 Task: Look for space in Gumaca, Philippines from 10th July, 2023 to 15th July, 2023 for 7 adults in price range Rs.10000 to Rs.15000. Place can be entire place or shared room with 4 bedrooms having 7 beds and 4 bathrooms. Property type can be house, flat, guest house. Amenities needed are: wifi, TV, free parkinig on premises, gym, breakfast. Booking option can be shelf check-in. Required host language is English.
Action: Mouse moved to (554, 155)
Screenshot: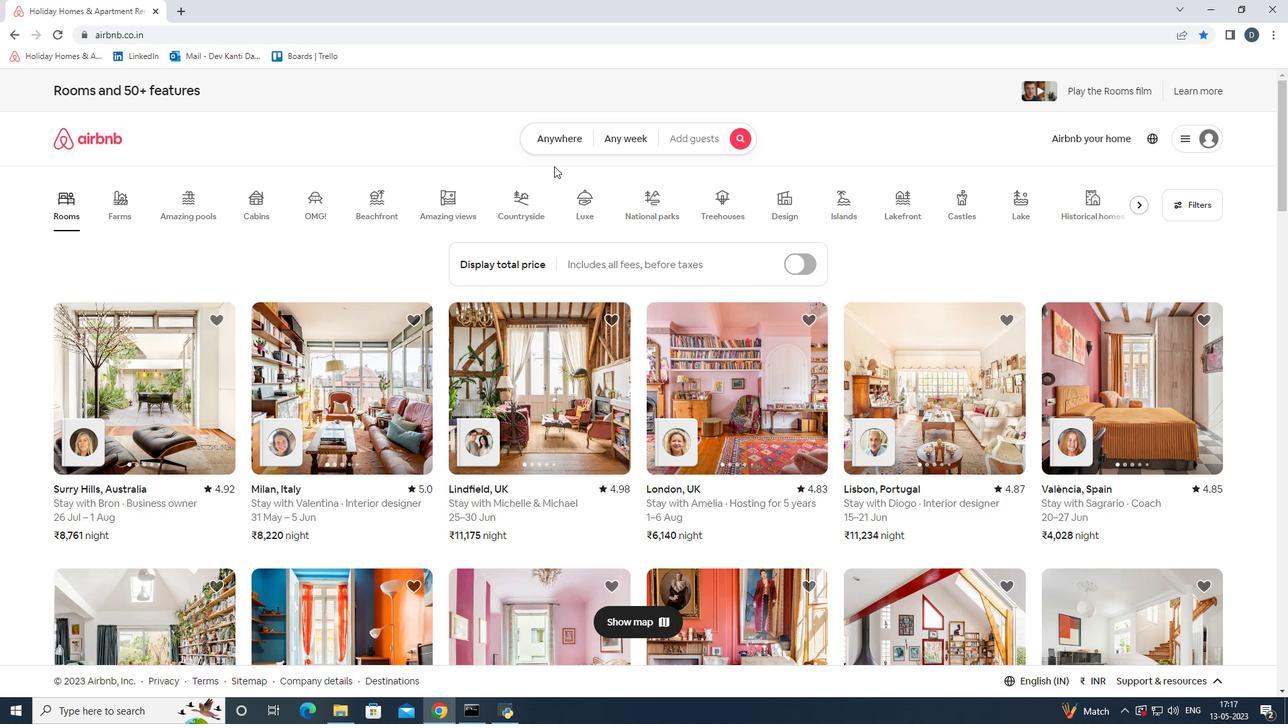 
Action: Mouse pressed left at (554, 155)
Screenshot: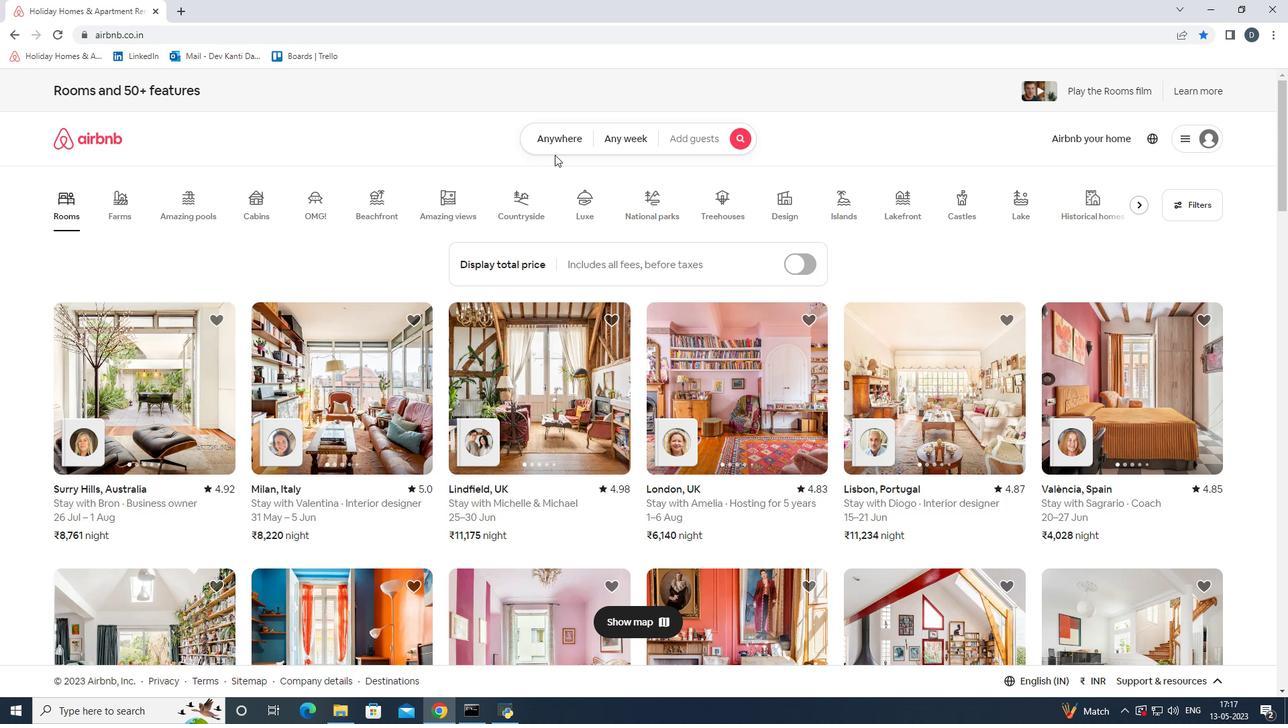 
Action: Mouse moved to (558, 142)
Screenshot: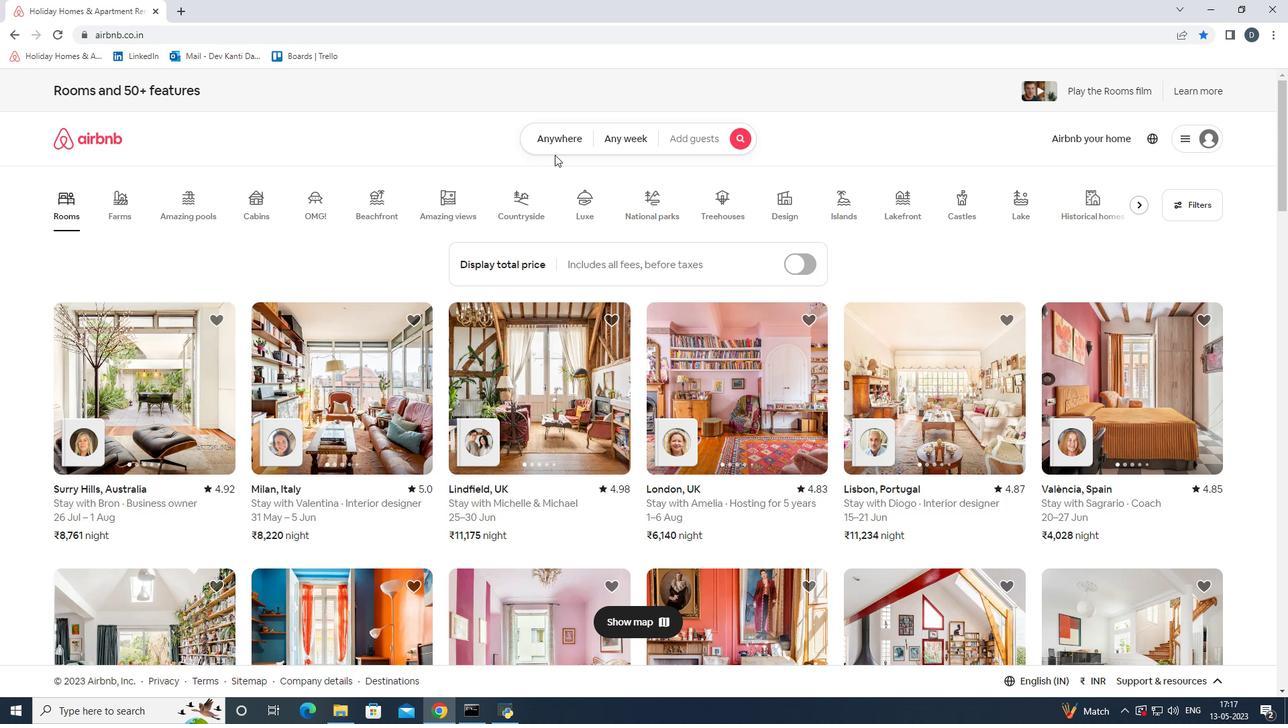 
Action: Mouse pressed left at (558, 142)
Screenshot: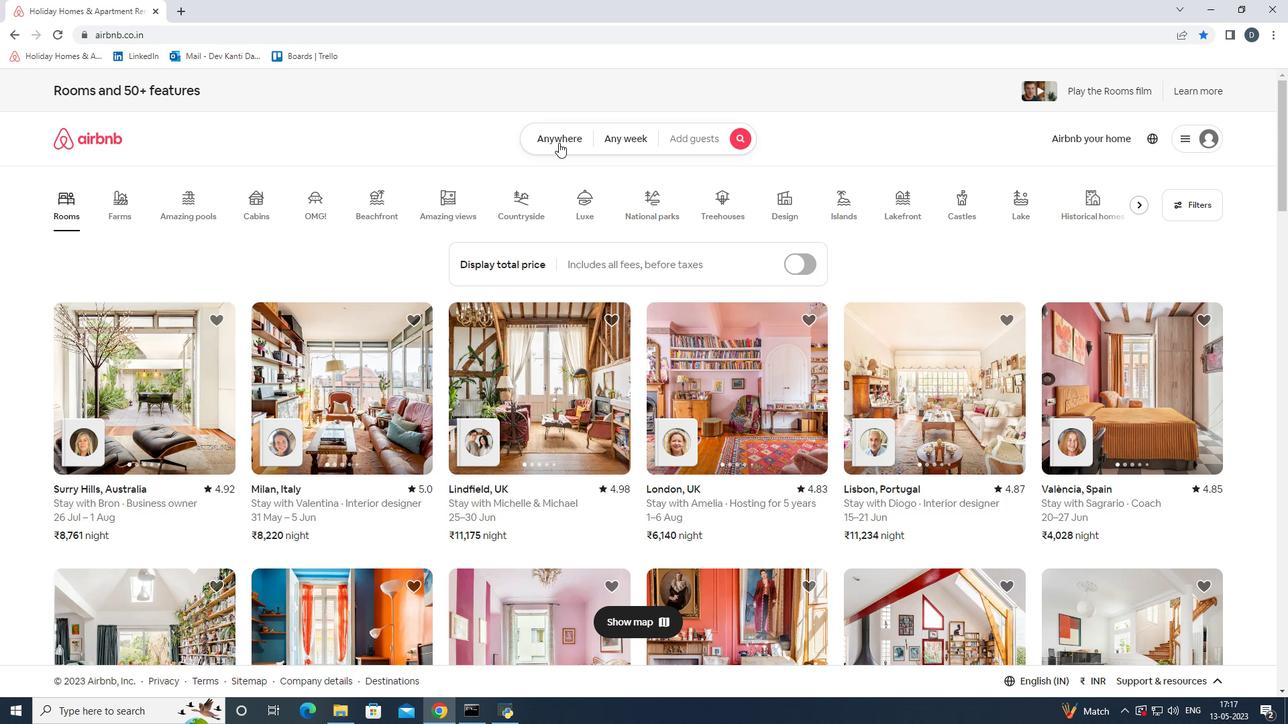 
Action: Mouse moved to (454, 197)
Screenshot: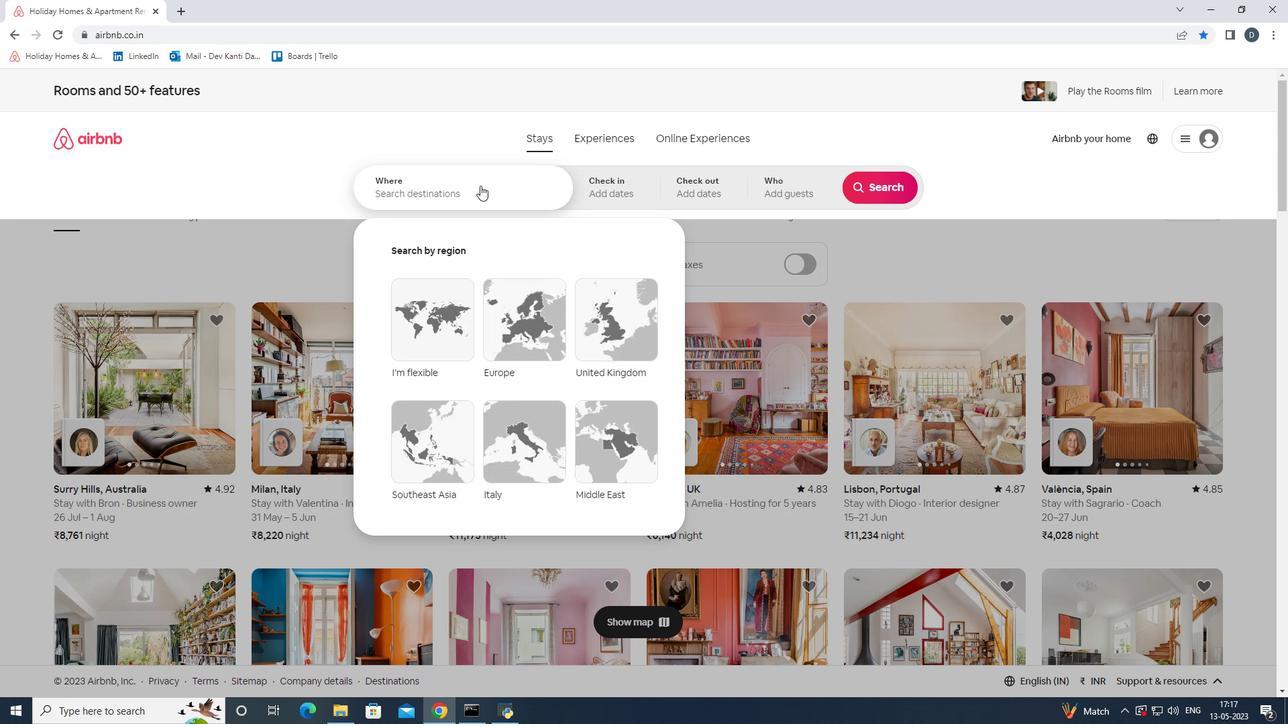 
Action: Mouse pressed left at (454, 197)
Screenshot: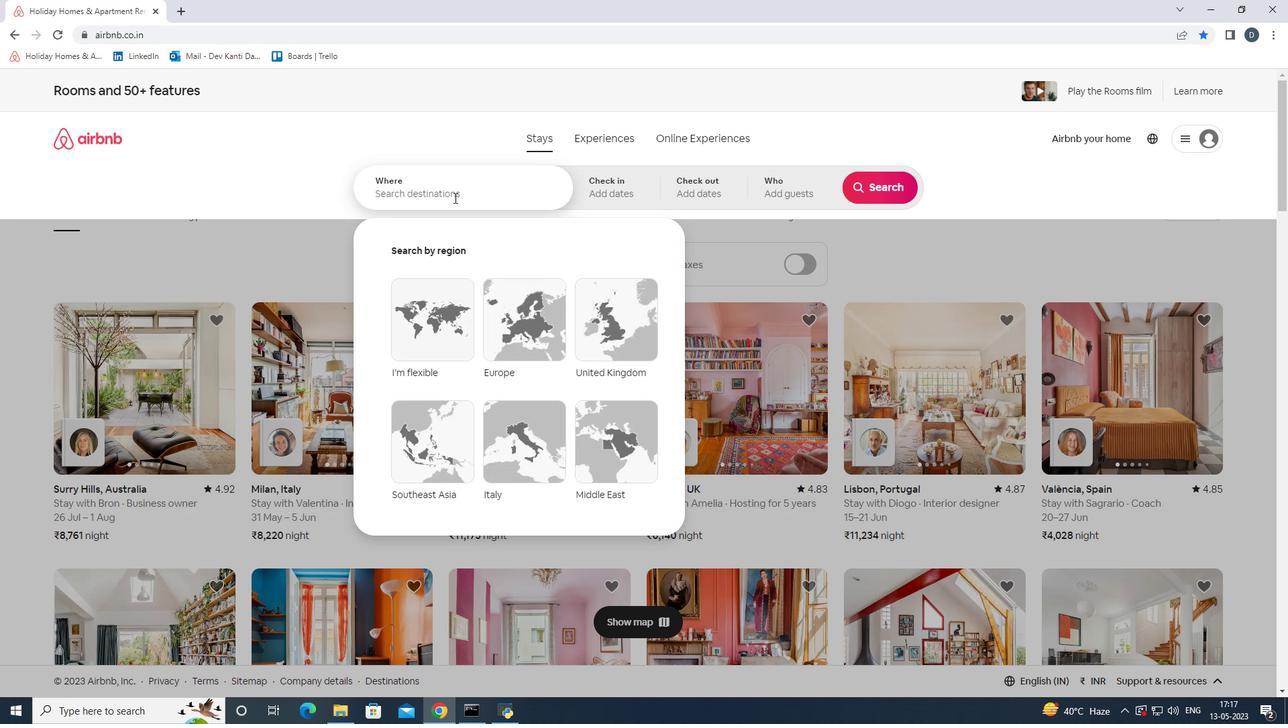 
Action: Key pressed <Key.shift>Gumaca,<Key.shift>Philippines
Screenshot: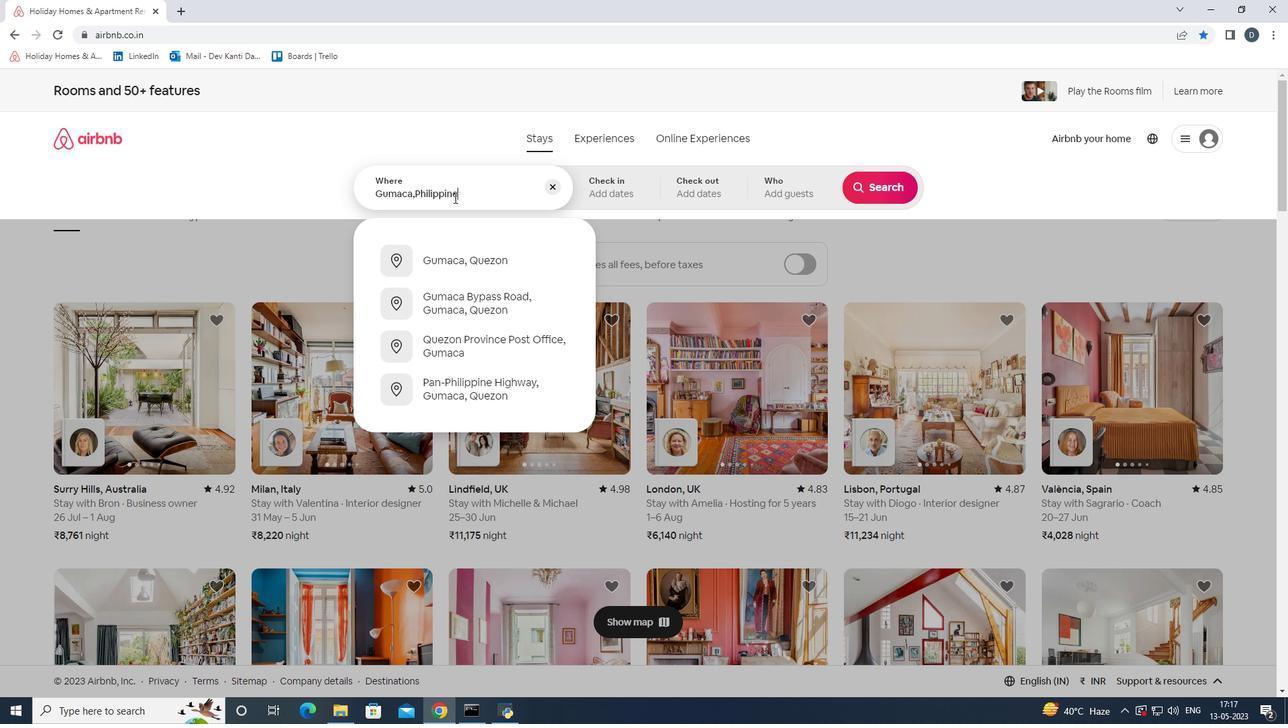 
Action: Mouse moved to (640, 197)
Screenshot: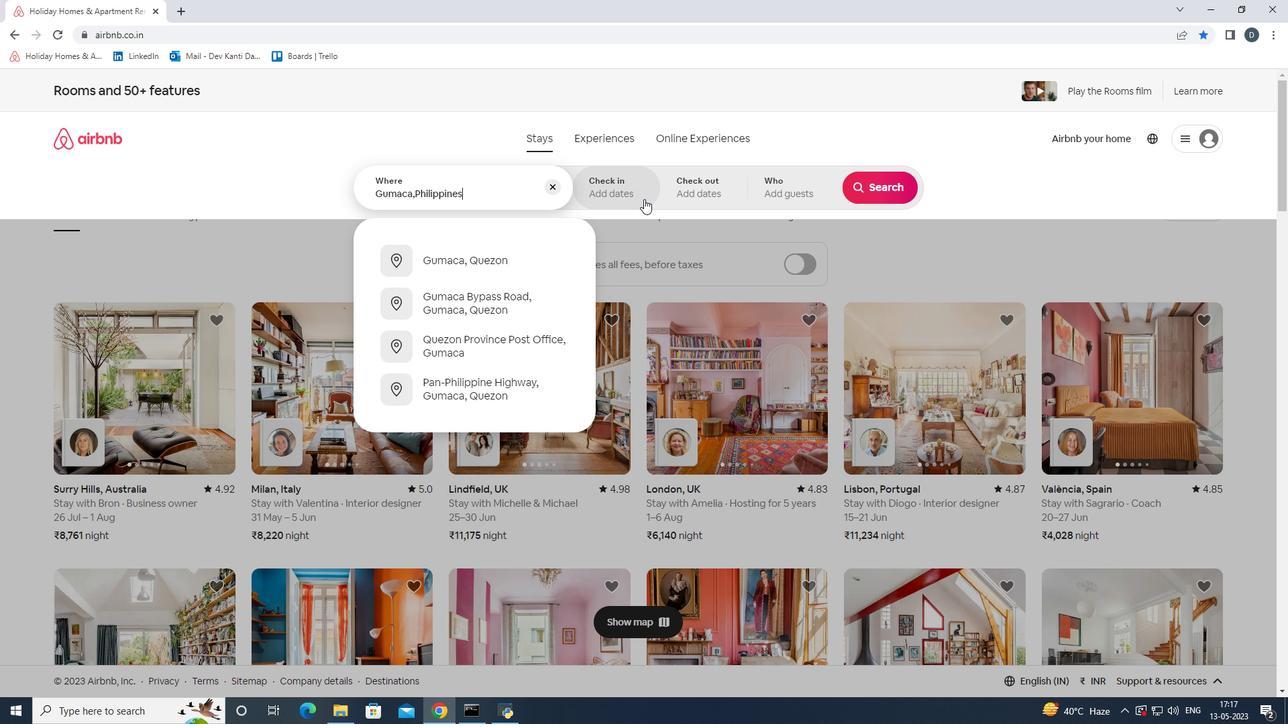 
Action: Mouse pressed left at (640, 197)
Screenshot: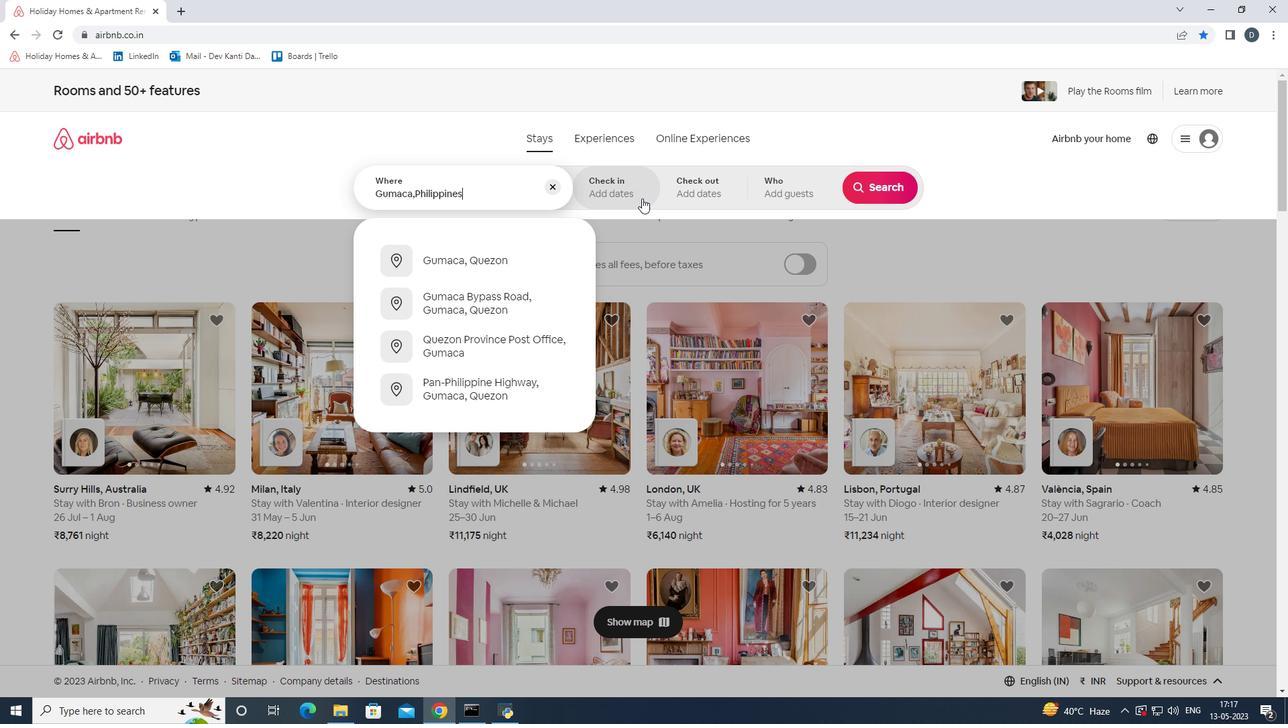 
Action: Mouse moved to (883, 301)
Screenshot: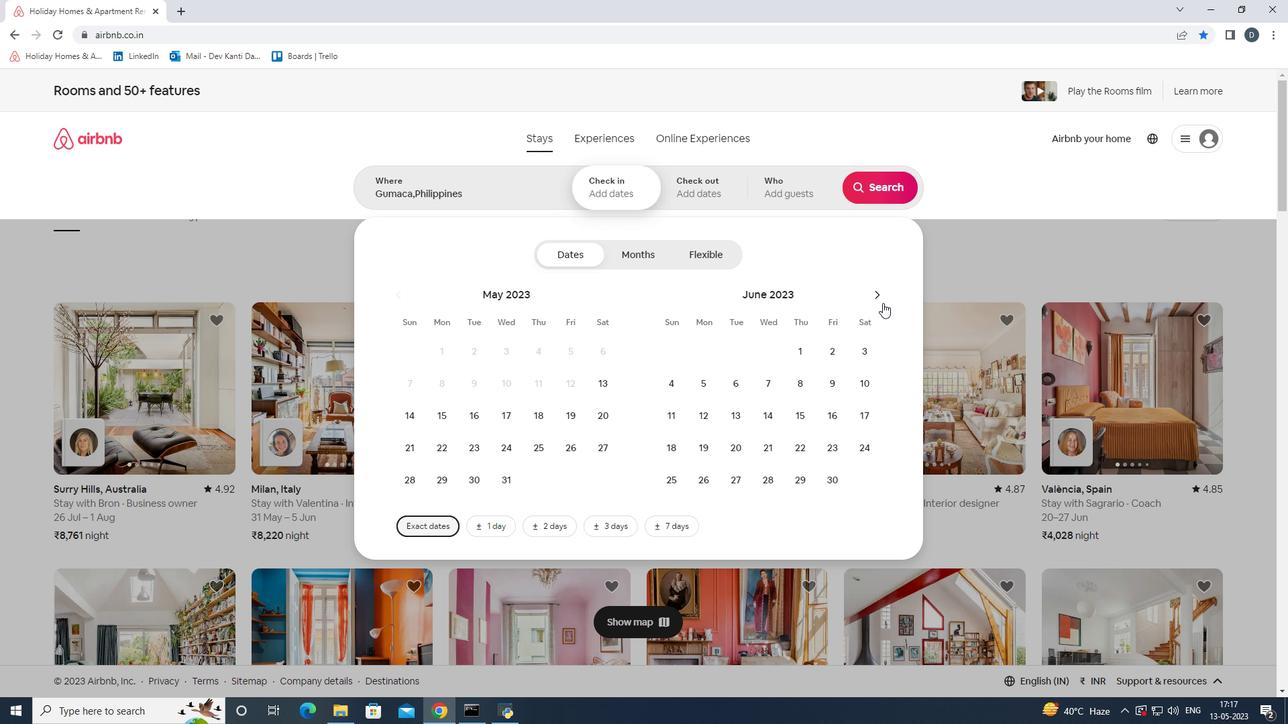 
Action: Mouse pressed left at (883, 301)
Screenshot: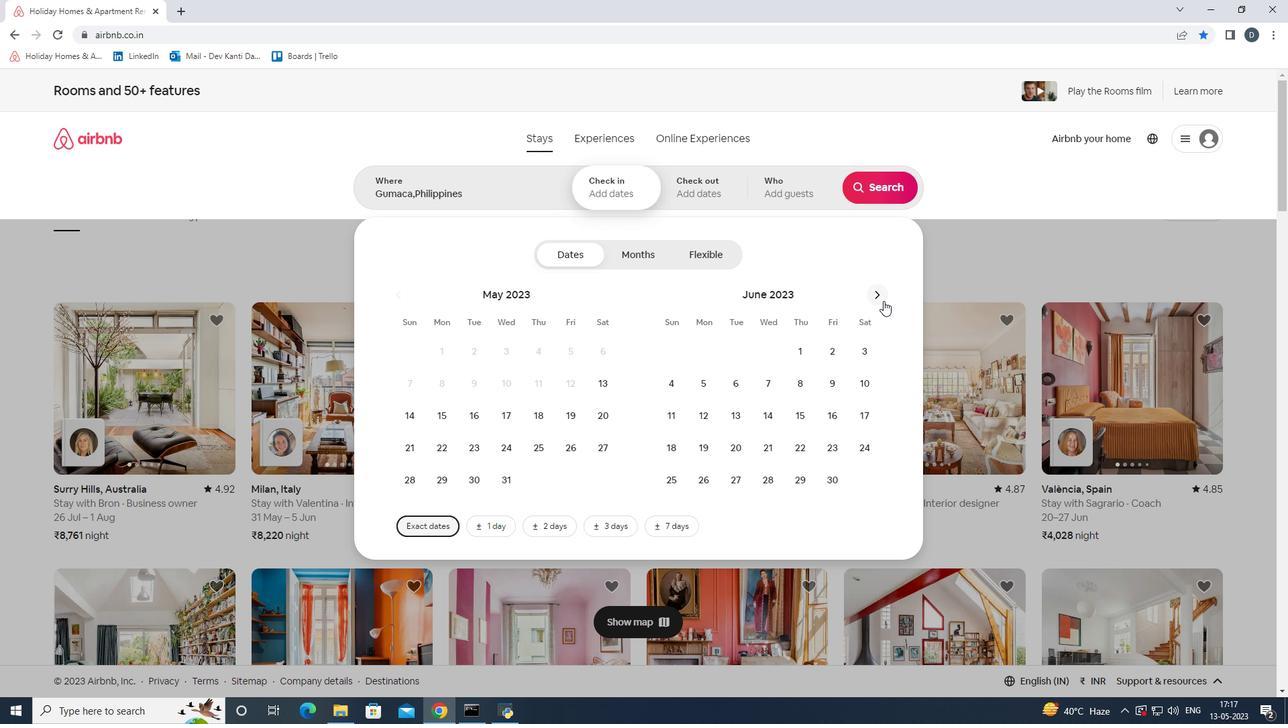 
Action: Mouse moved to (695, 421)
Screenshot: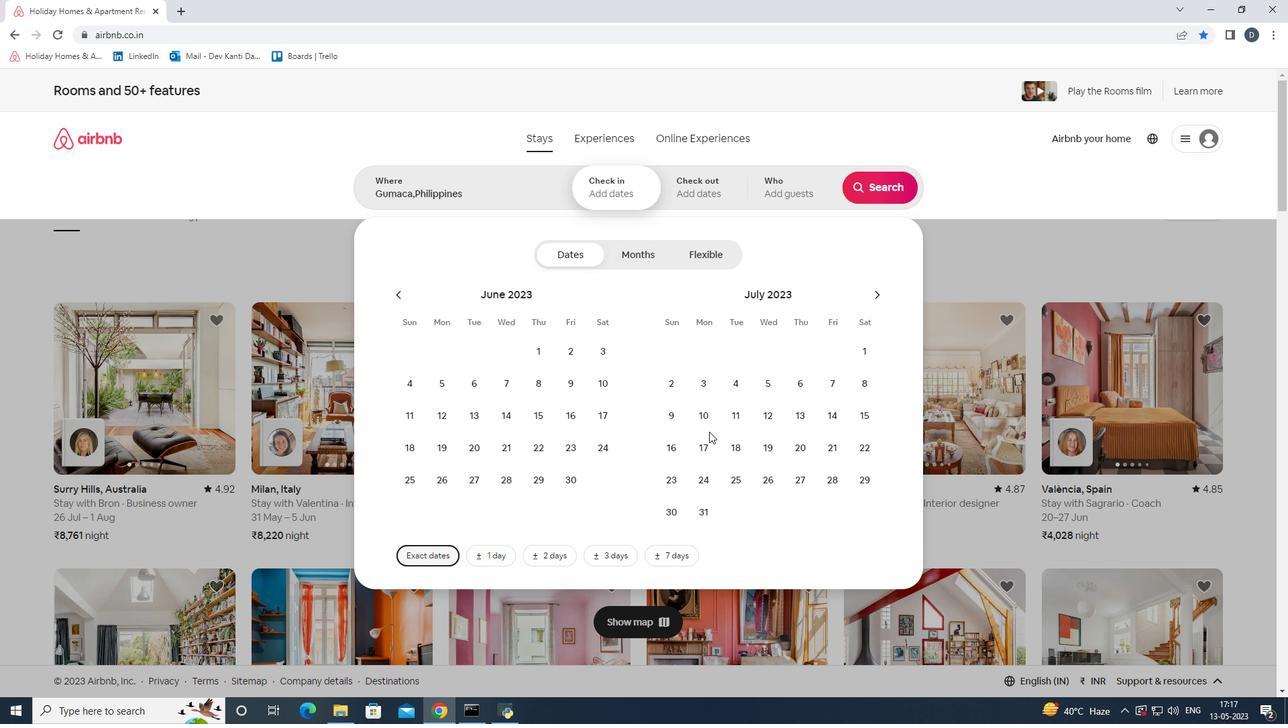 
Action: Mouse pressed left at (695, 421)
Screenshot: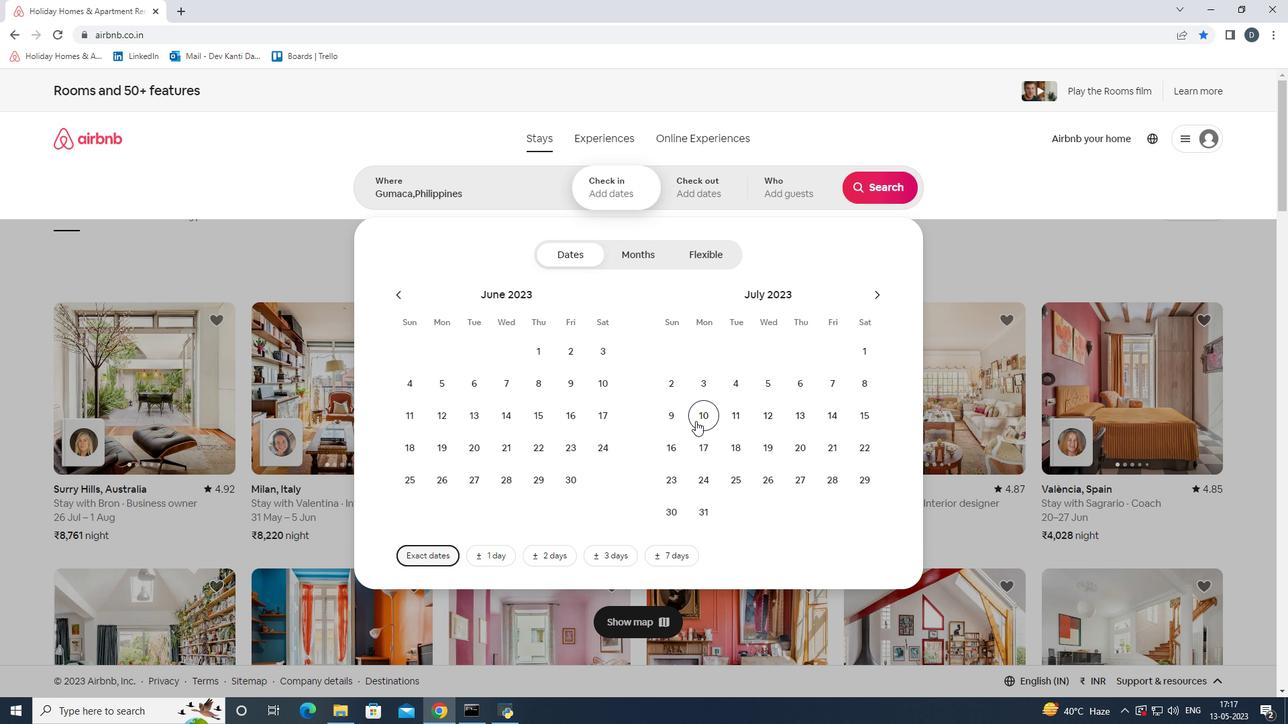 
Action: Mouse moved to (863, 419)
Screenshot: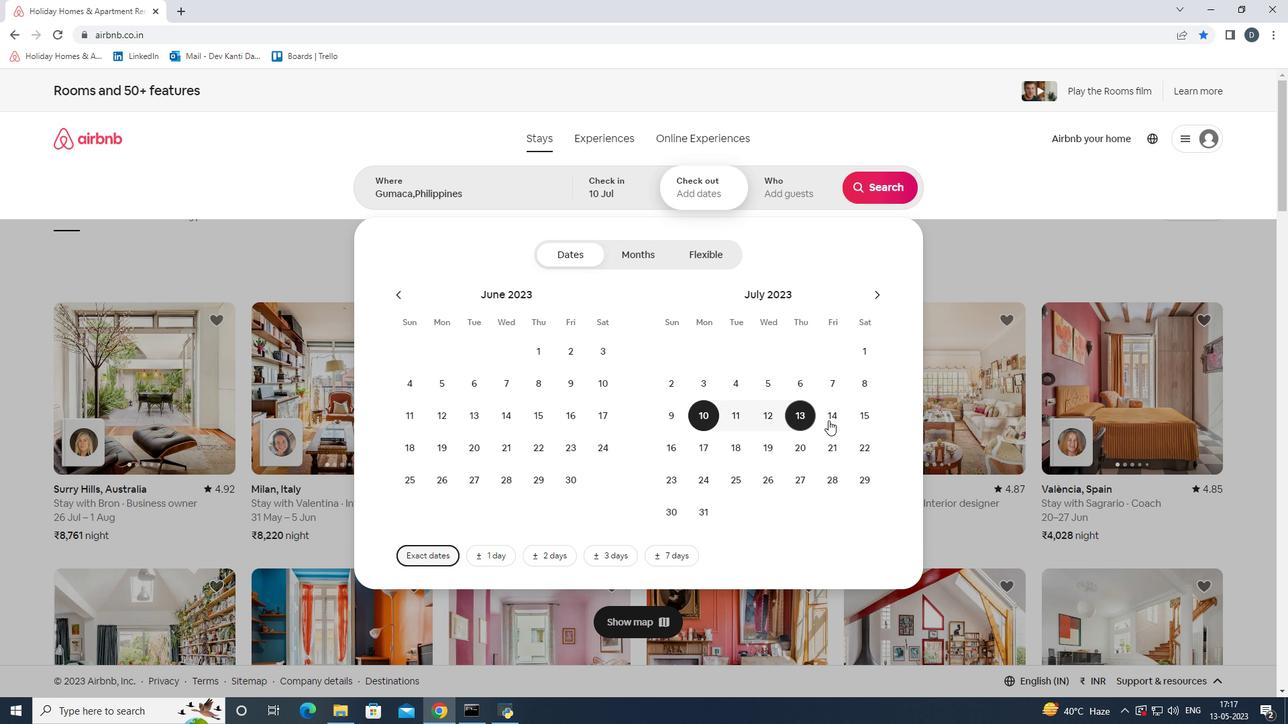 
Action: Mouse pressed left at (863, 419)
Screenshot: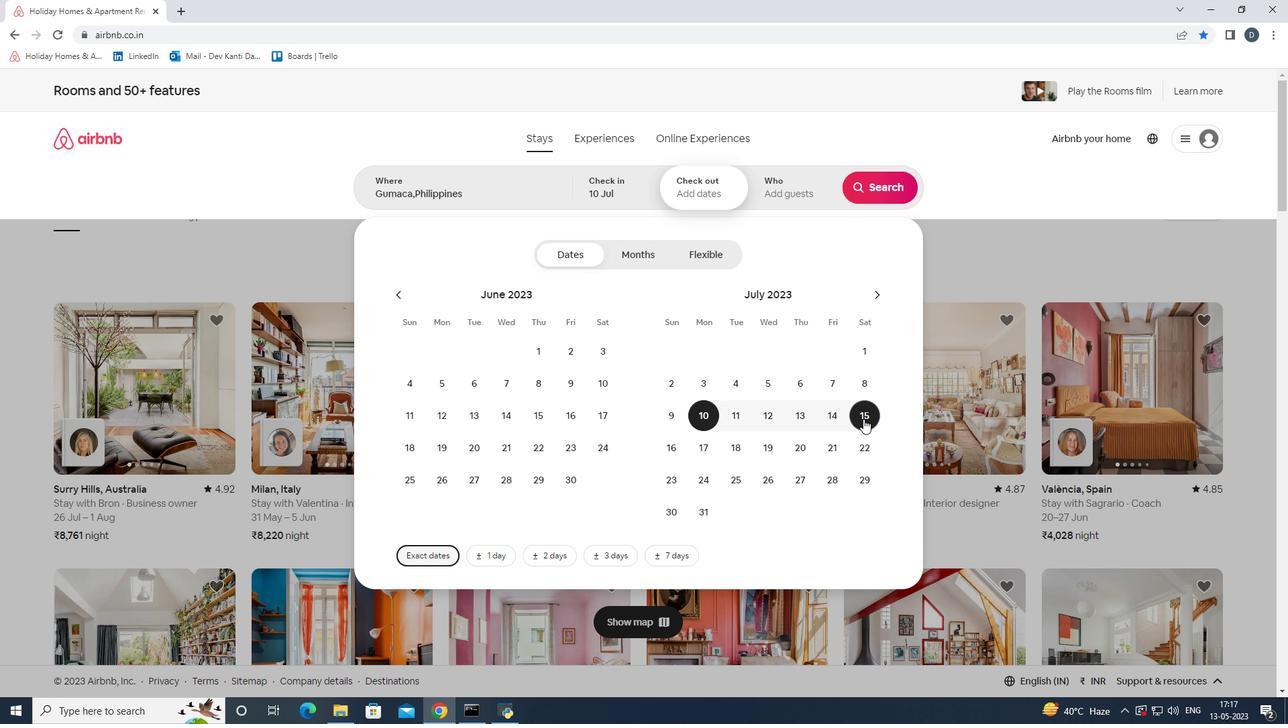 
Action: Mouse moved to (772, 187)
Screenshot: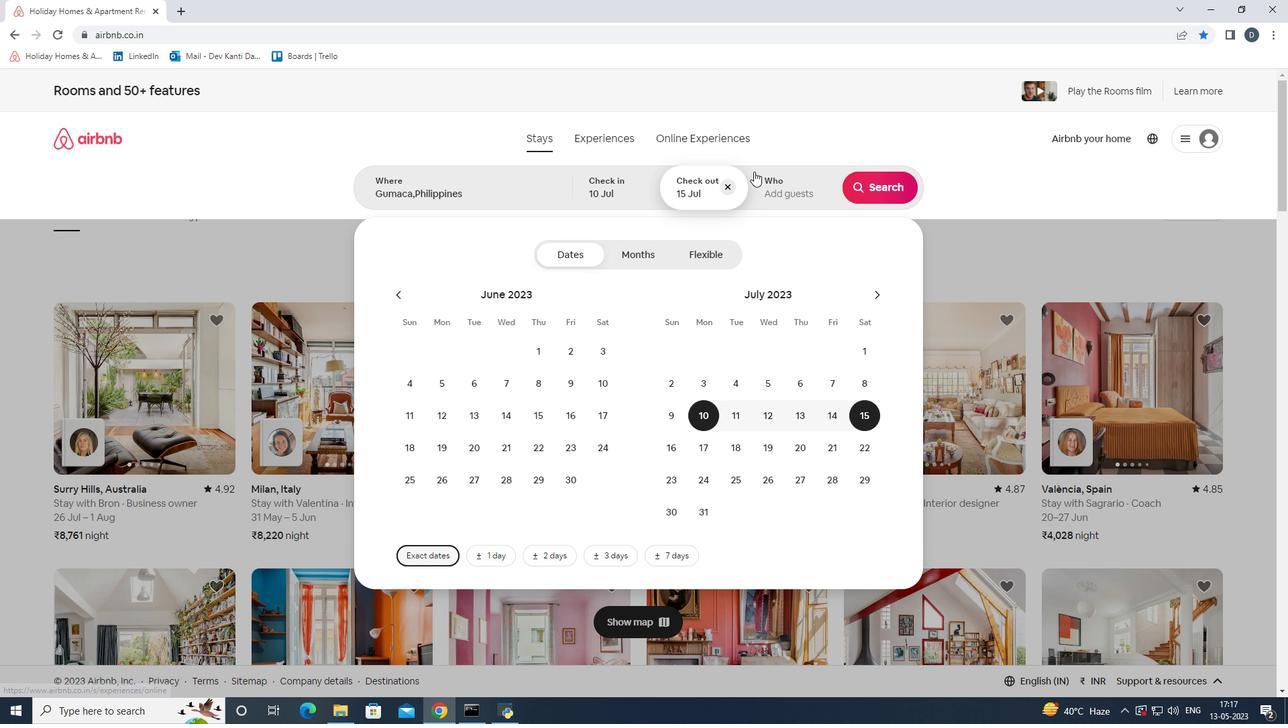 
Action: Mouse pressed left at (772, 187)
Screenshot: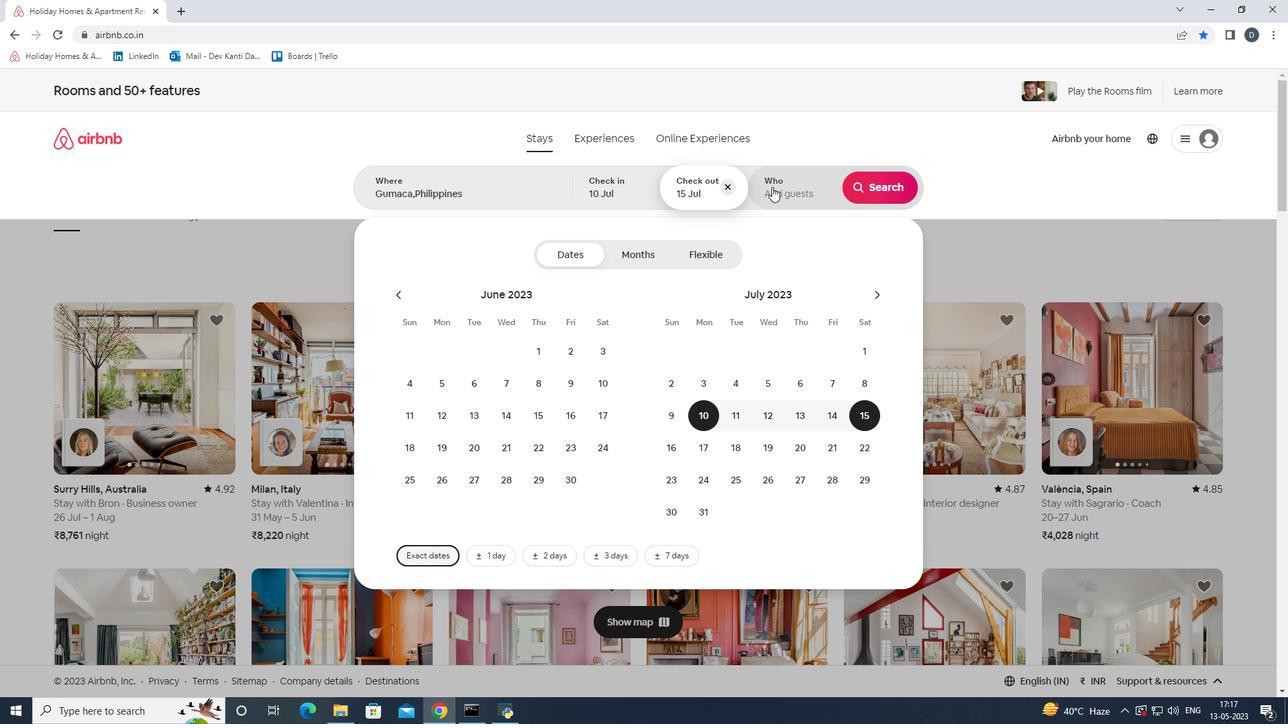 
Action: Mouse moved to (888, 256)
Screenshot: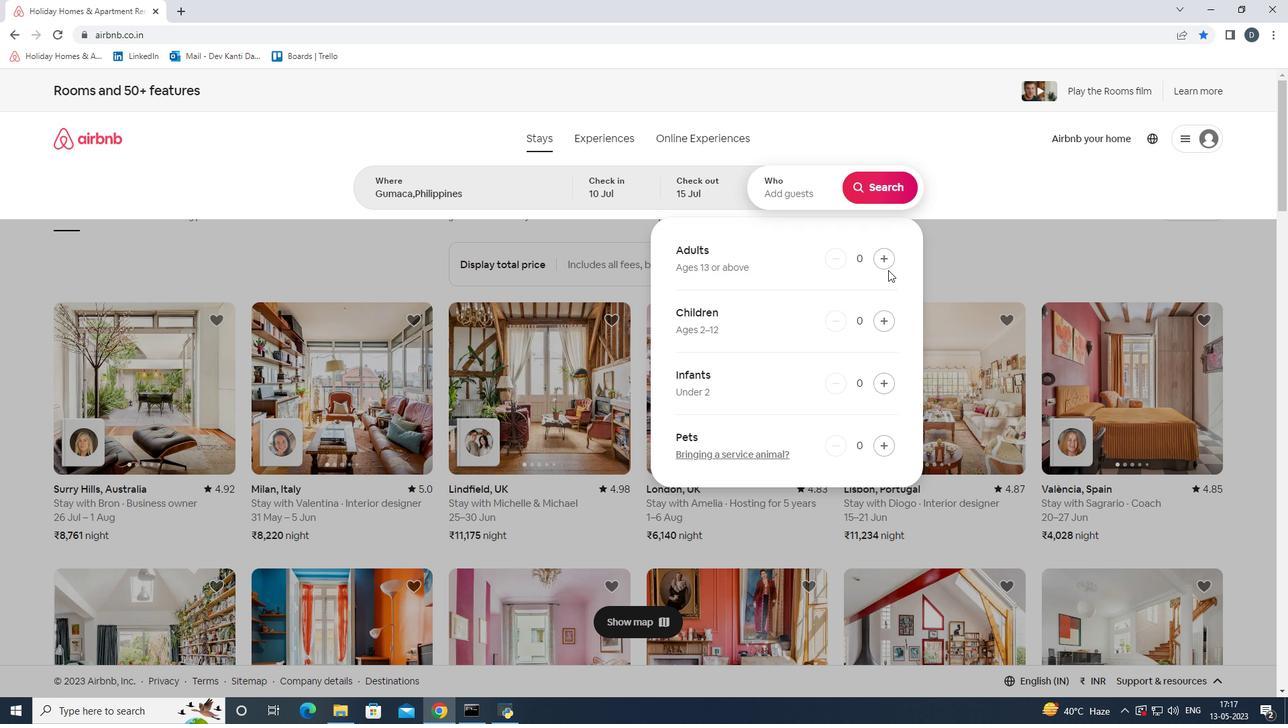
Action: Mouse pressed left at (888, 256)
Screenshot: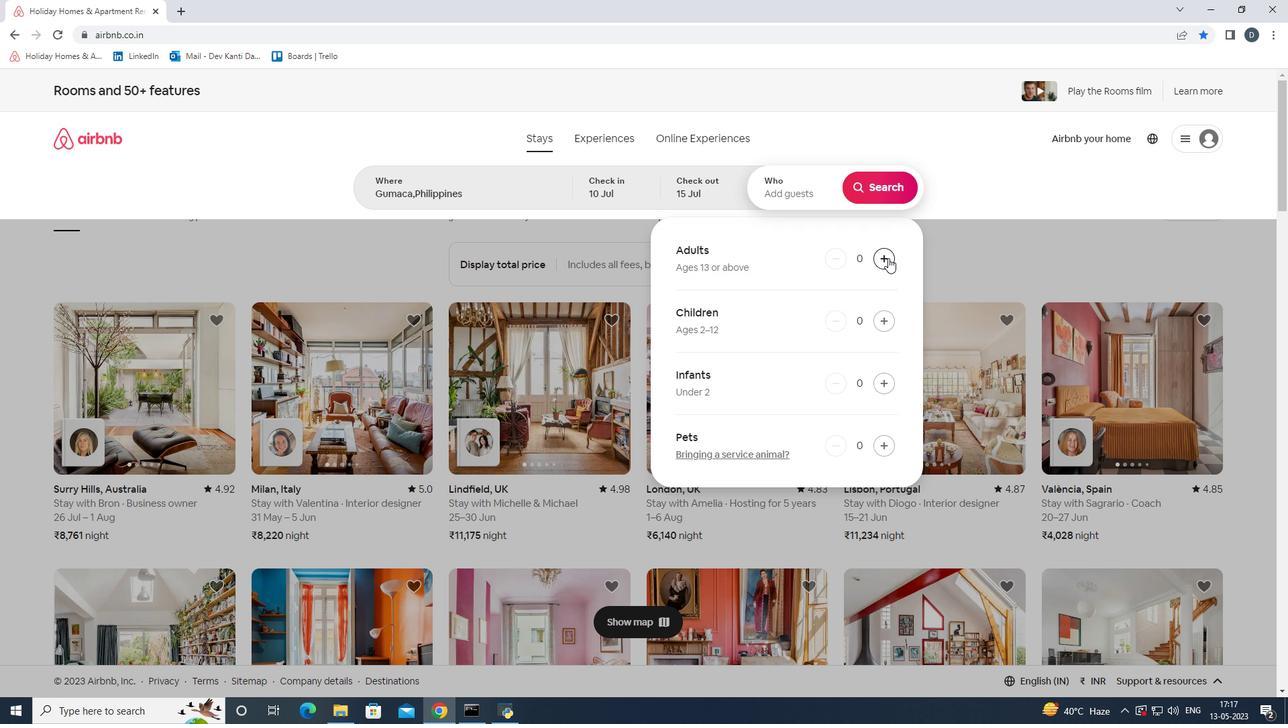 
Action: Mouse pressed left at (888, 256)
Screenshot: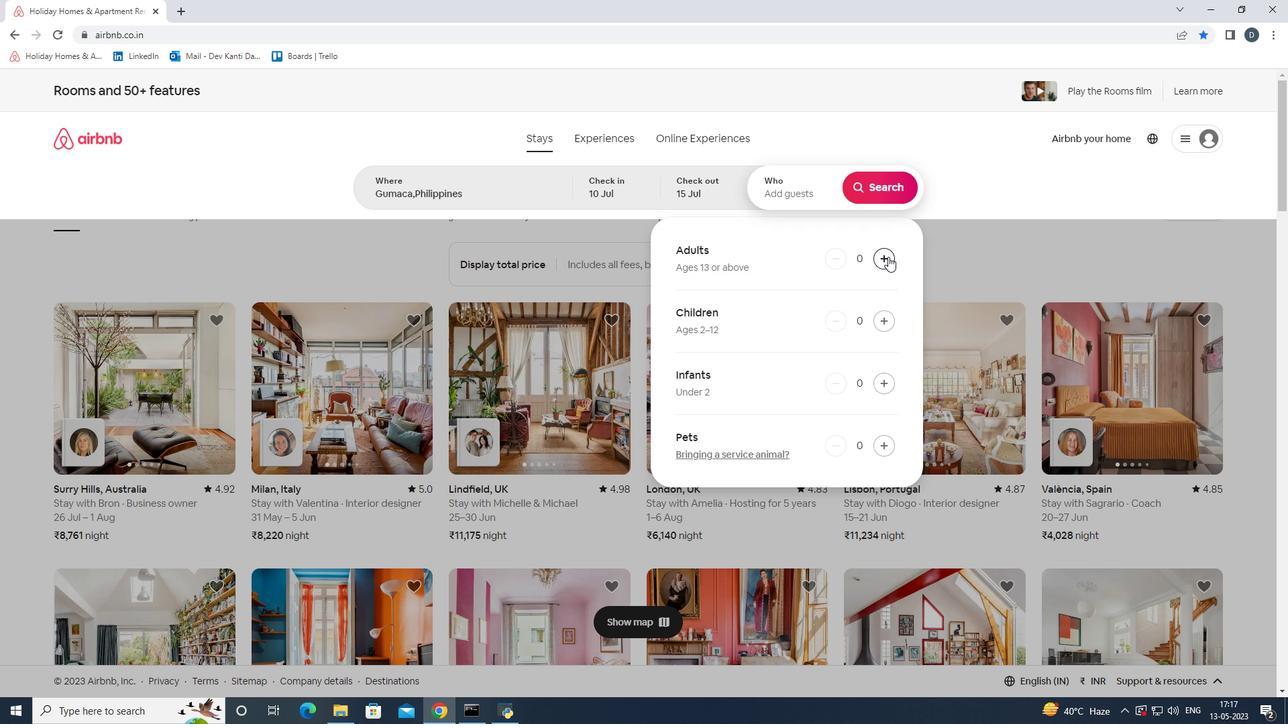 
Action: Mouse pressed left at (888, 256)
Screenshot: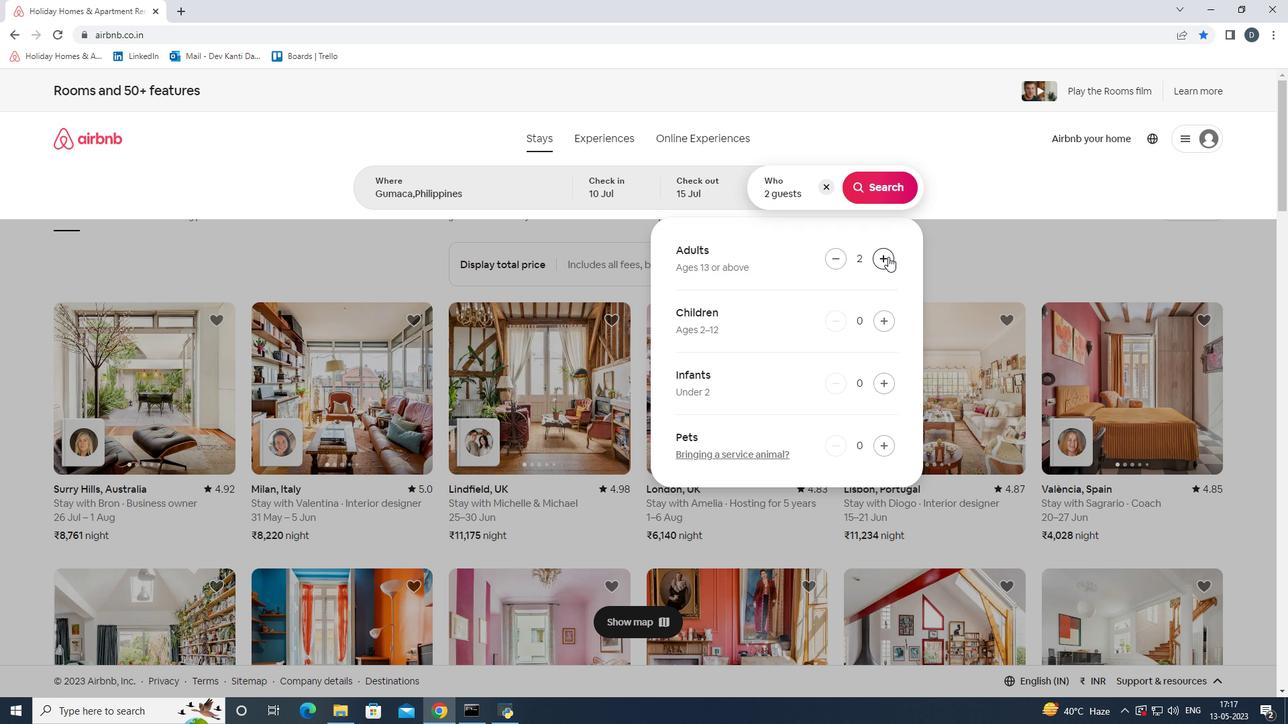
Action: Mouse pressed left at (888, 256)
Screenshot: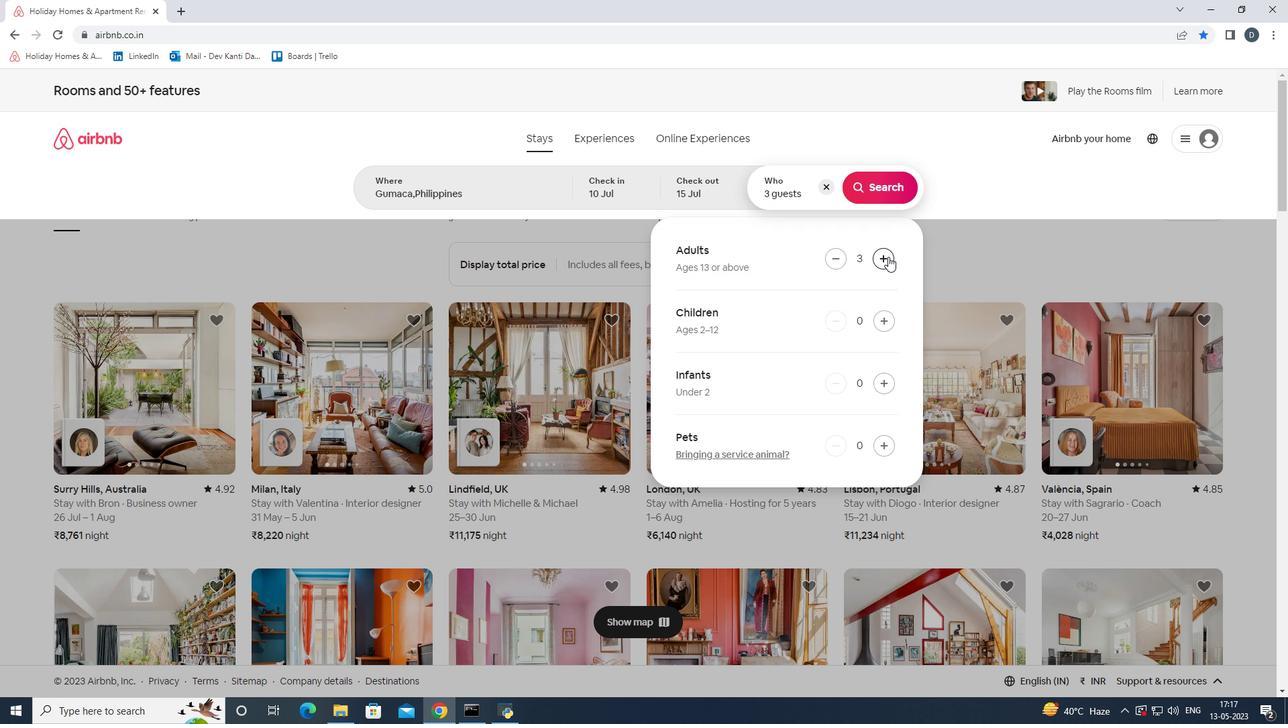 
Action: Mouse pressed left at (888, 256)
Screenshot: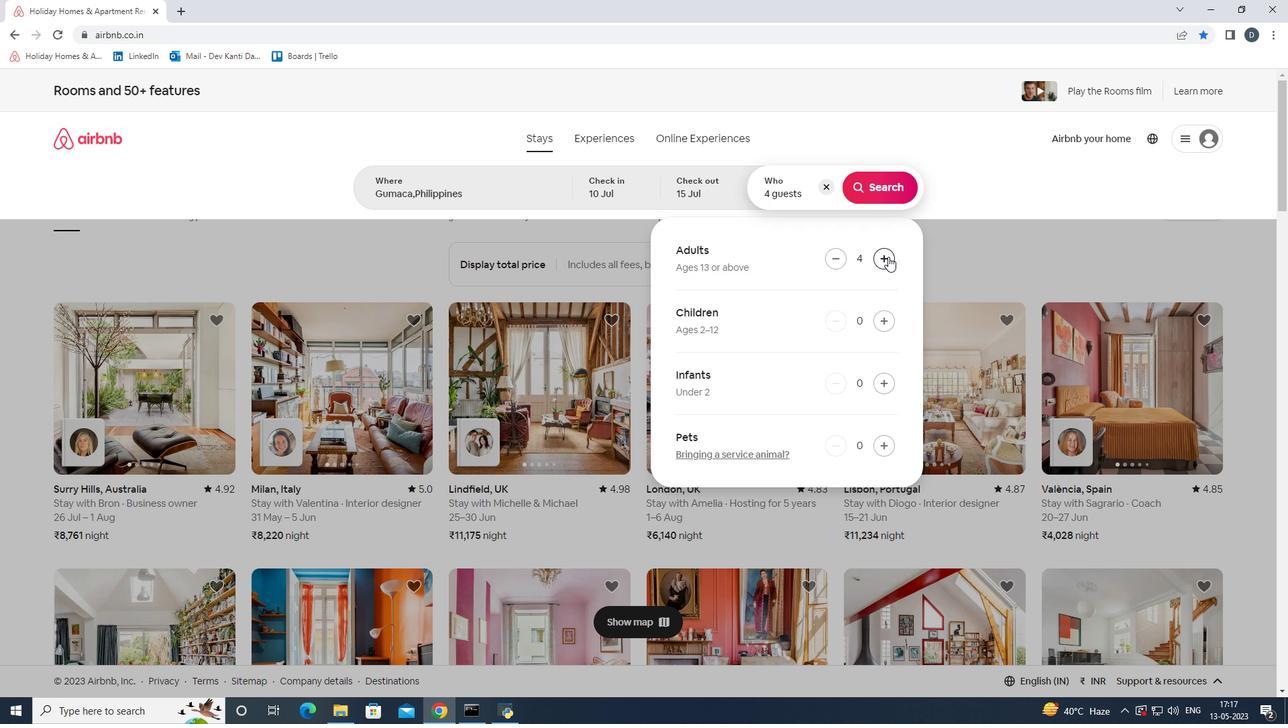 
Action: Mouse pressed left at (888, 256)
Screenshot: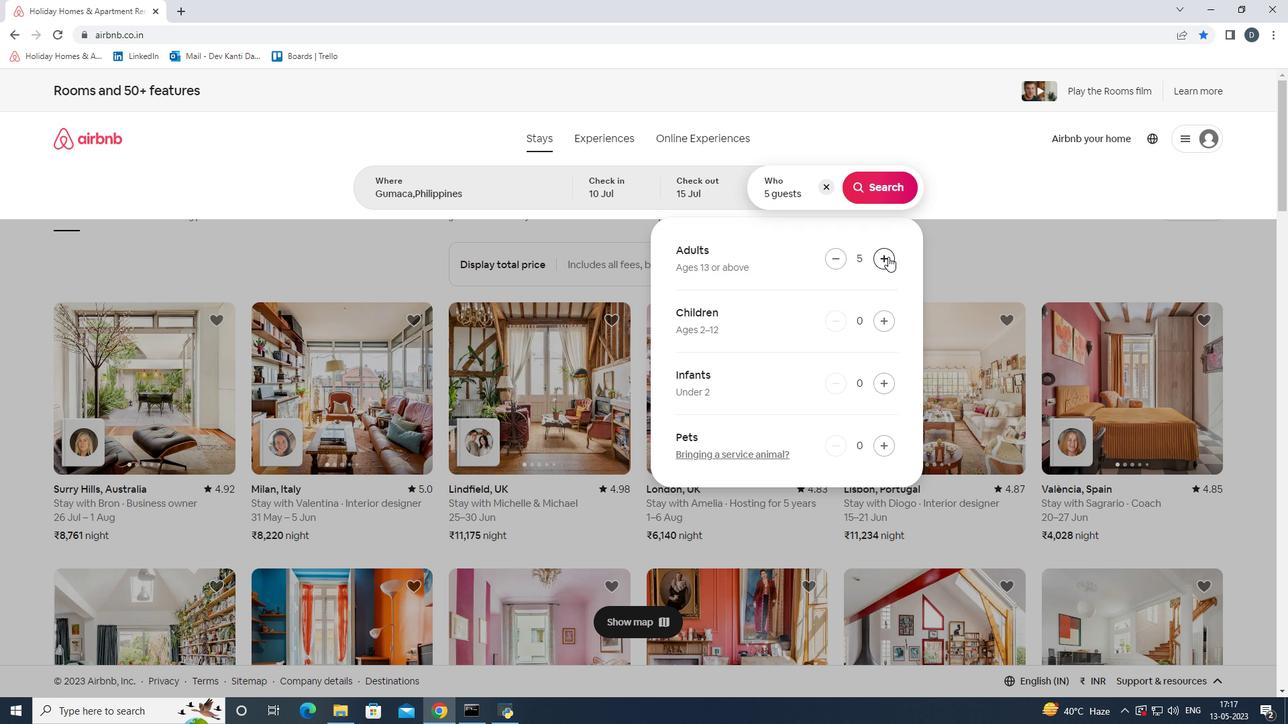 
Action: Mouse pressed left at (888, 256)
Screenshot: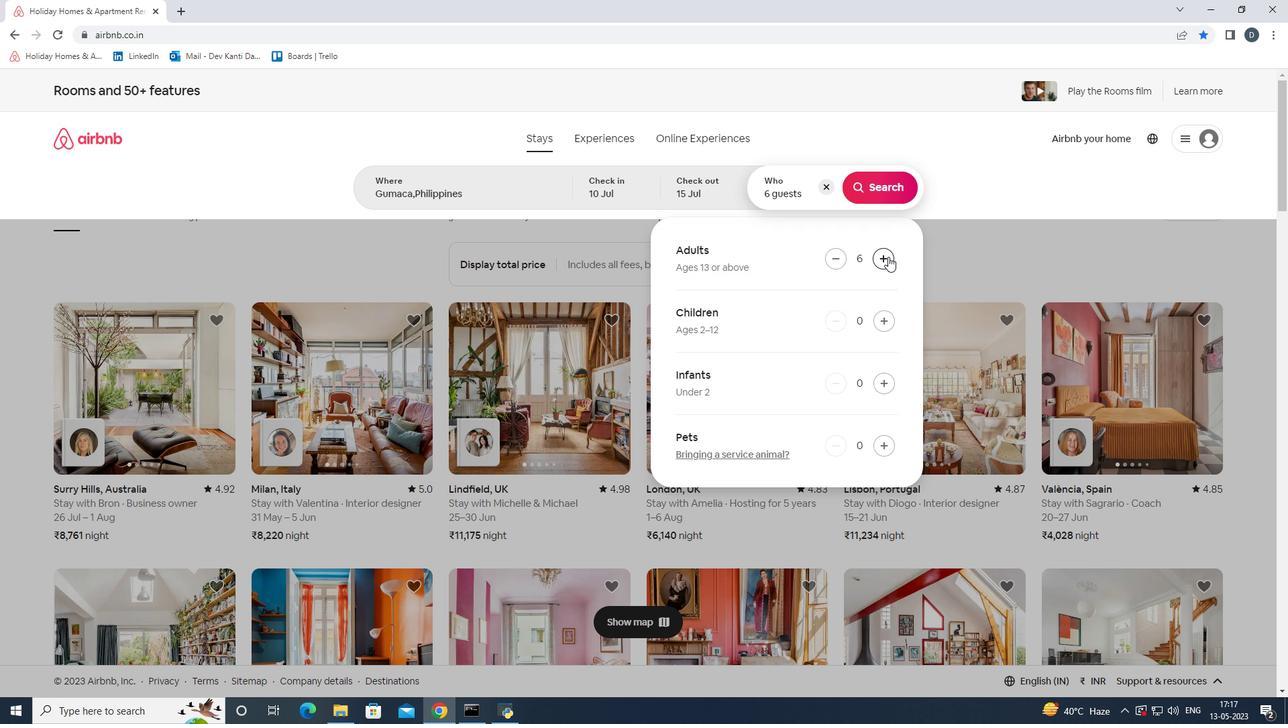 
Action: Mouse moved to (877, 186)
Screenshot: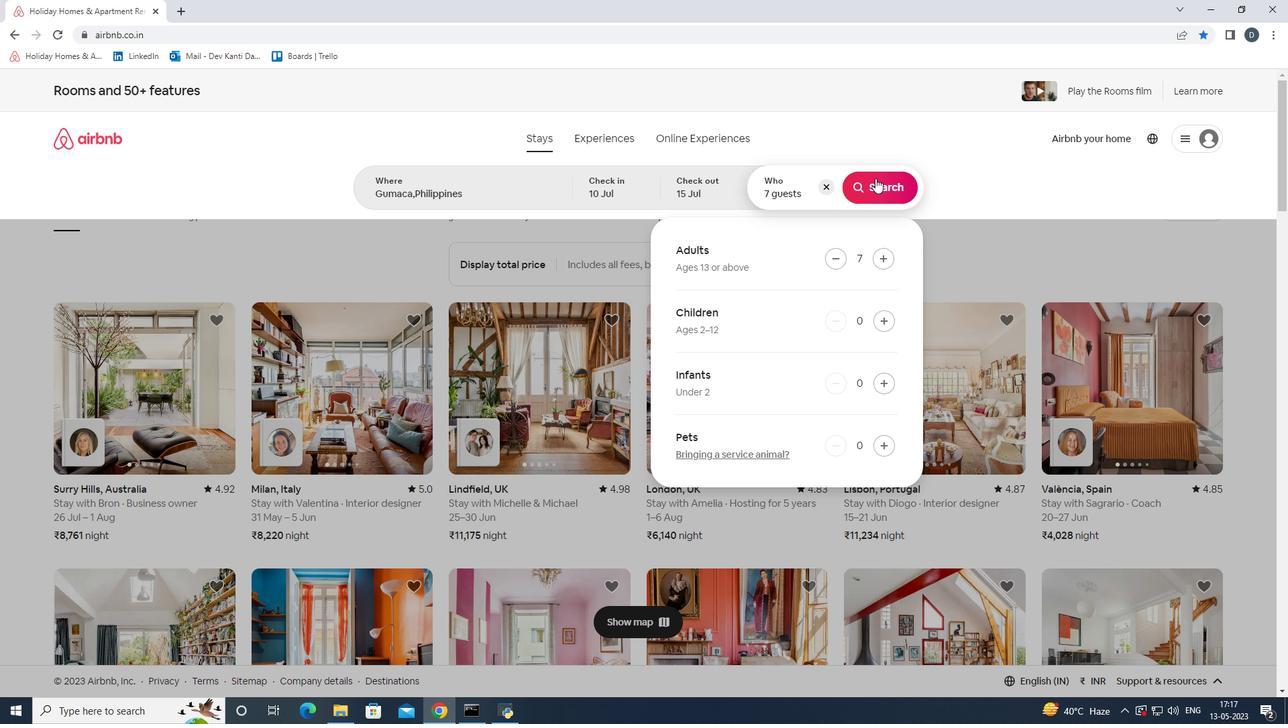 
Action: Mouse pressed left at (877, 186)
Screenshot: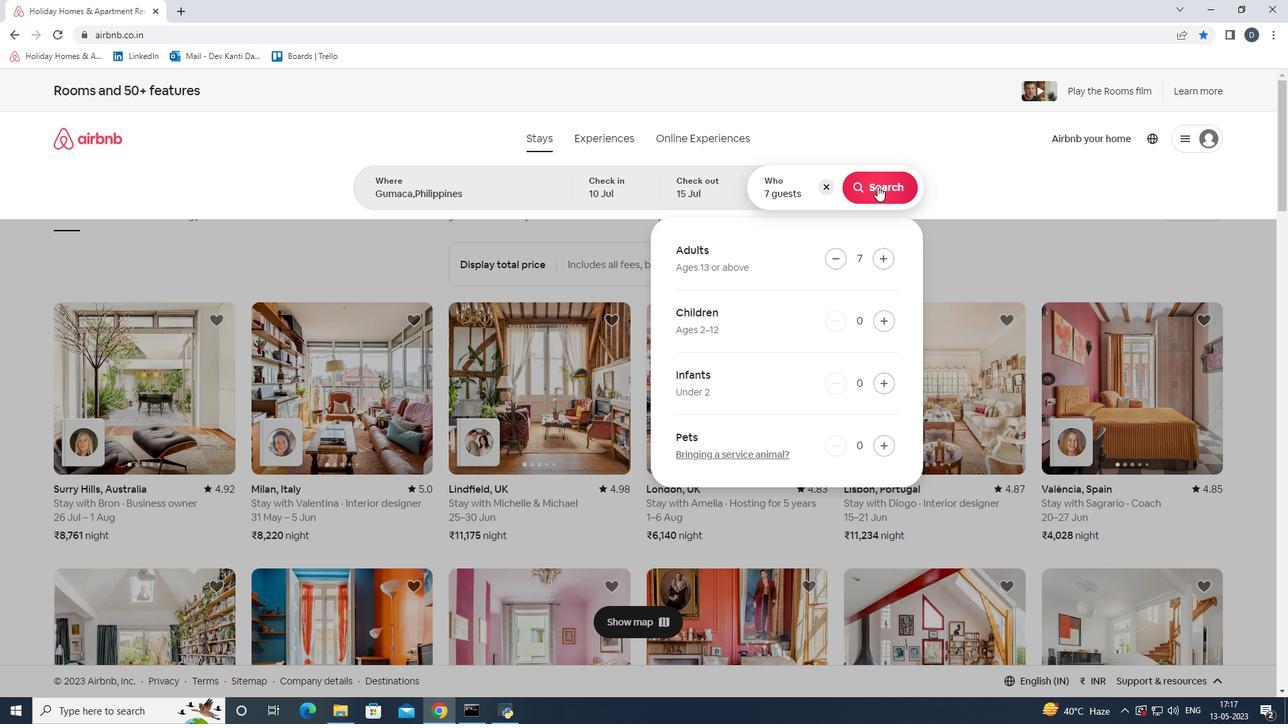 
Action: Mouse moved to (1235, 142)
Screenshot: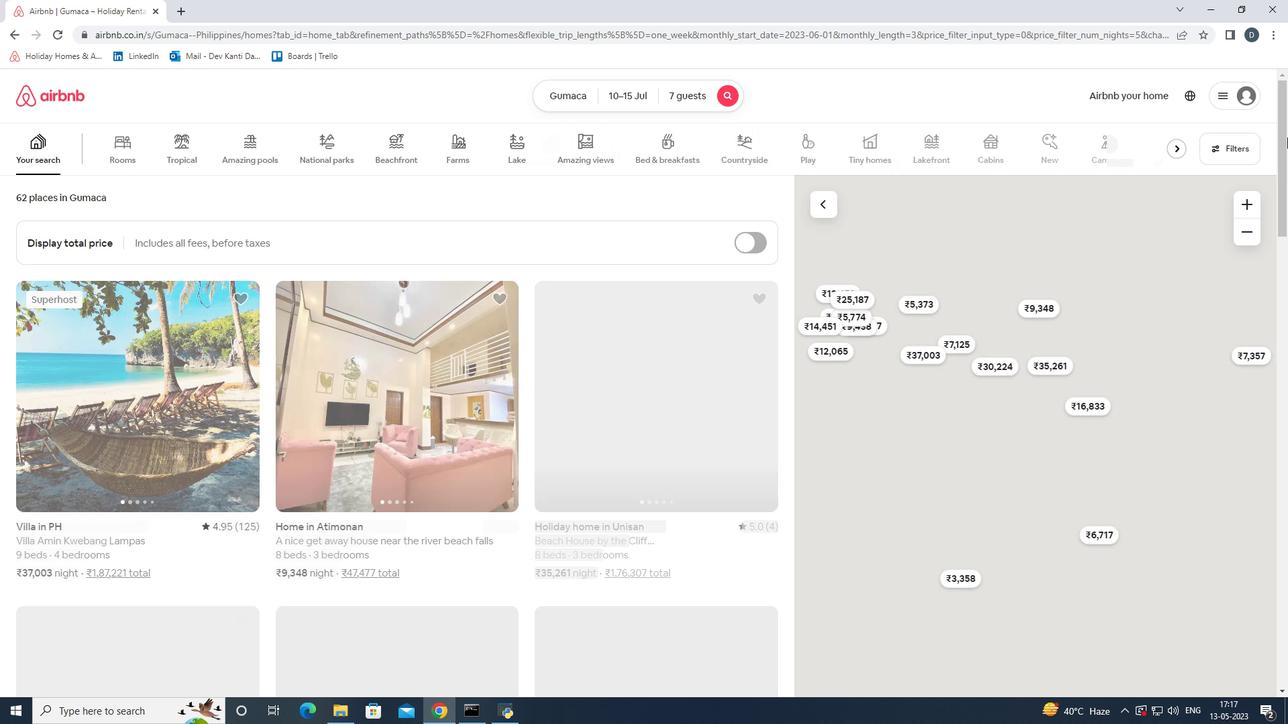 
Action: Mouse pressed left at (1235, 142)
Screenshot: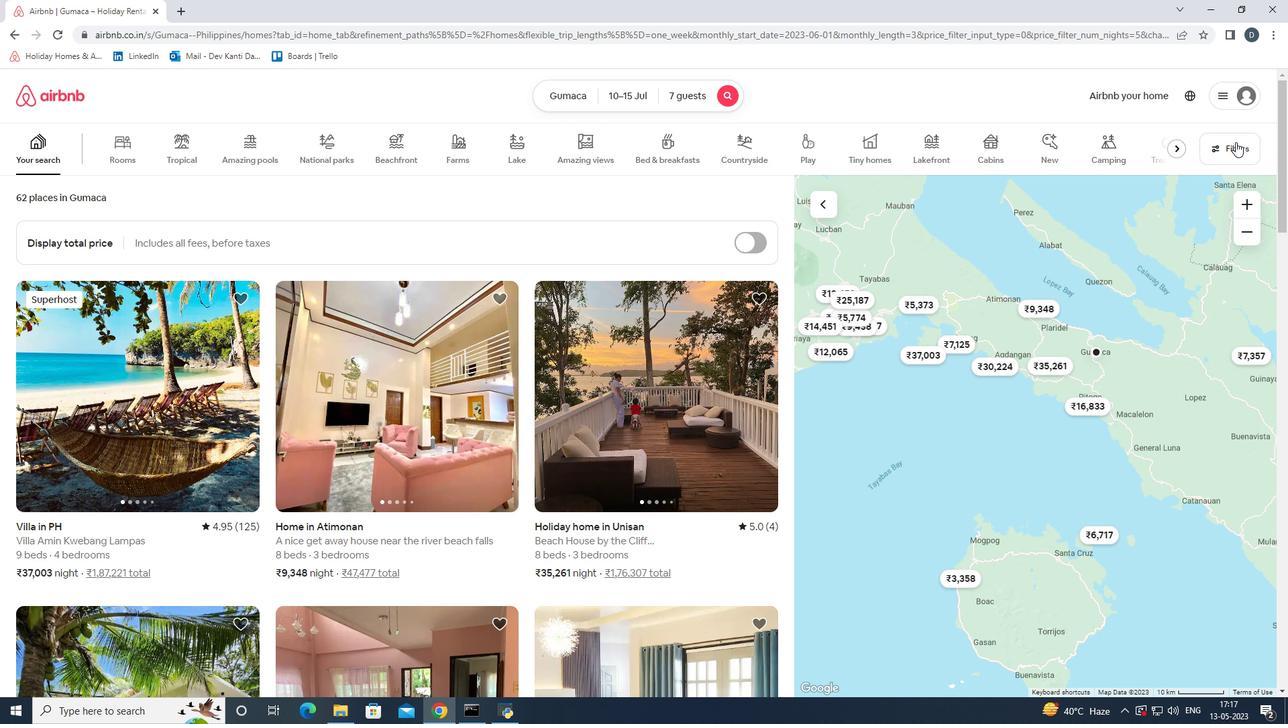 
Action: Mouse moved to (482, 316)
Screenshot: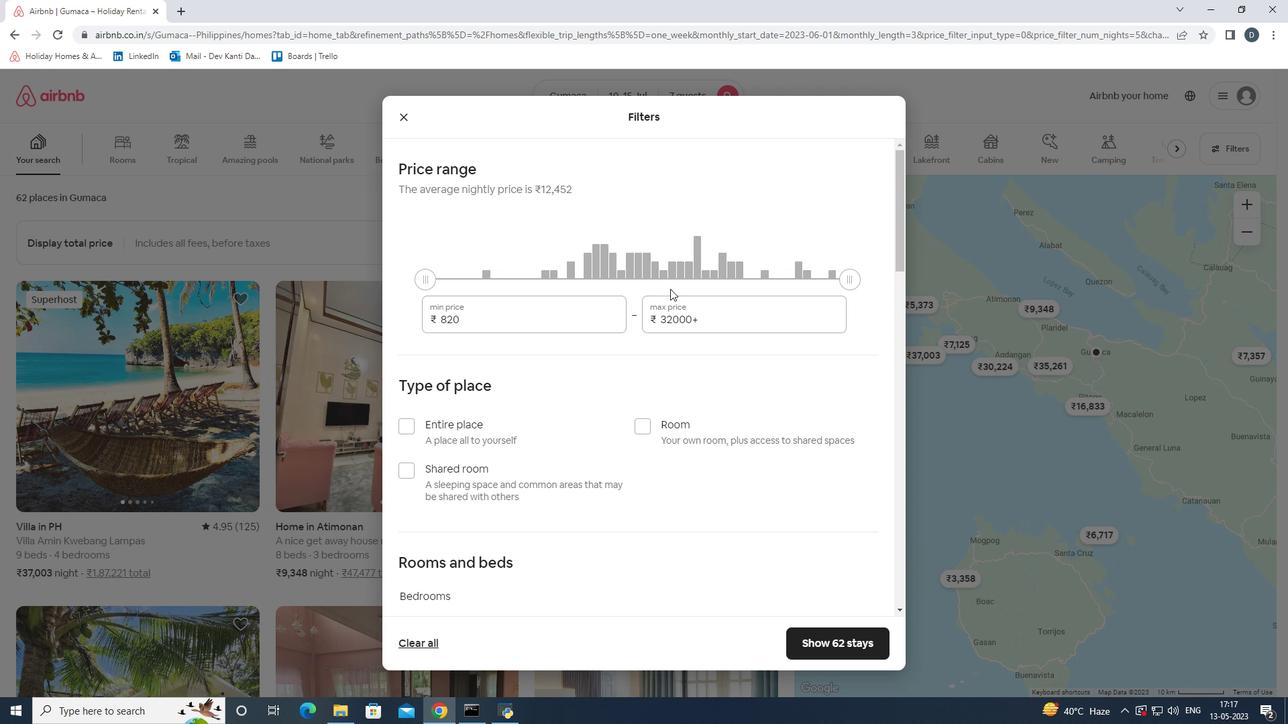 
Action: Mouse pressed left at (482, 316)
Screenshot: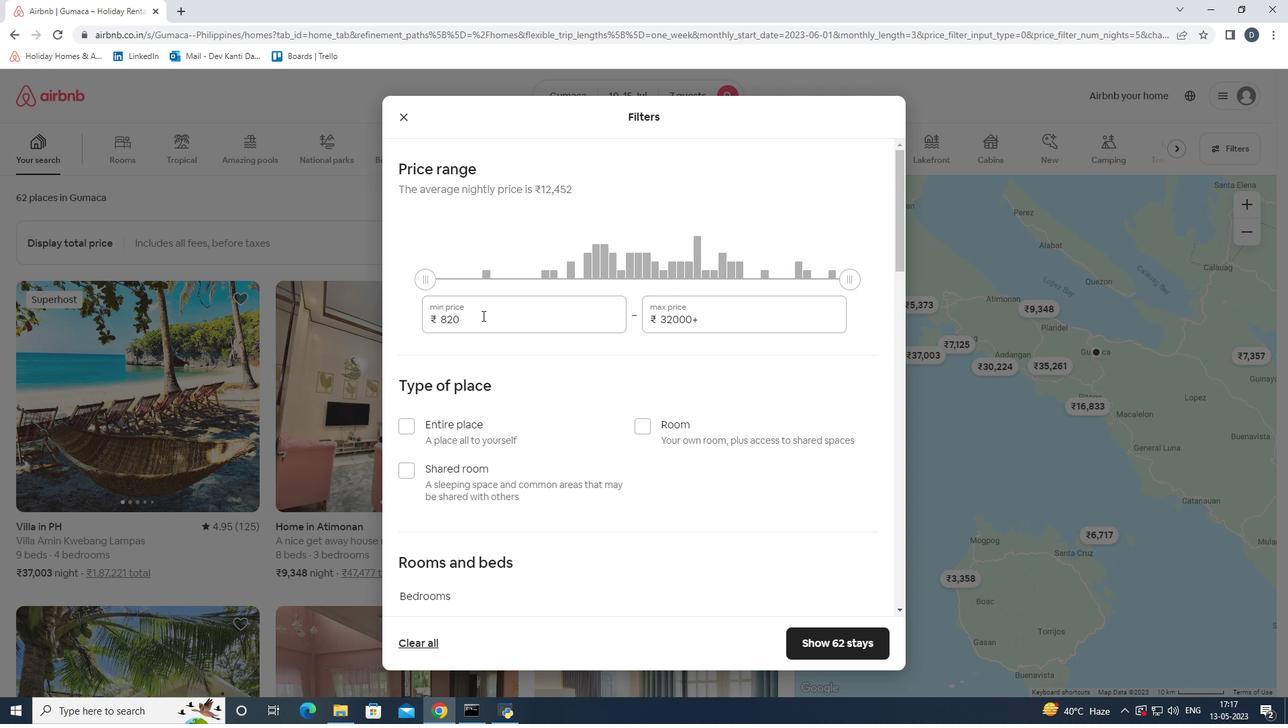 
Action: Mouse moved to (462, 322)
Screenshot: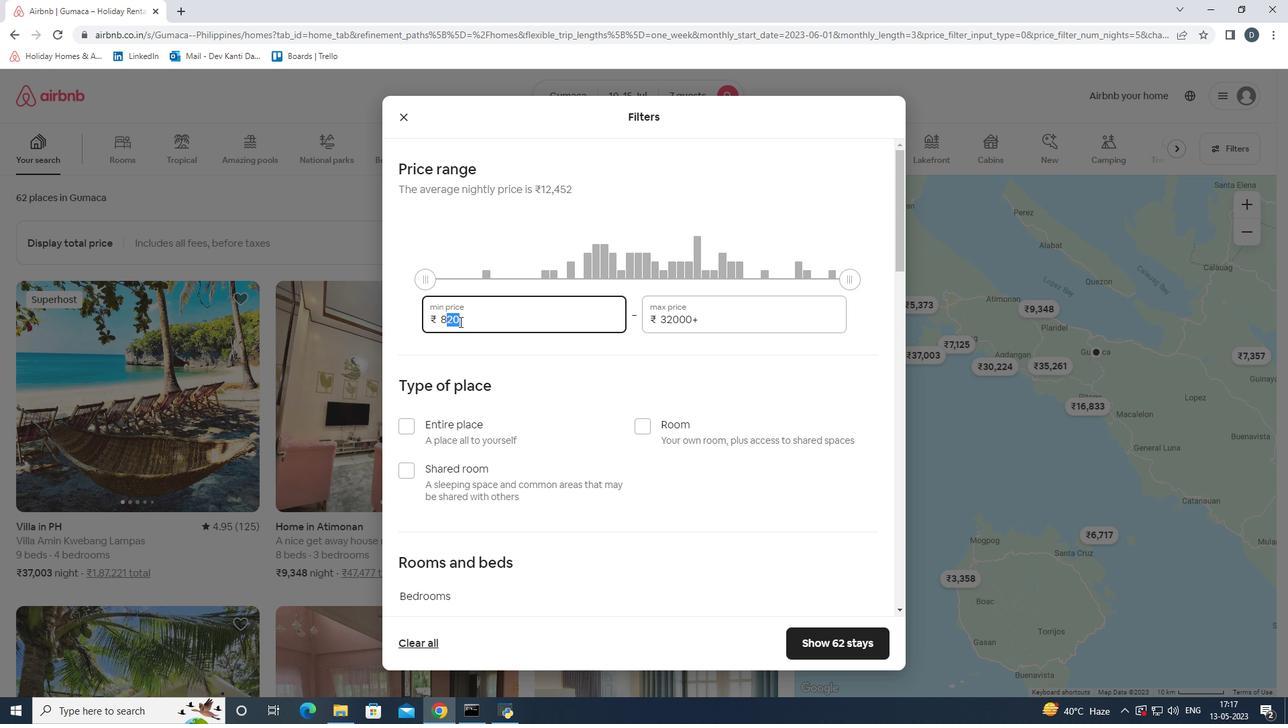 
Action: Mouse pressed left at (462, 322)
Screenshot: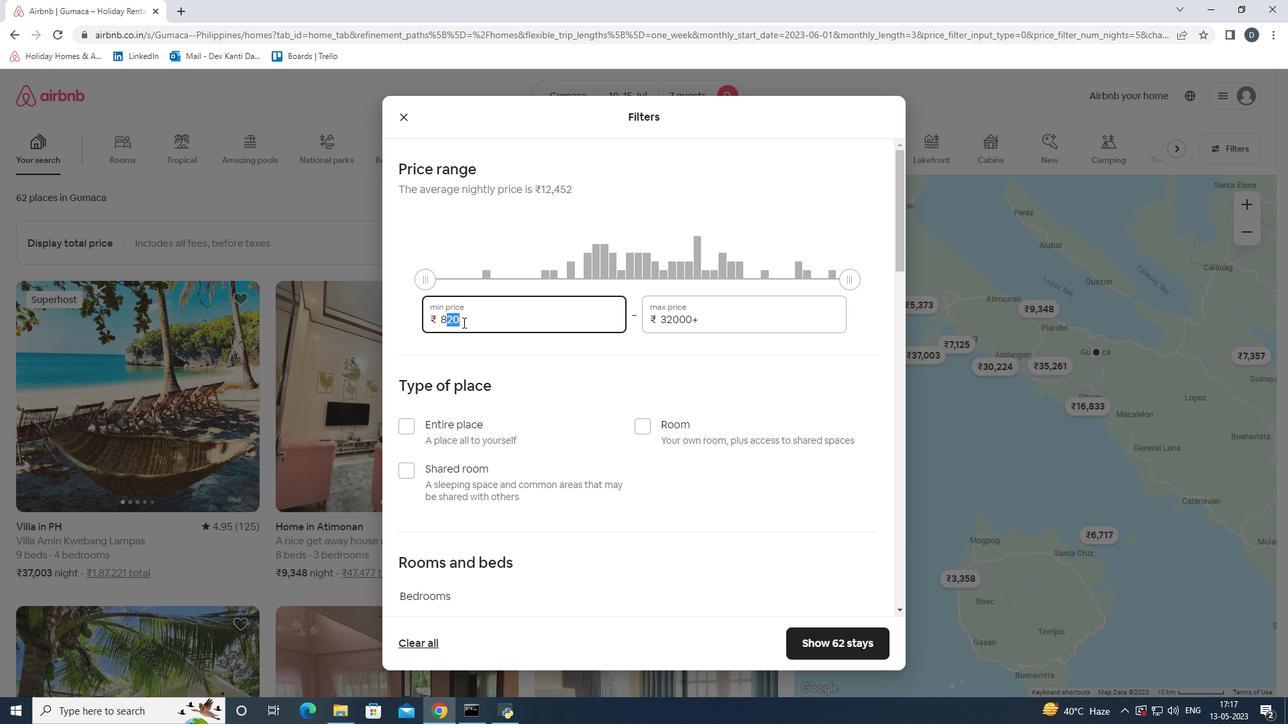 
Action: Mouse pressed left at (462, 322)
Screenshot: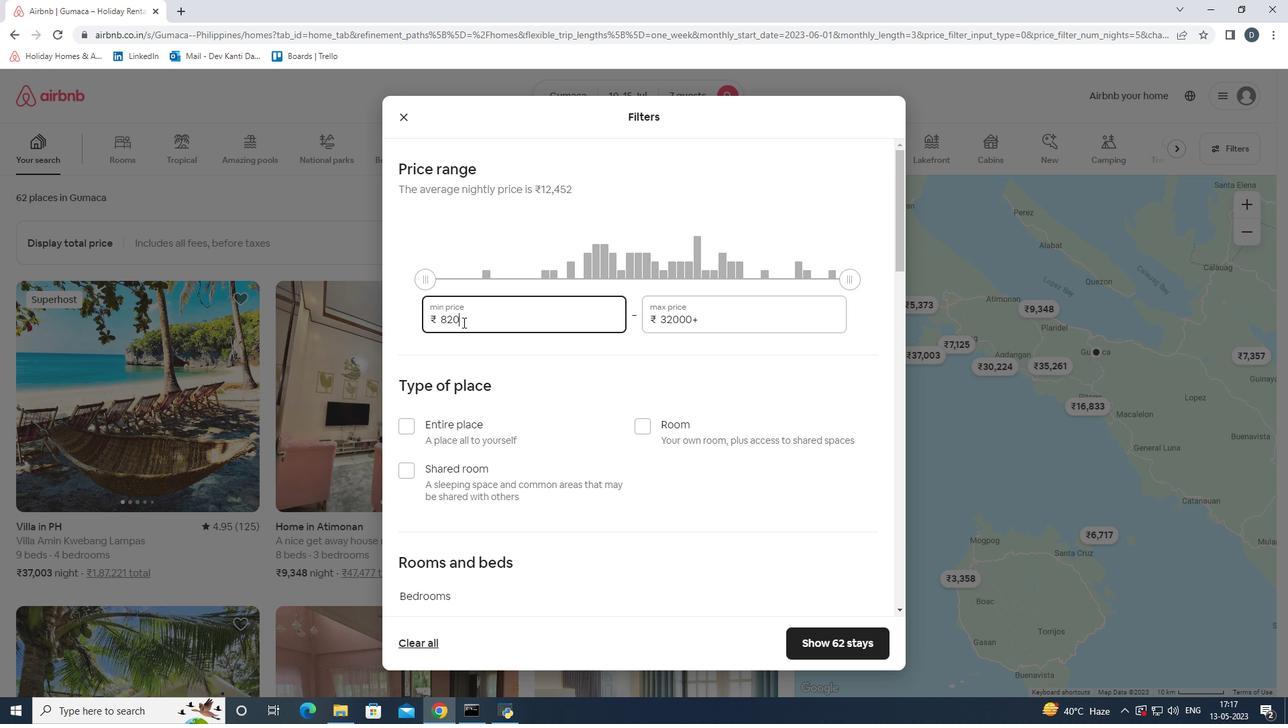
Action: Mouse moved to (428, 322)
Screenshot: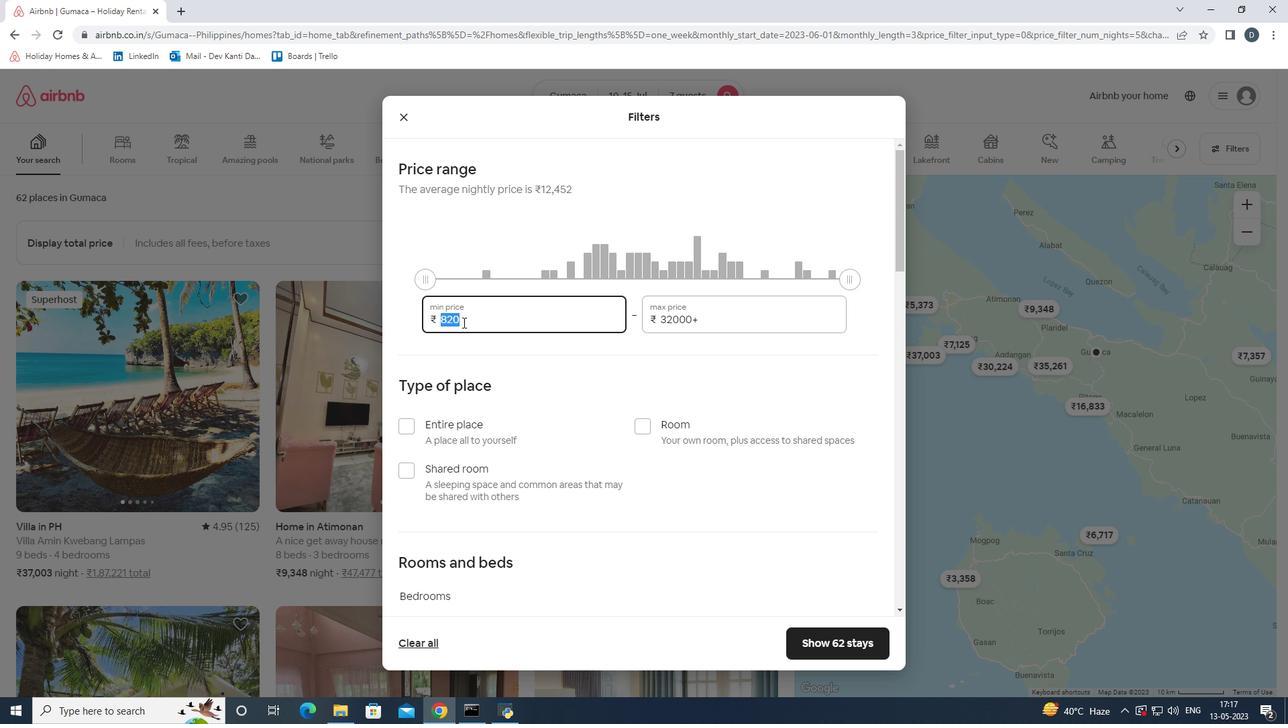 
Action: Key pressed 10000
Screenshot: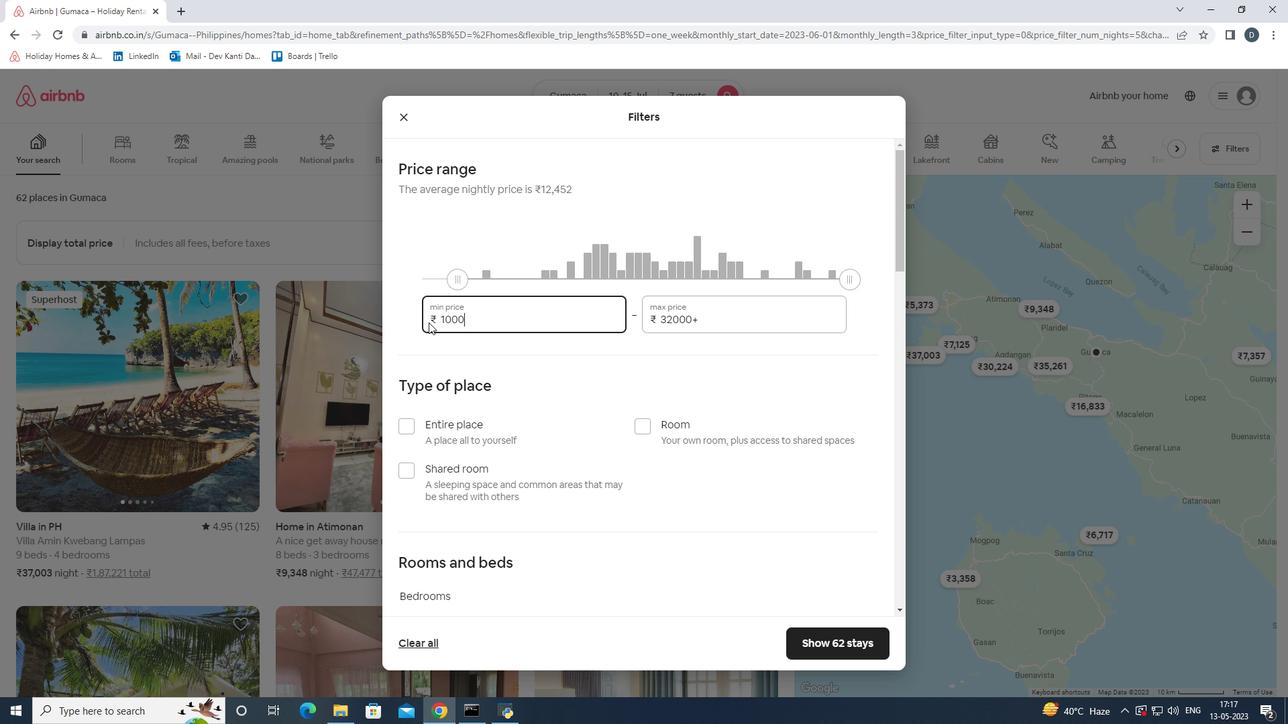 
Action: Mouse moved to (707, 312)
Screenshot: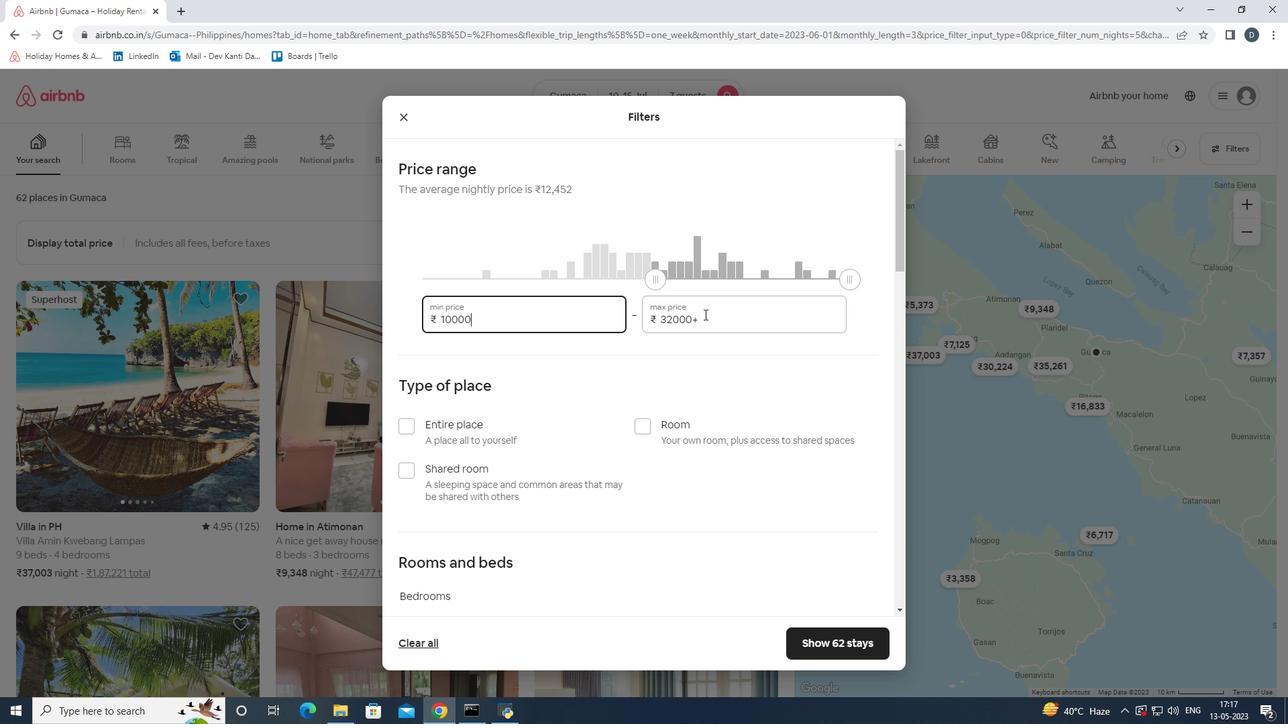 
Action: Mouse pressed left at (707, 312)
Screenshot: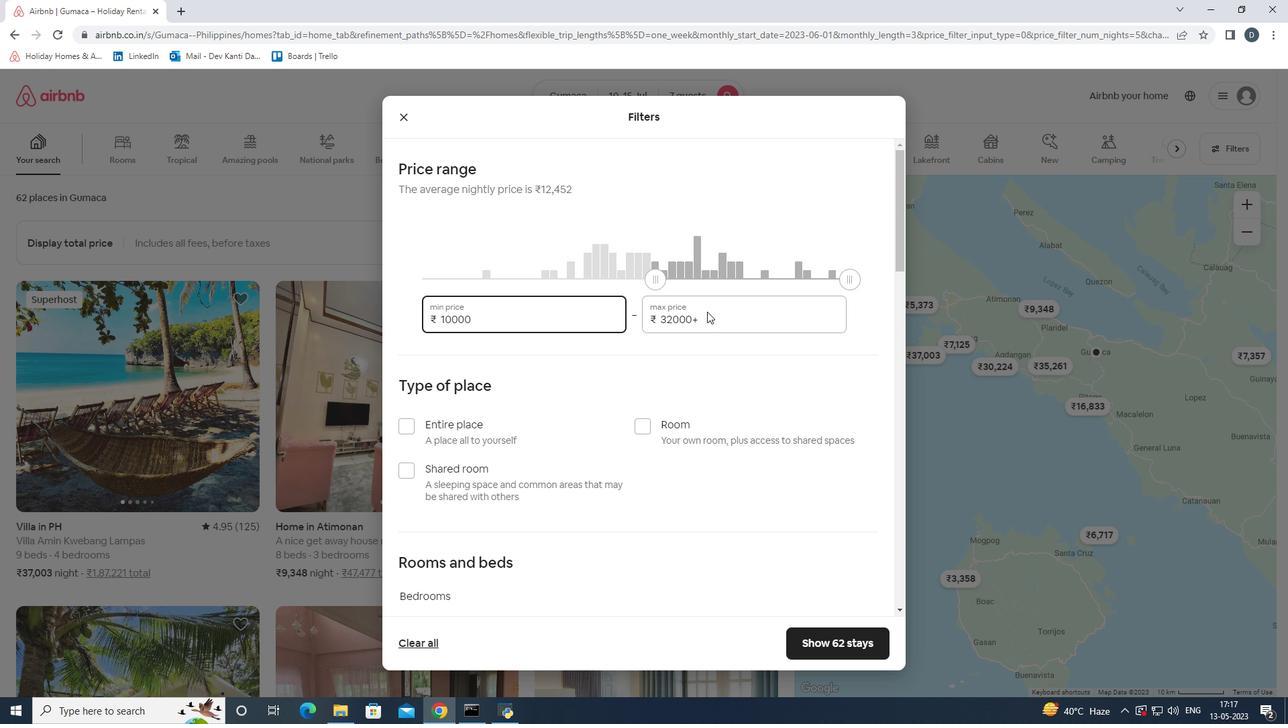 
Action: Mouse moved to (702, 316)
Screenshot: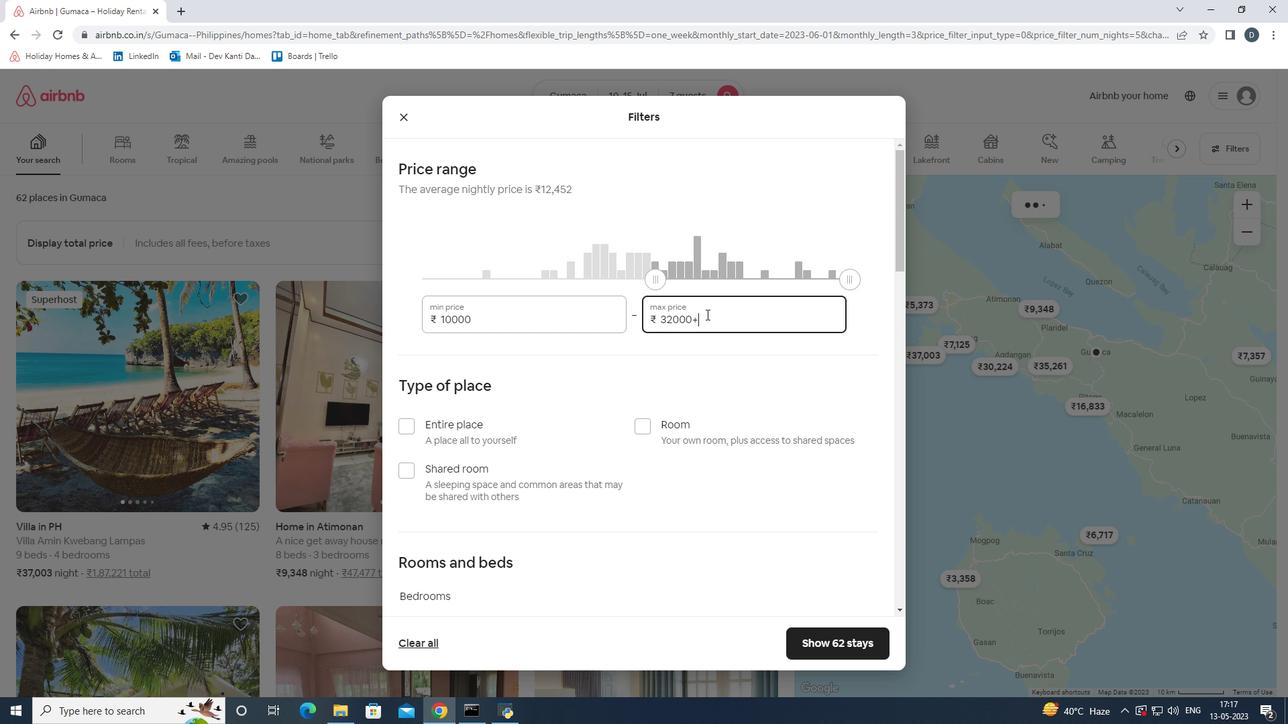 
Action: Mouse pressed left at (702, 316)
Screenshot: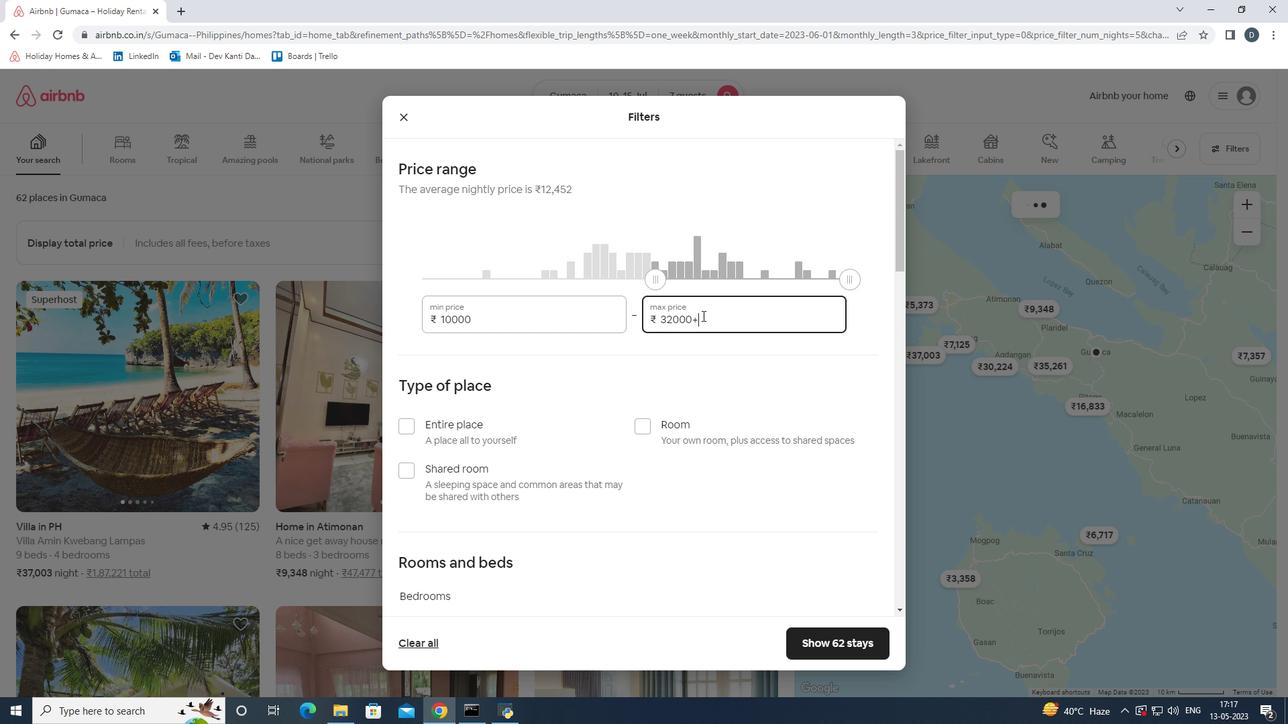 
Action: Mouse moved to (658, 320)
Screenshot: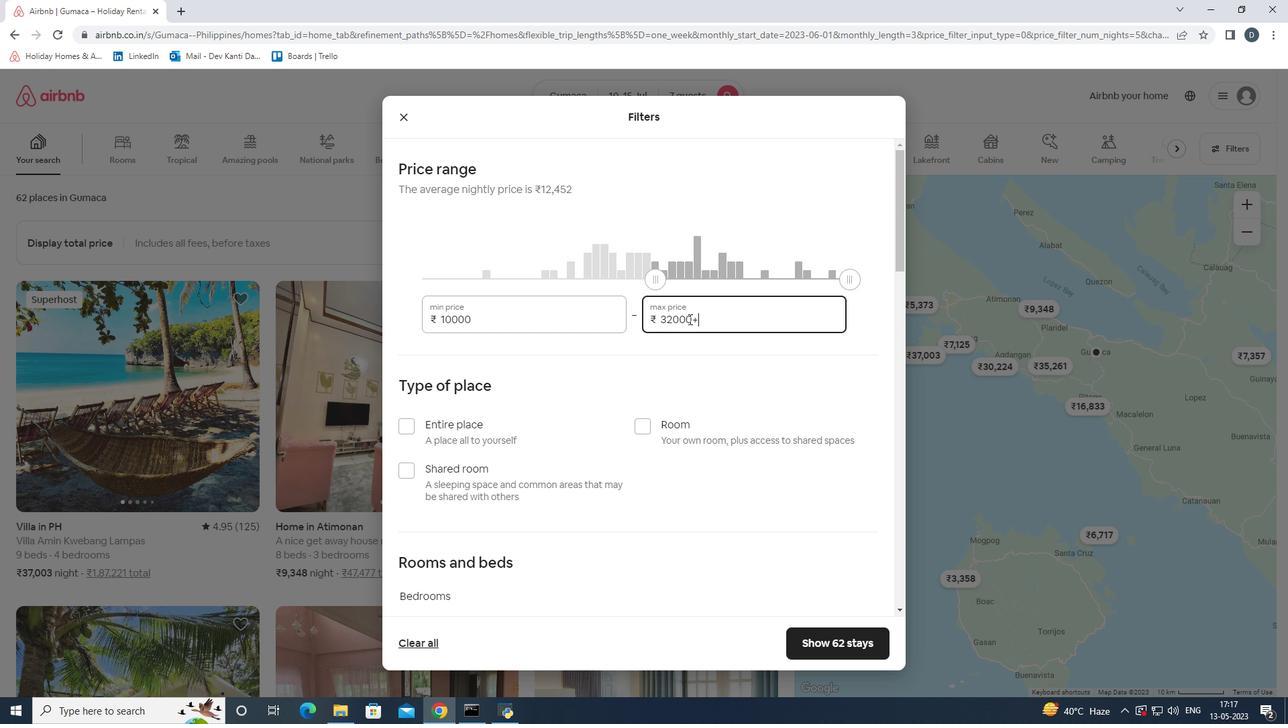 
Action: Key pressed 15000
Screenshot: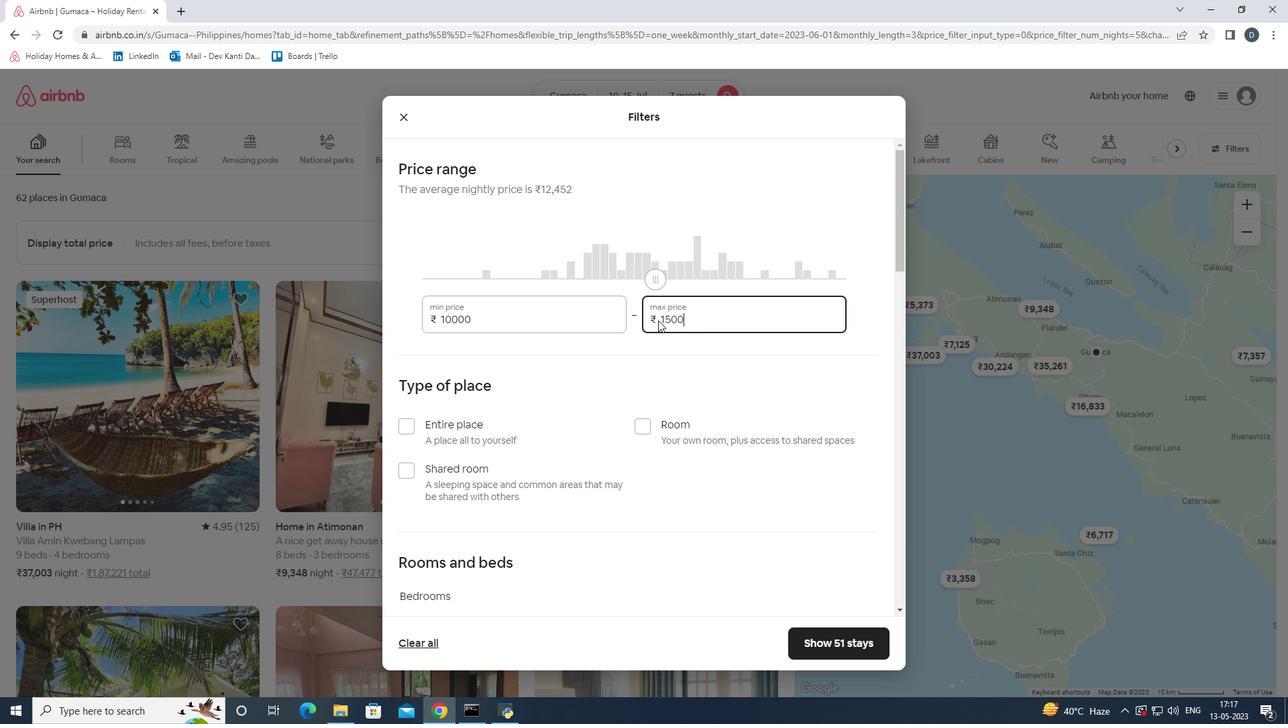 
Action: Mouse moved to (687, 366)
Screenshot: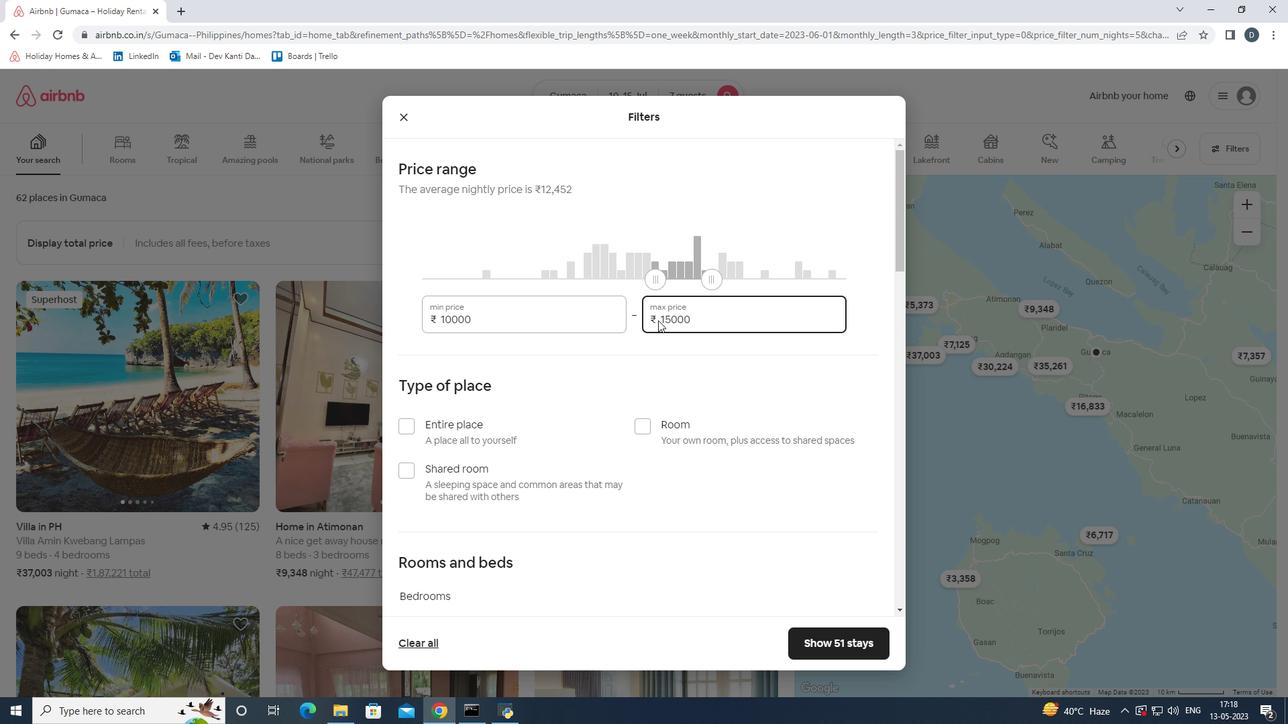 
Action: Mouse scrolled (687, 365) with delta (0, 0)
Screenshot: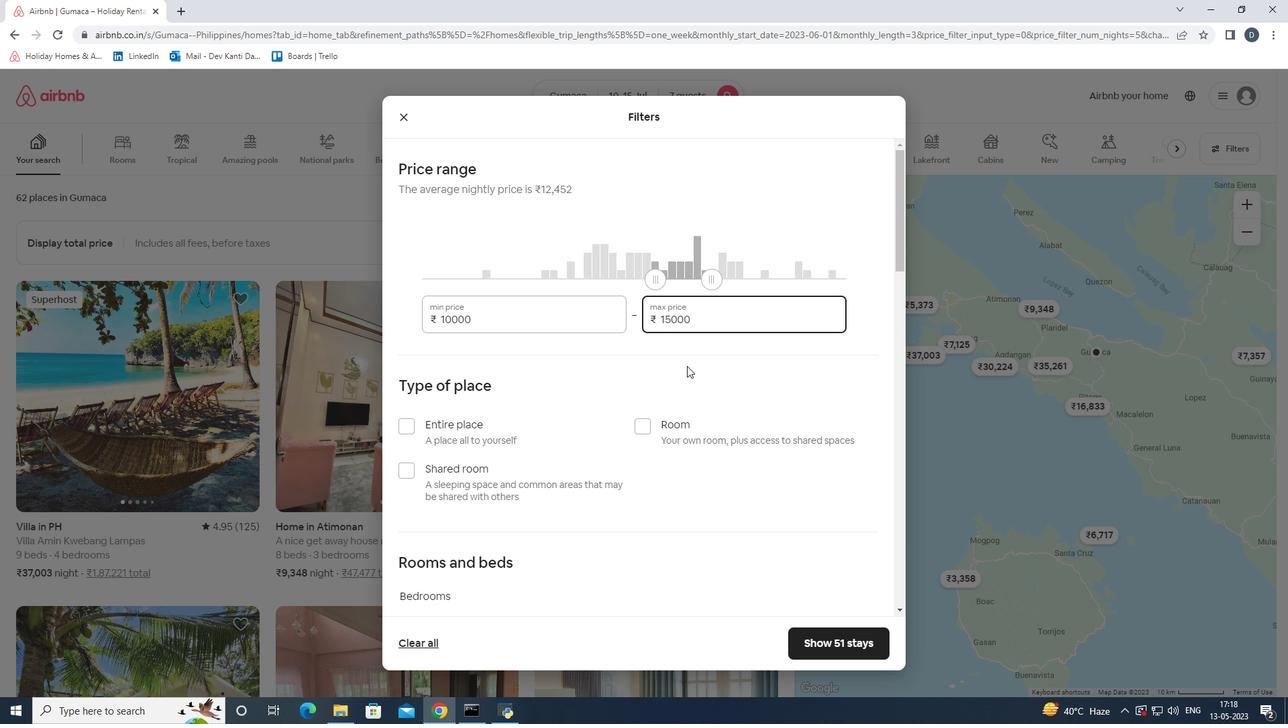 
Action: Mouse moved to (399, 358)
Screenshot: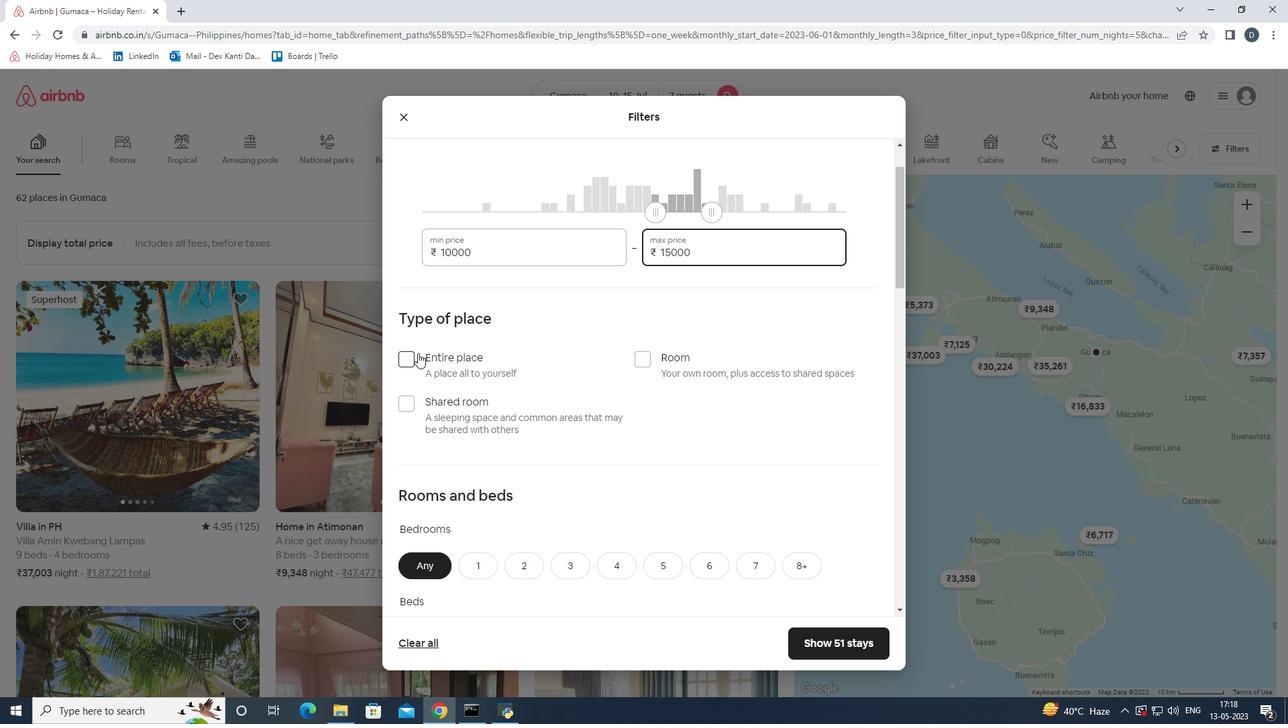 
Action: Mouse pressed left at (399, 358)
Screenshot: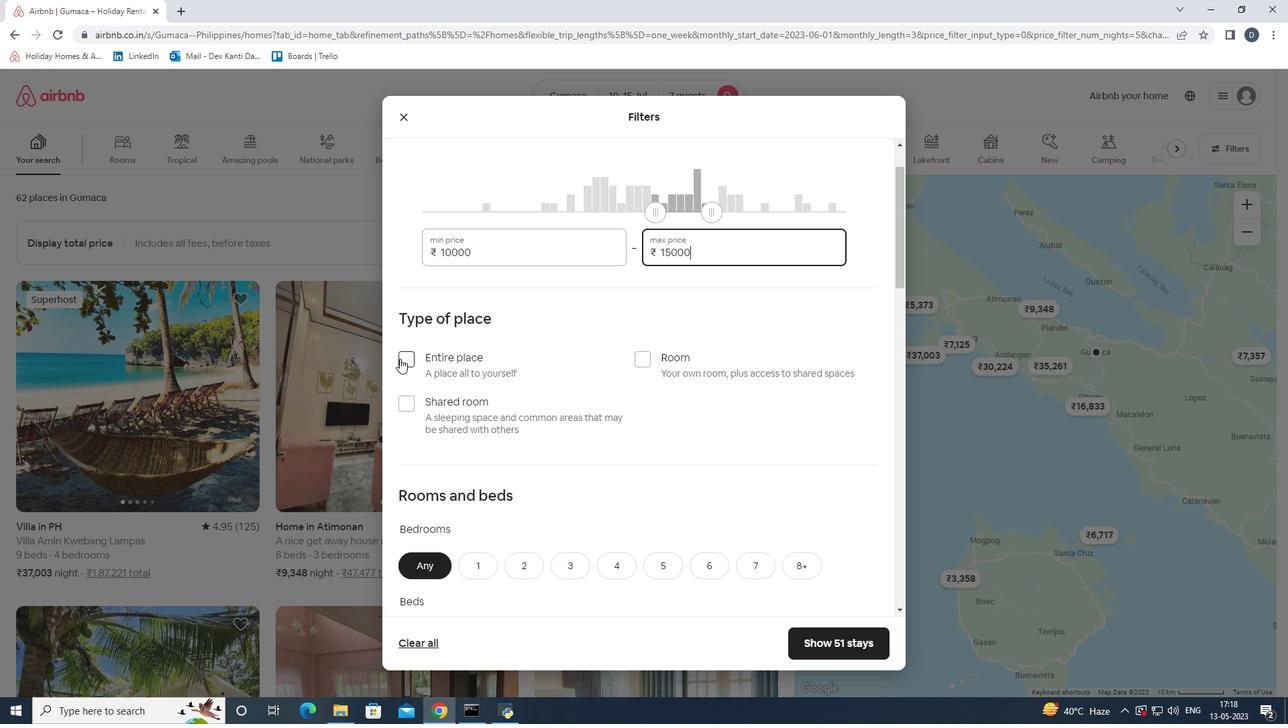 
Action: Mouse moved to (534, 344)
Screenshot: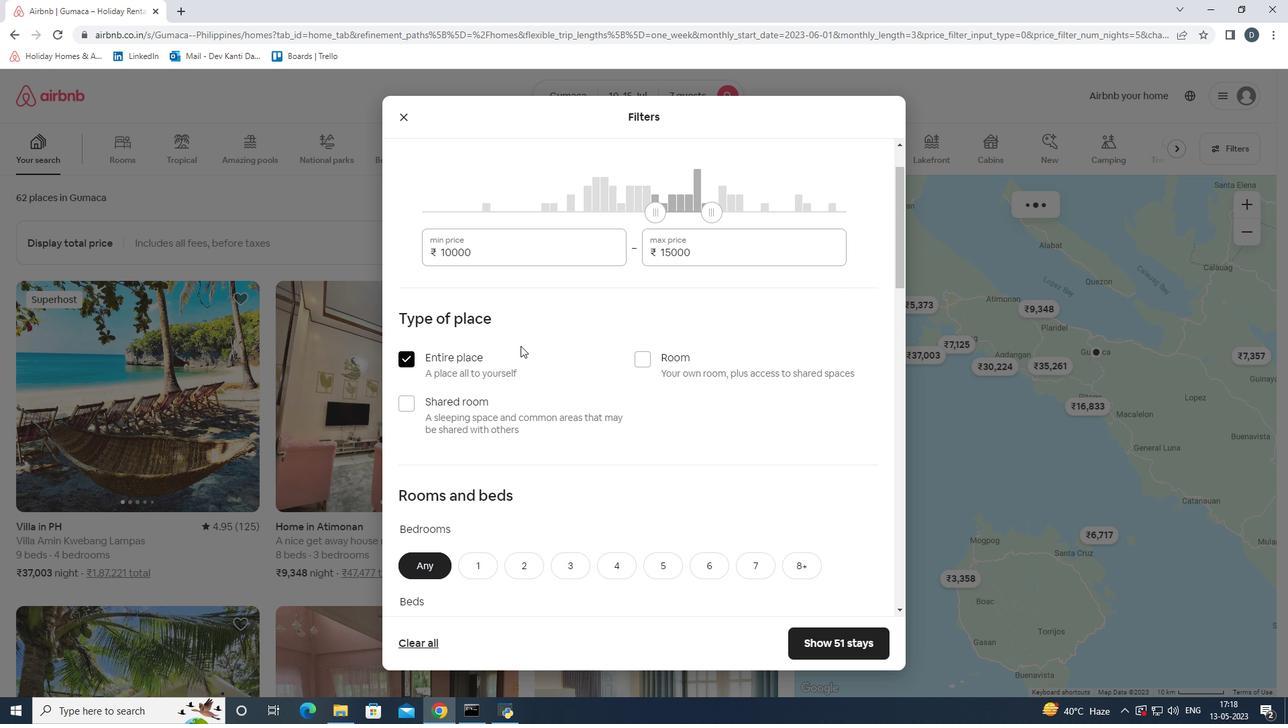 
Action: Mouse scrolled (534, 344) with delta (0, 0)
Screenshot: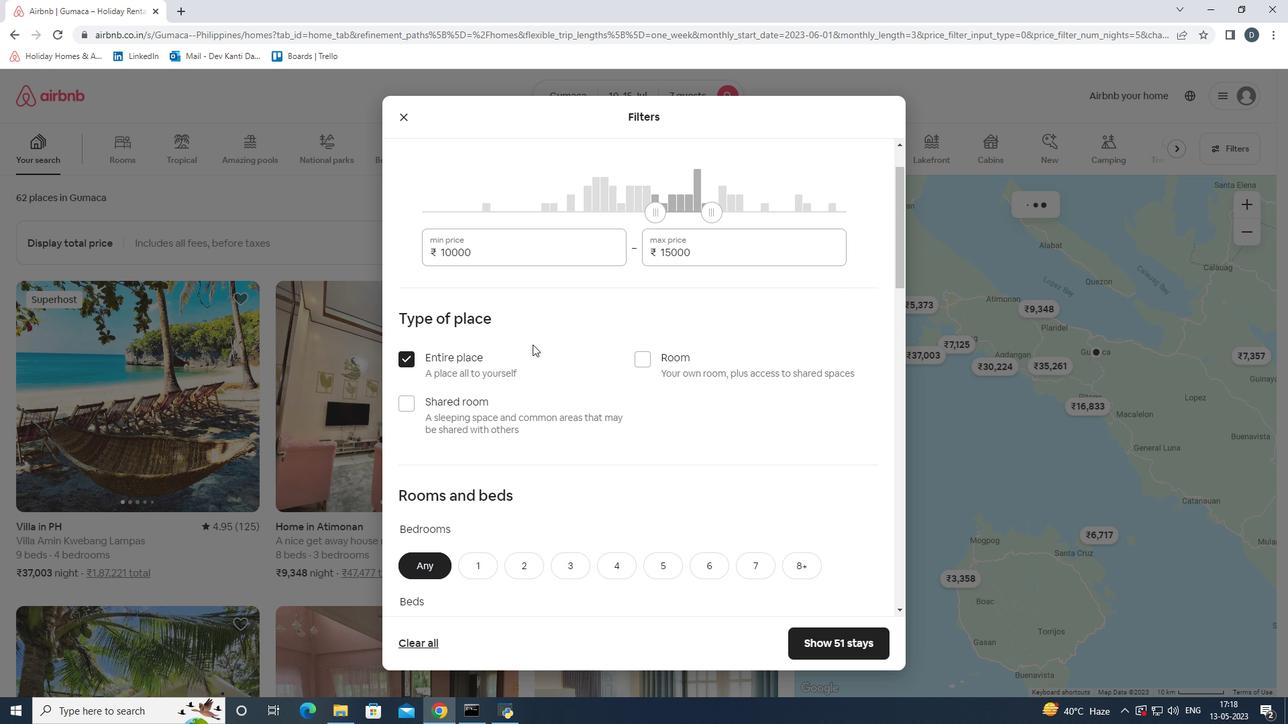 
Action: Mouse scrolled (534, 344) with delta (0, 0)
Screenshot: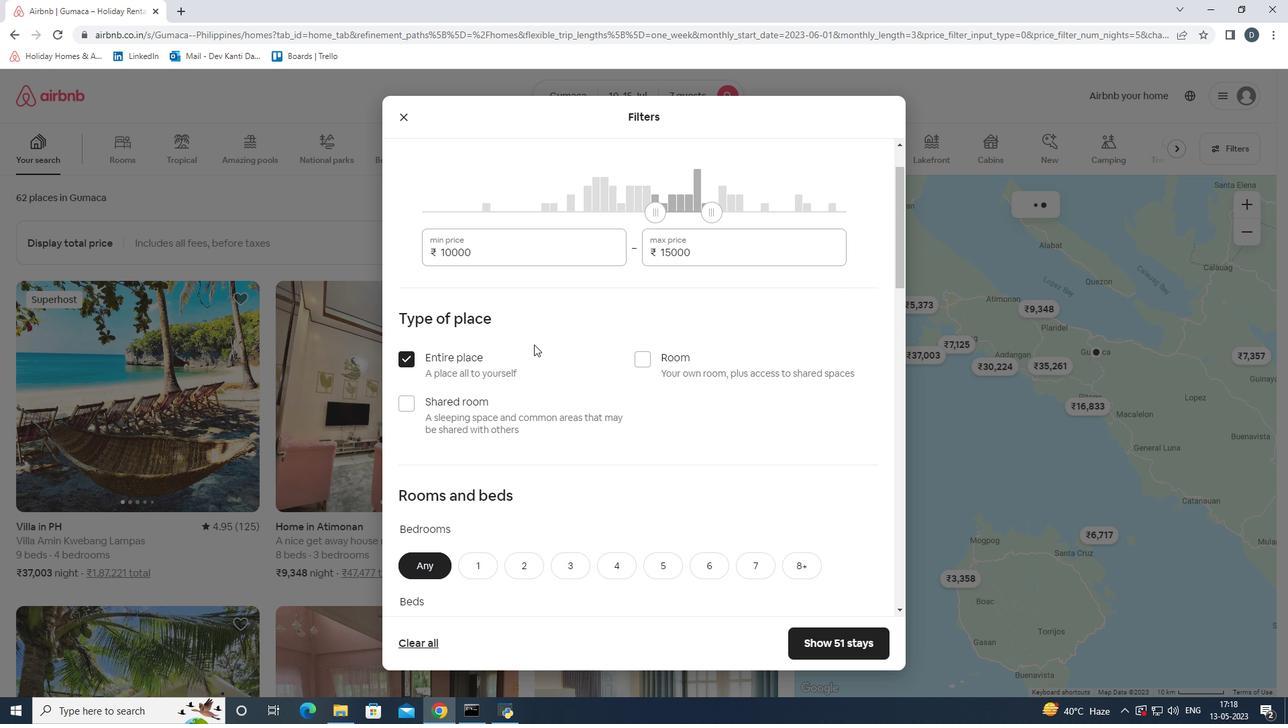 
Action: Mouse scrolled (534, 344) with delta (0, 0)
Screenshot: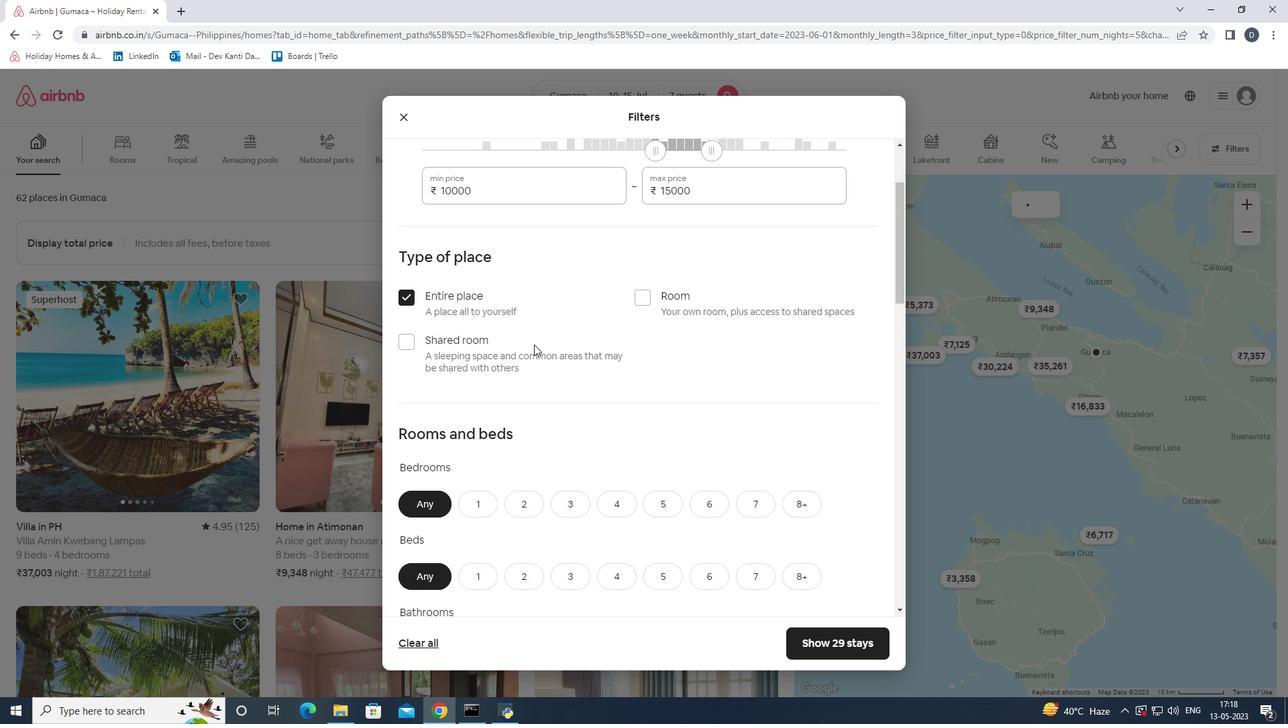 
Action: Mouse moved to (534, 344)
Screenshot: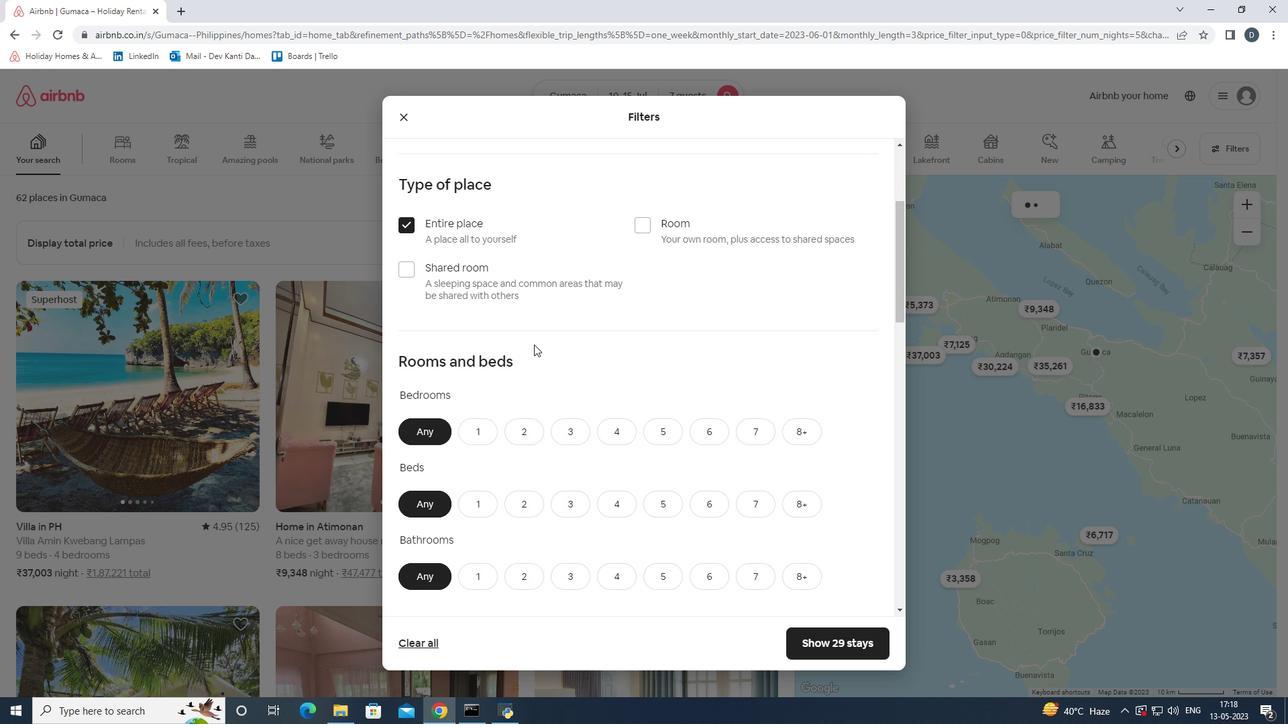 
Action: Mouse scrolled (534, 344) with delta (0, 0)
Screenshot: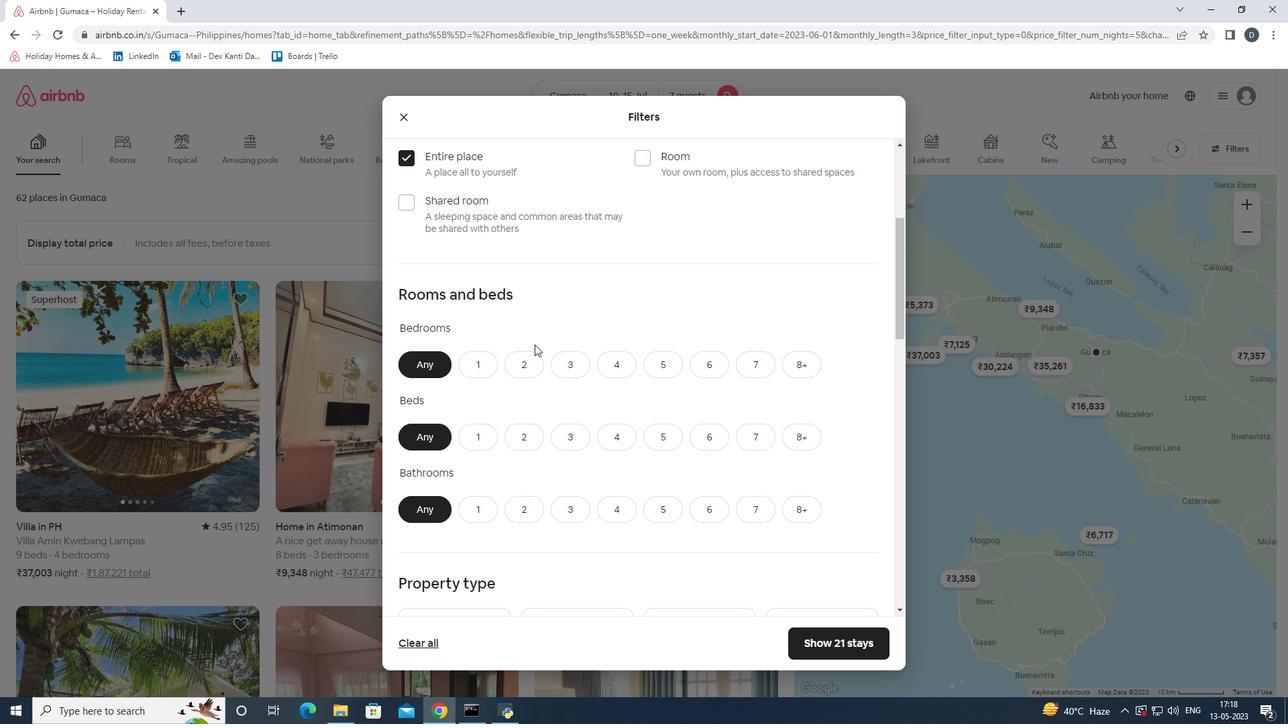 
Action: Mouse scrolled (534, 344) with delta (0, 0)
Screenshot: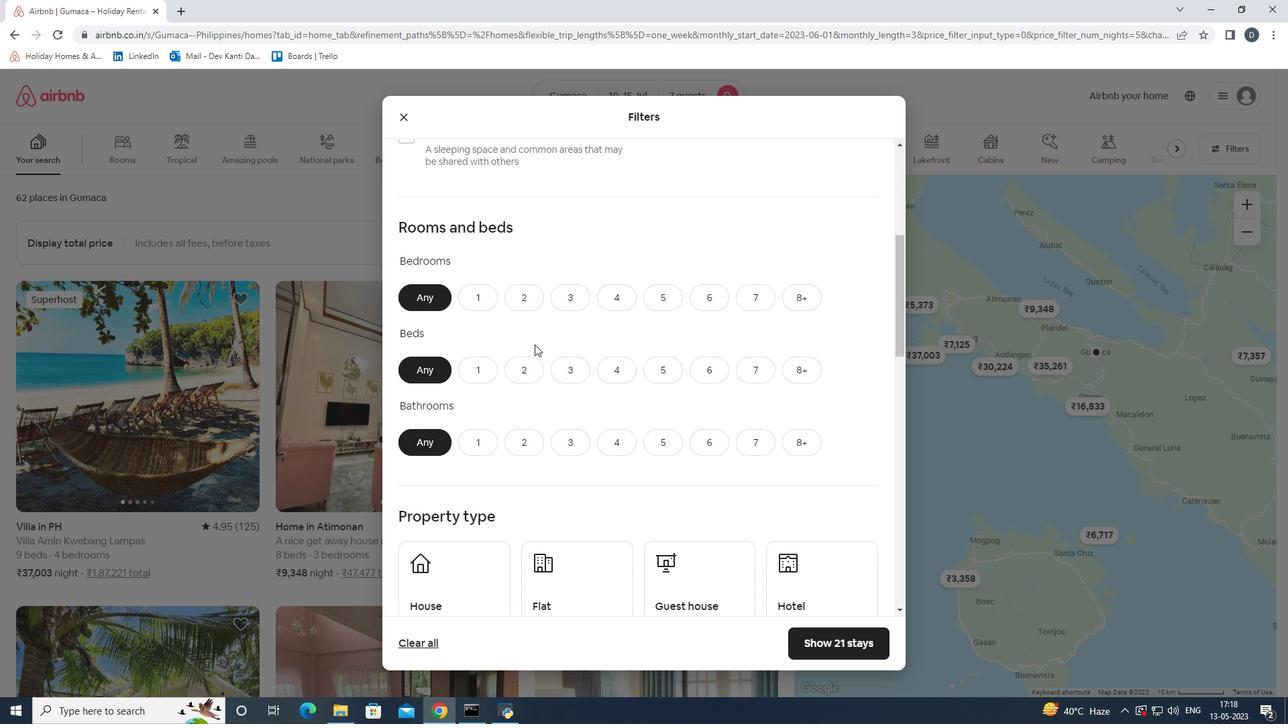 
Action: Mouse moved to (617, 233)
Screenshot: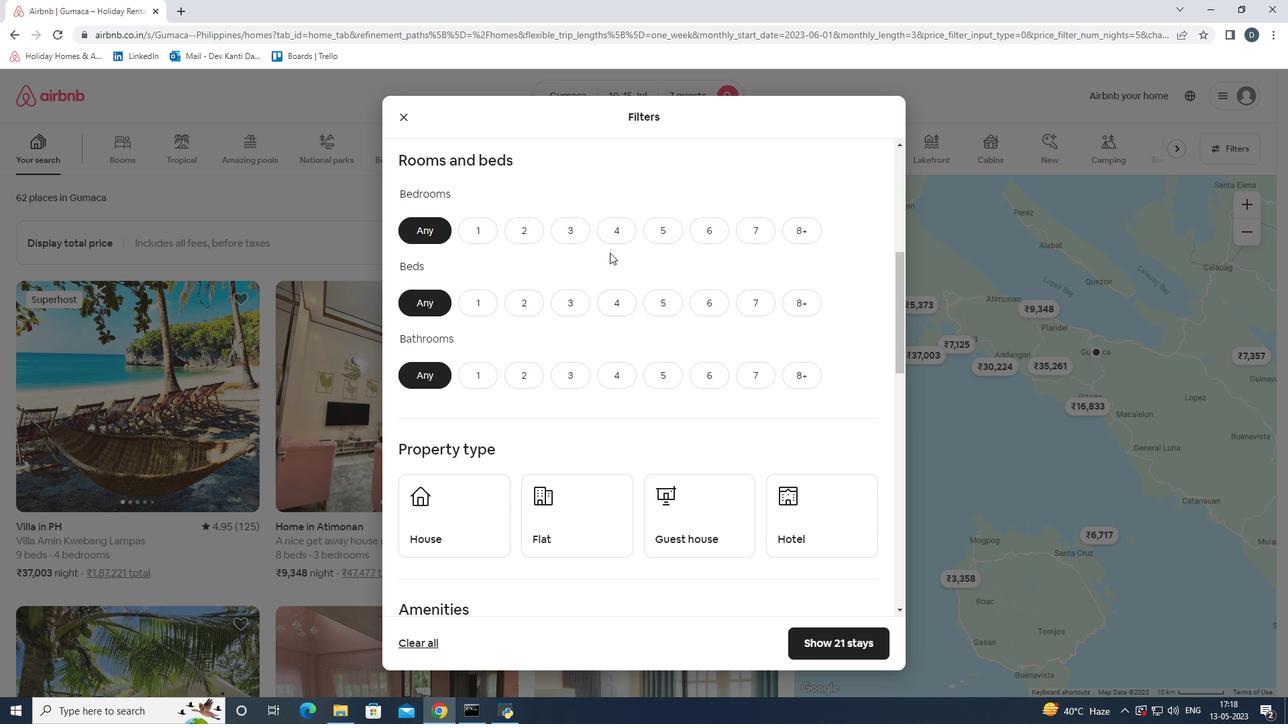 
Action: Mouse pressed left at (617, 233)
Screenshot: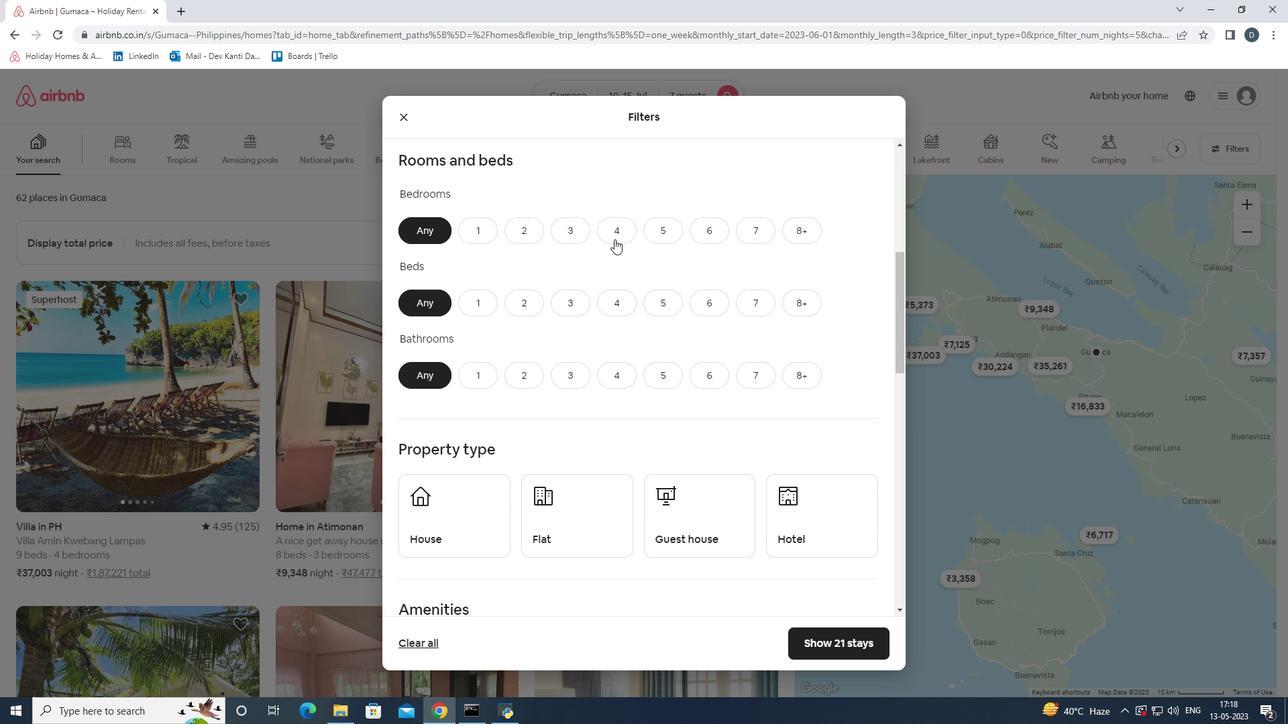 
Action: Mouse moved to (758, 296)
Screenshot: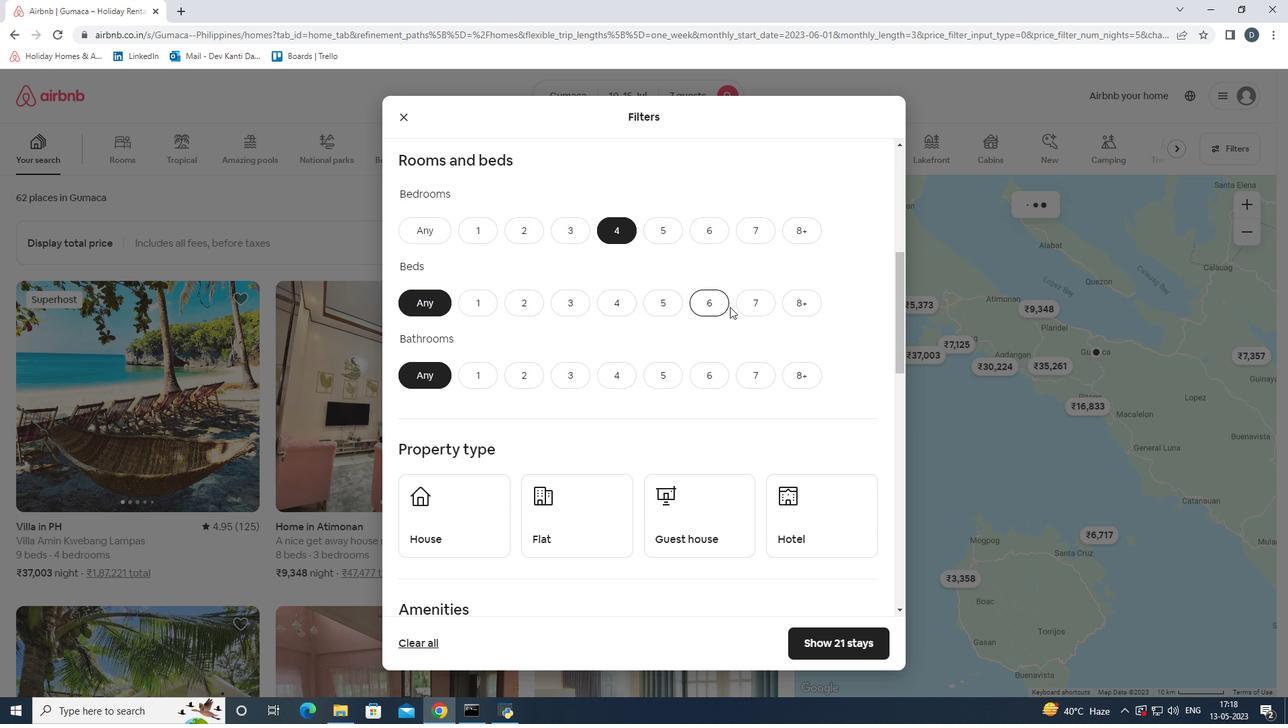 
Action: Mouse pressed left at (758, 296)
Screenshot: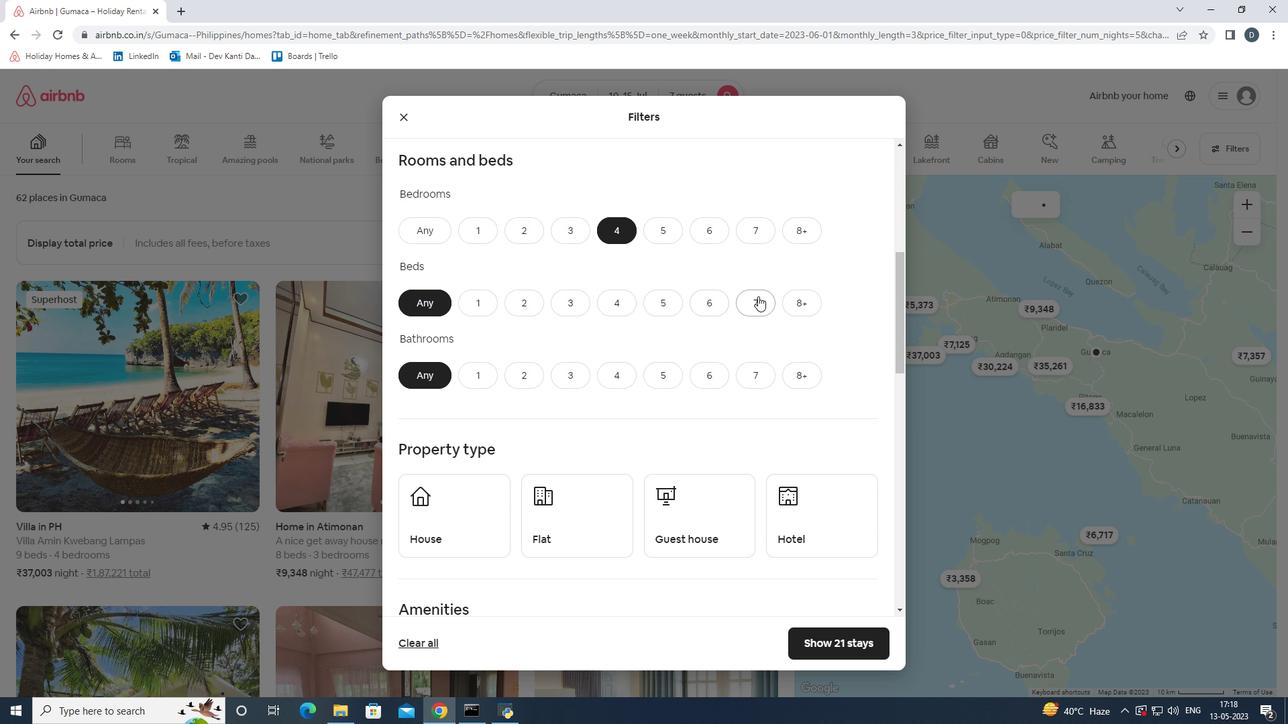 
Action: Mouse moved to (603, 373)
Screenshot: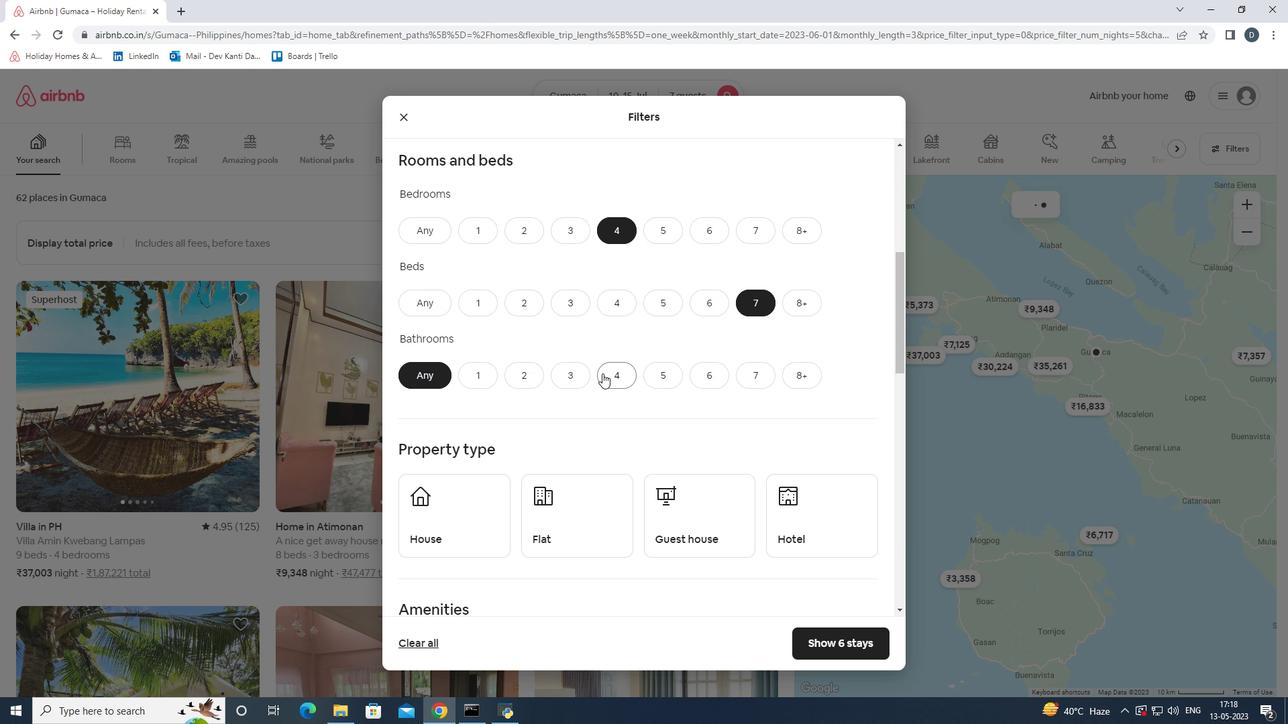 
Action: Mouse pressed left at (603, 373)
Screenshot: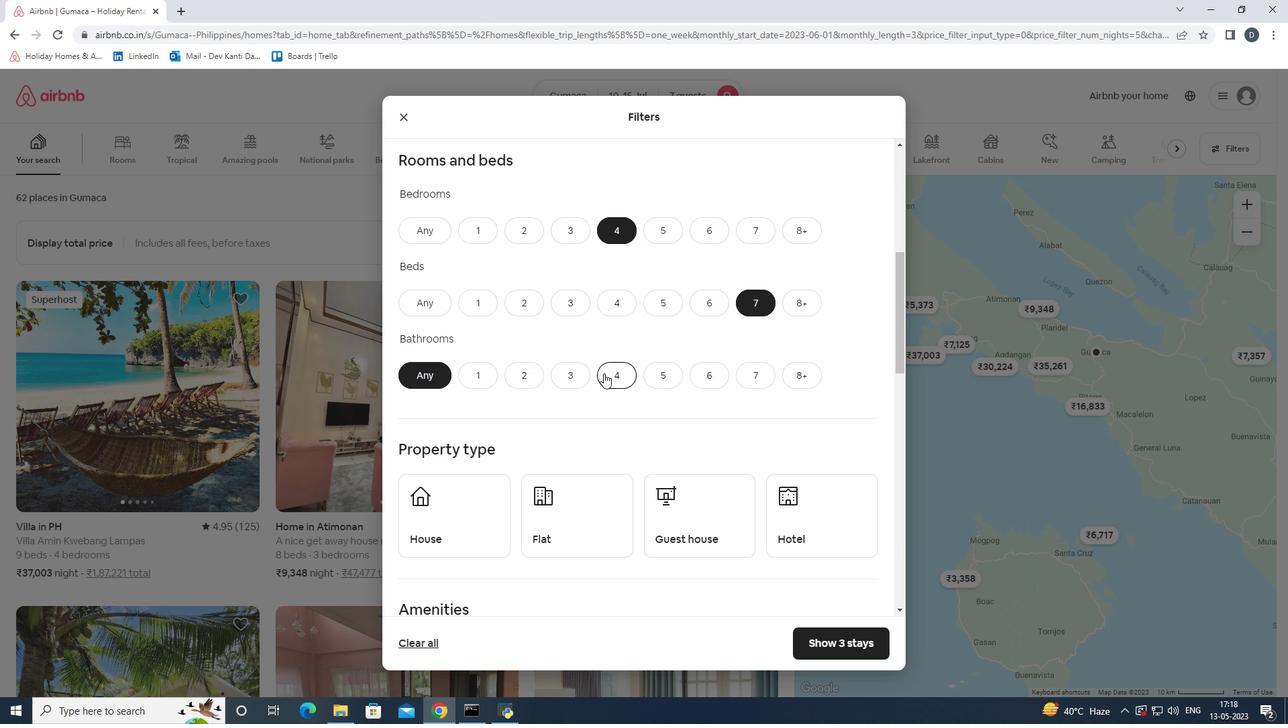 
Action: Mouse moved to (605, 370)
Screenshot: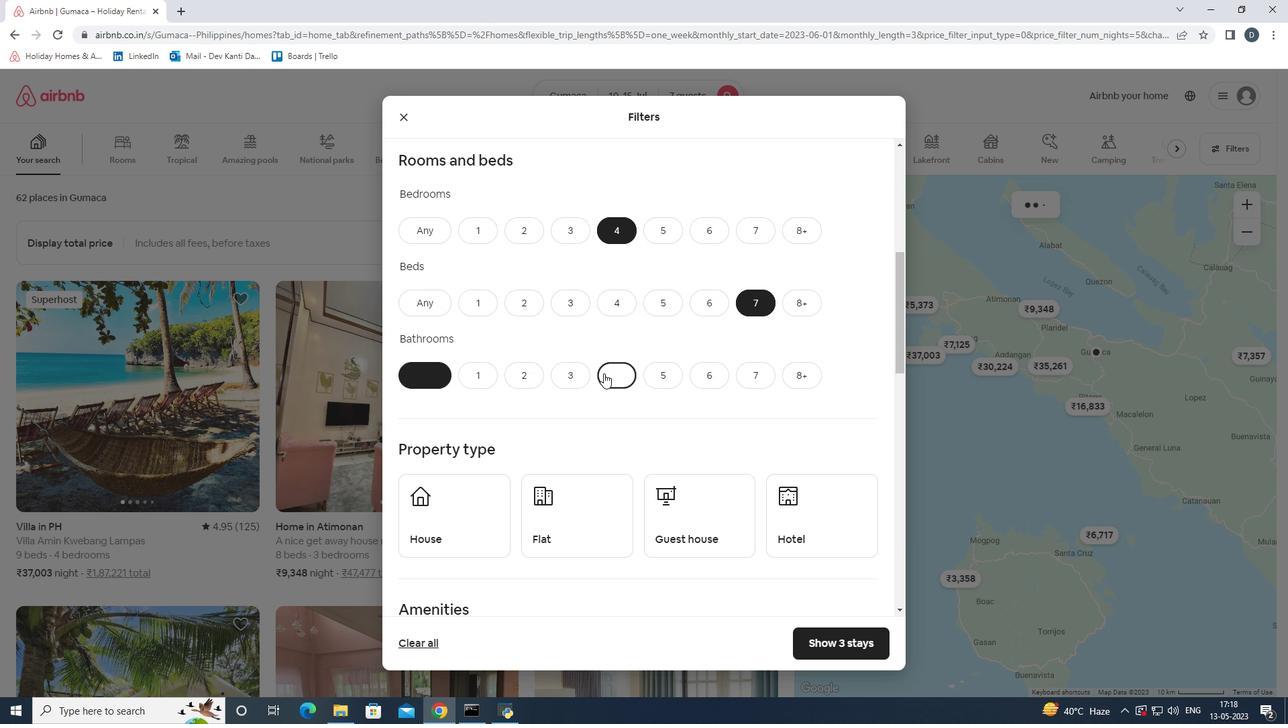 
Action: Mouse scrolled (605, 369) with delta (0, 0)
Screenshot: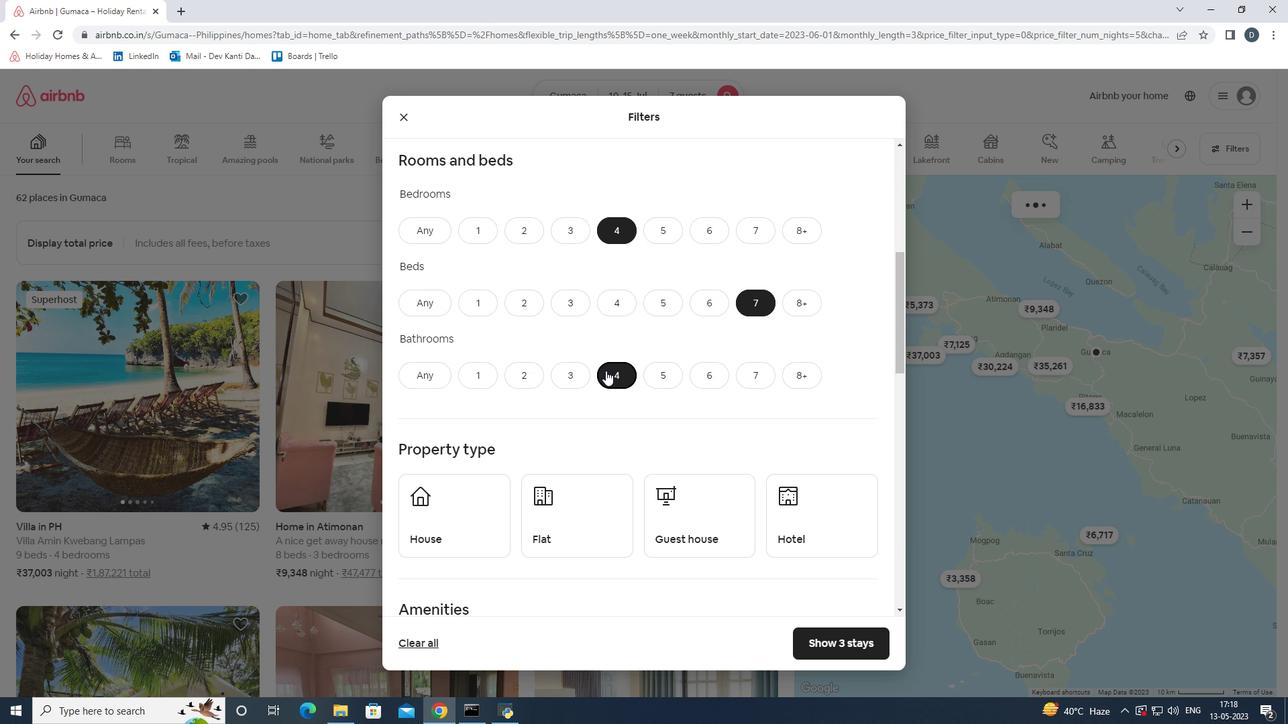 
Action: Mouse scrolled (605, 369) with delta (0, 0)
Screenshot: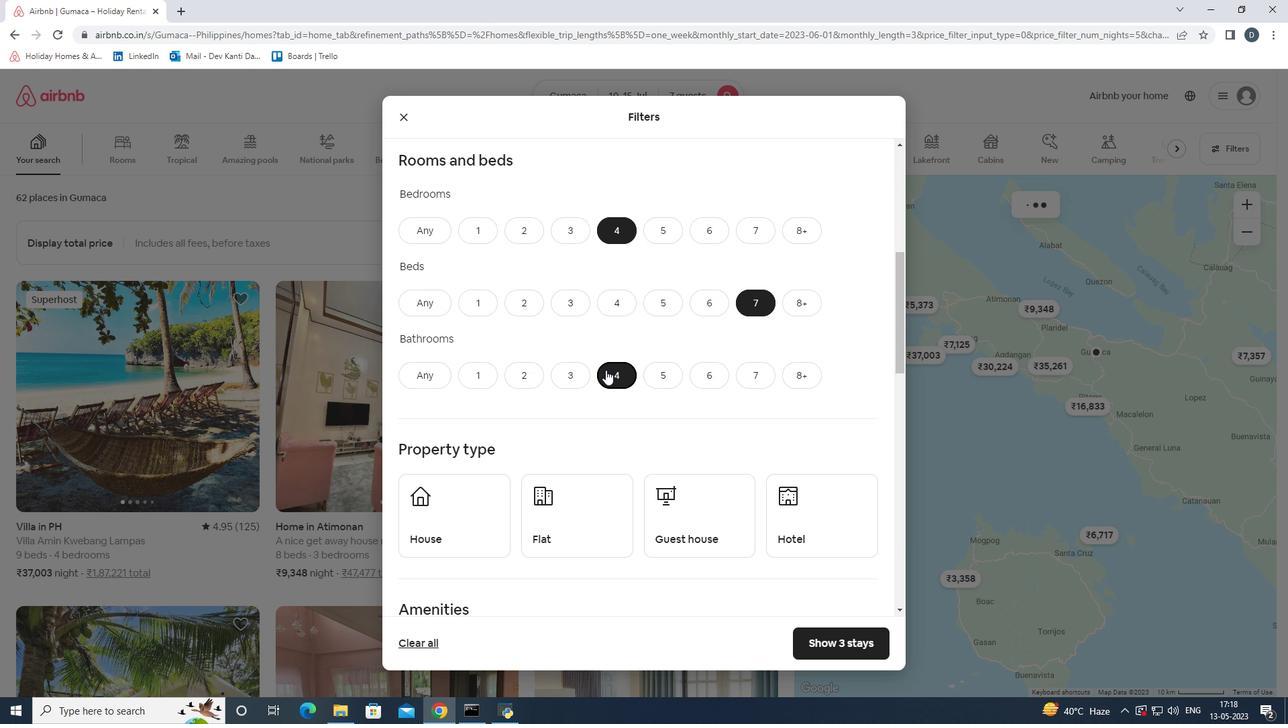 
Action: Mouse scrolled (605, 369) with delta (0, 0)
Screenshot: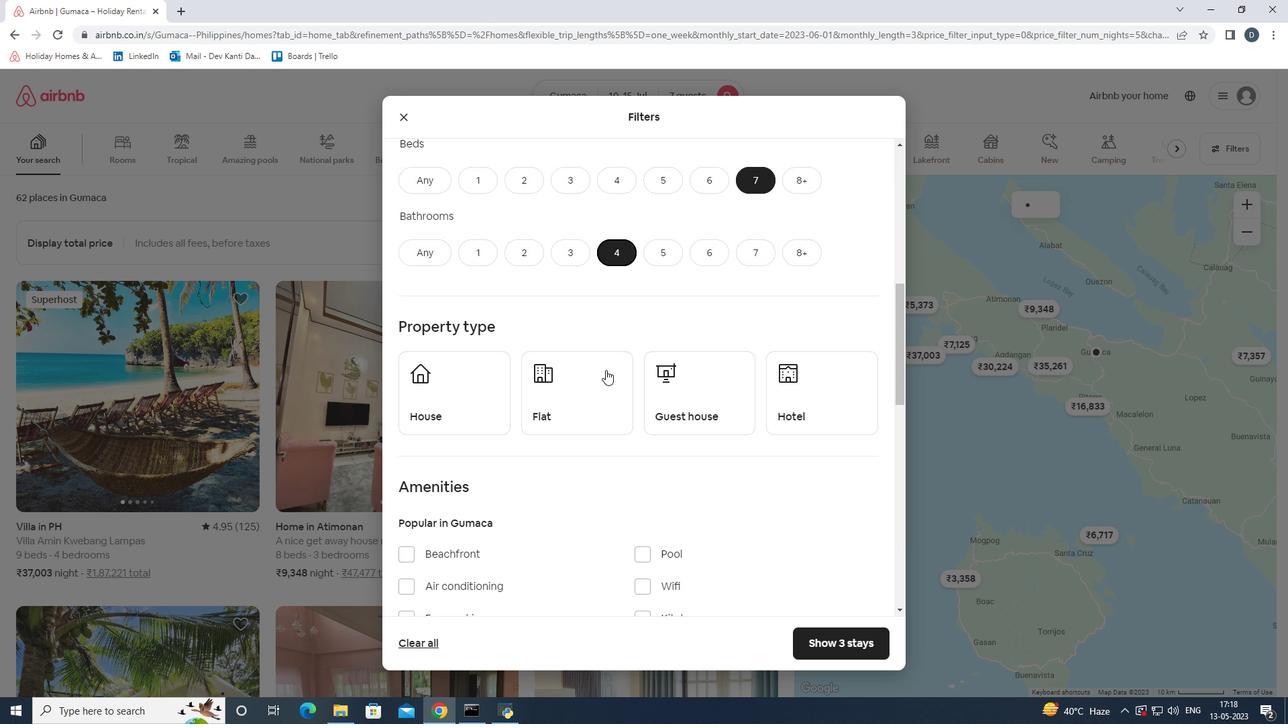 
Action: Mouse moved to (489, 320)
Screenshot: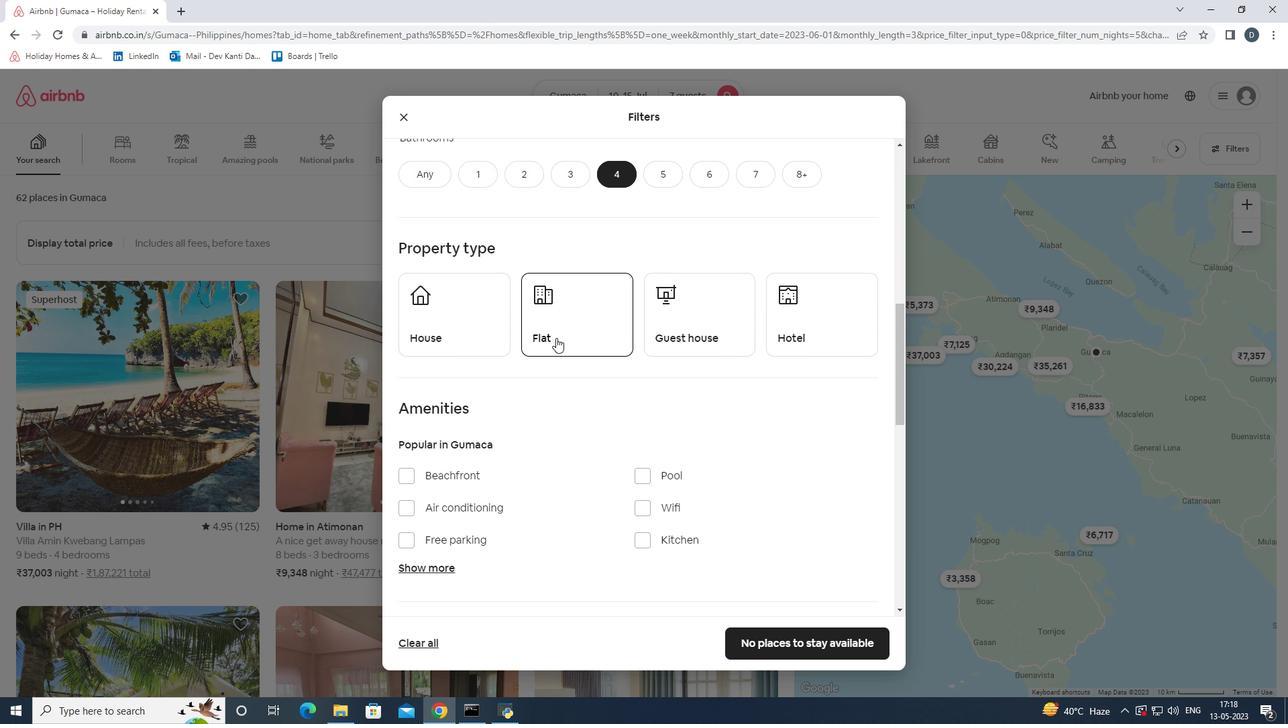 
Action: Mouse pressed left at (489, 320)
Screenshot: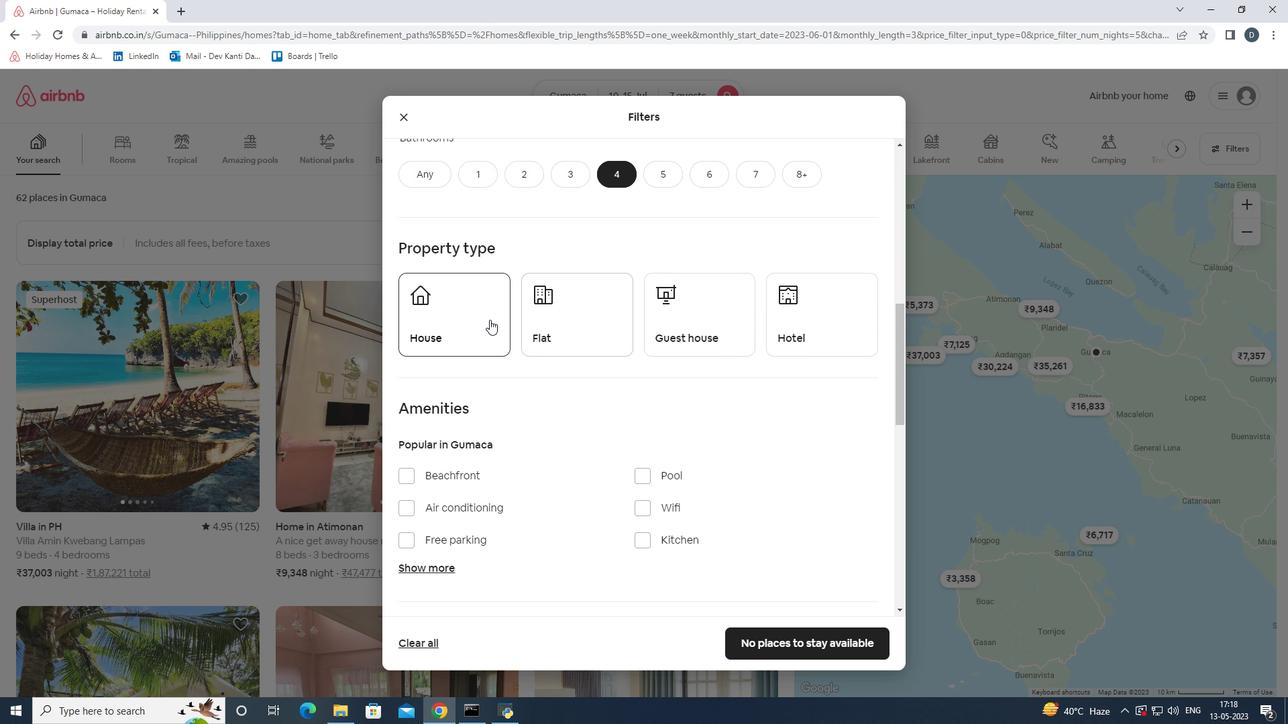 
Action: Mouse moved to (564, 324)
Screenshot: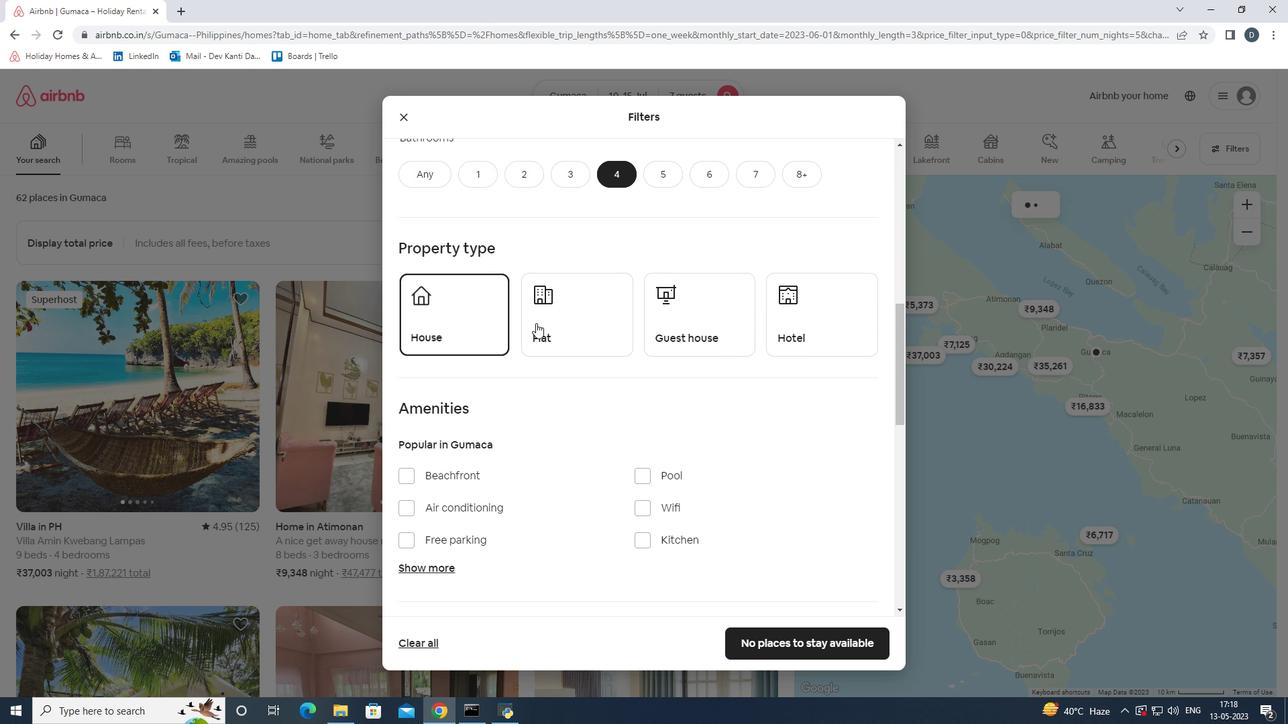 
Action: Mouse pressed left at (564, 324)
Screenshot: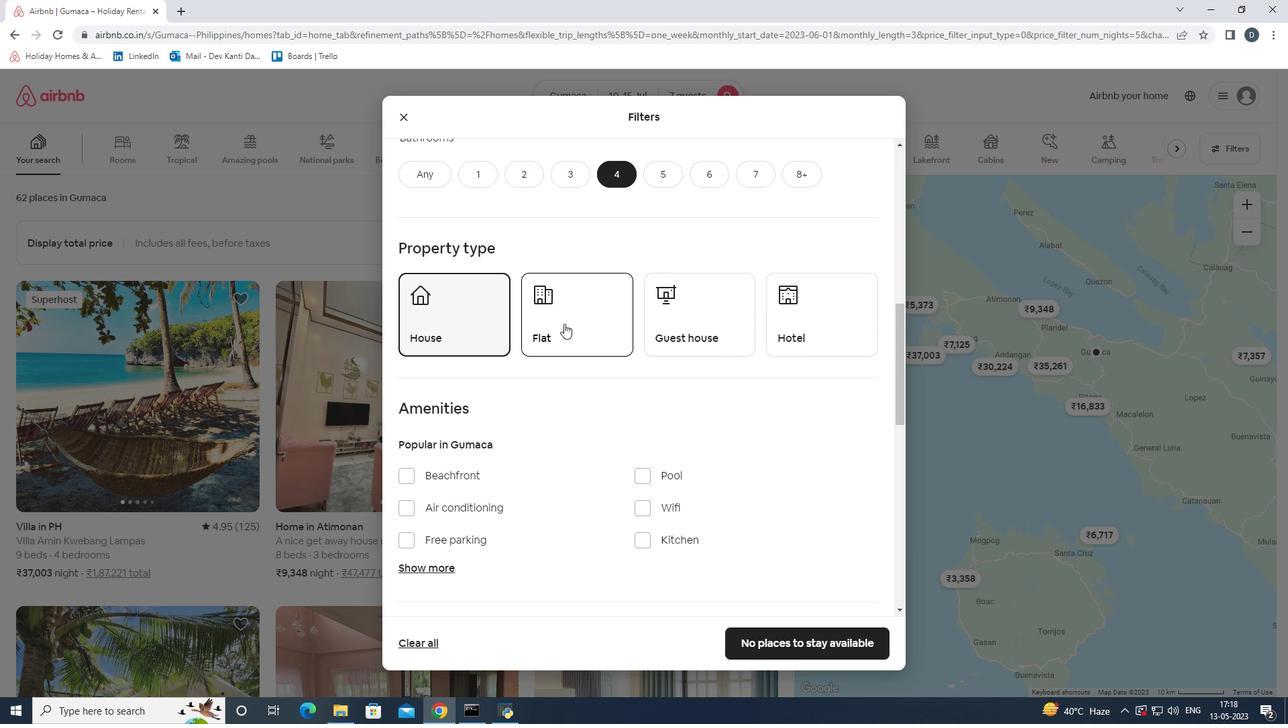 
Action: Mouse moved to (672, 326)
Screenshot: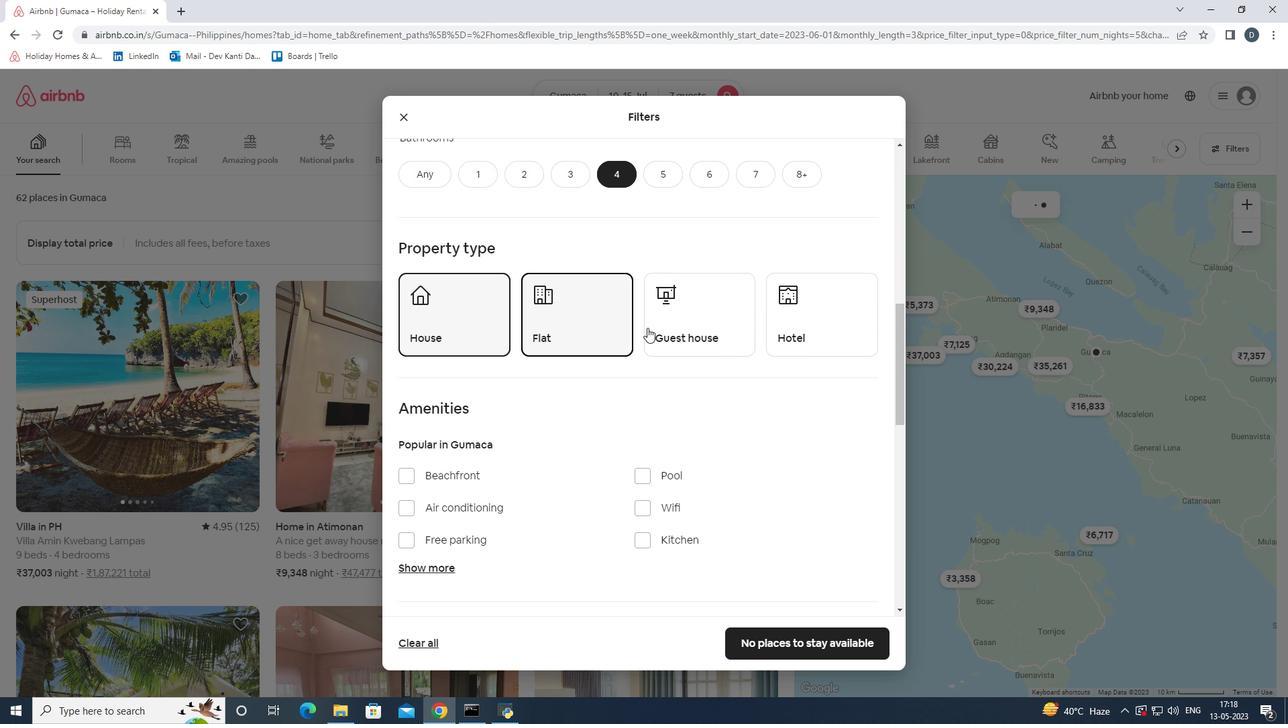 
Action: Mouse pressed left at (672, 326)
Screenshot: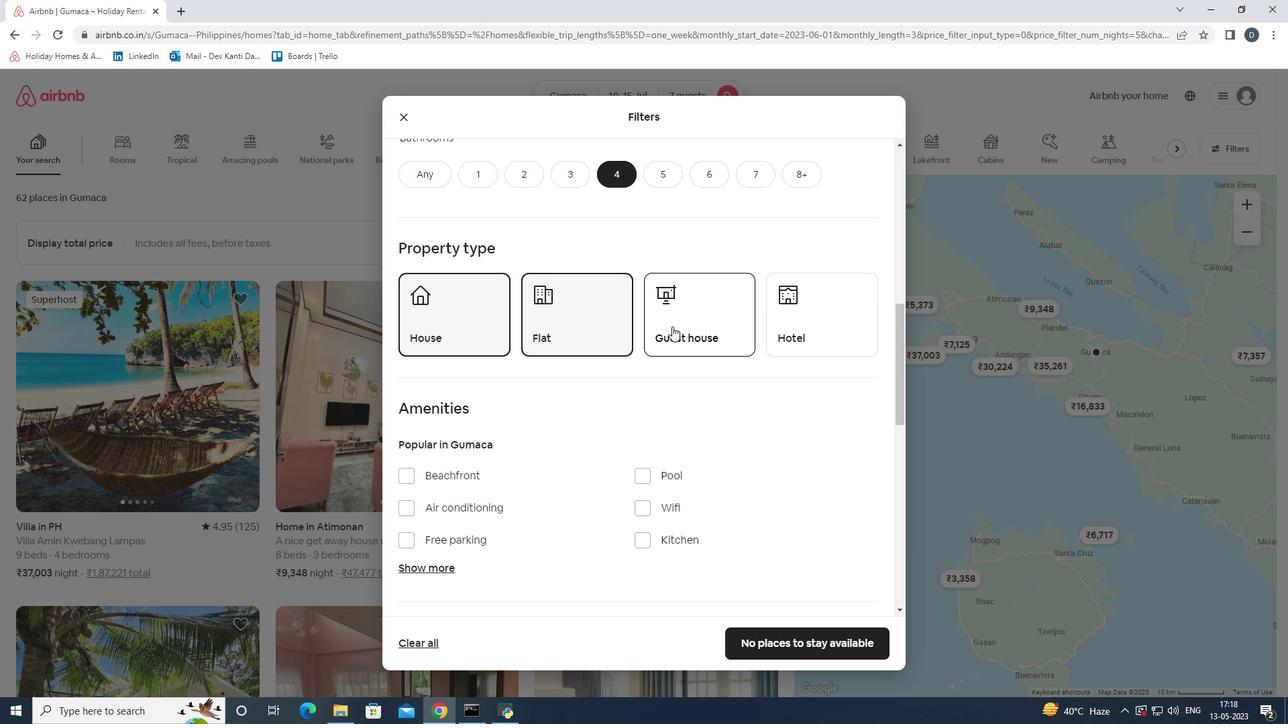 
Action: Mouse moved to (672, 326)
Screenshot: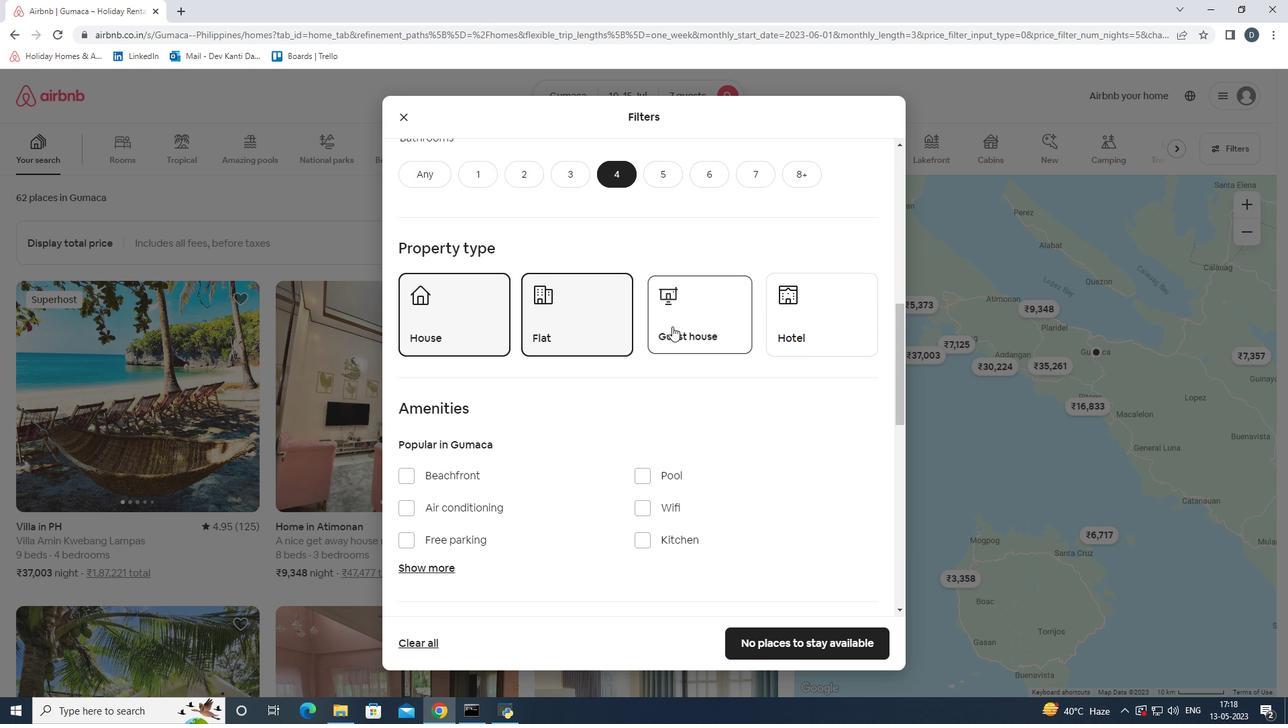 
Action: Mouse scrolled (672, 325) with delta (0, 0)
Screenshot: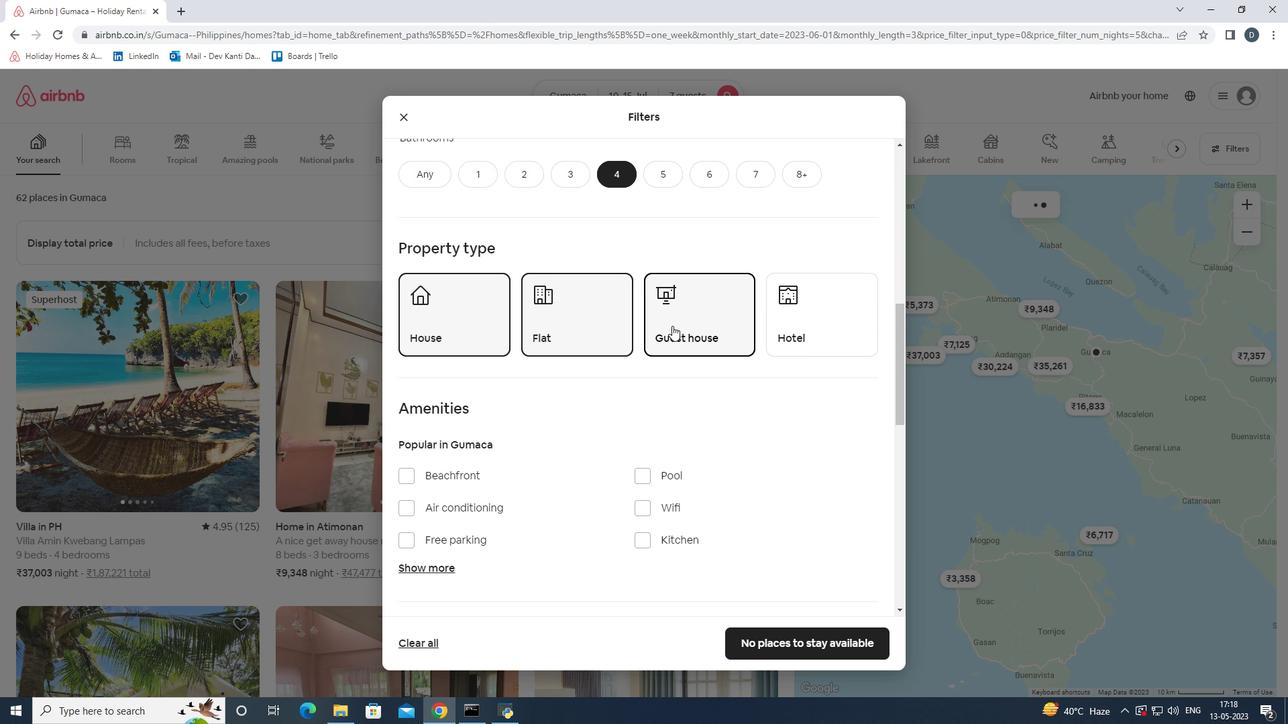 
Action: Mouse scrolled (672, 325) with delta (0, 0)
Screenshot: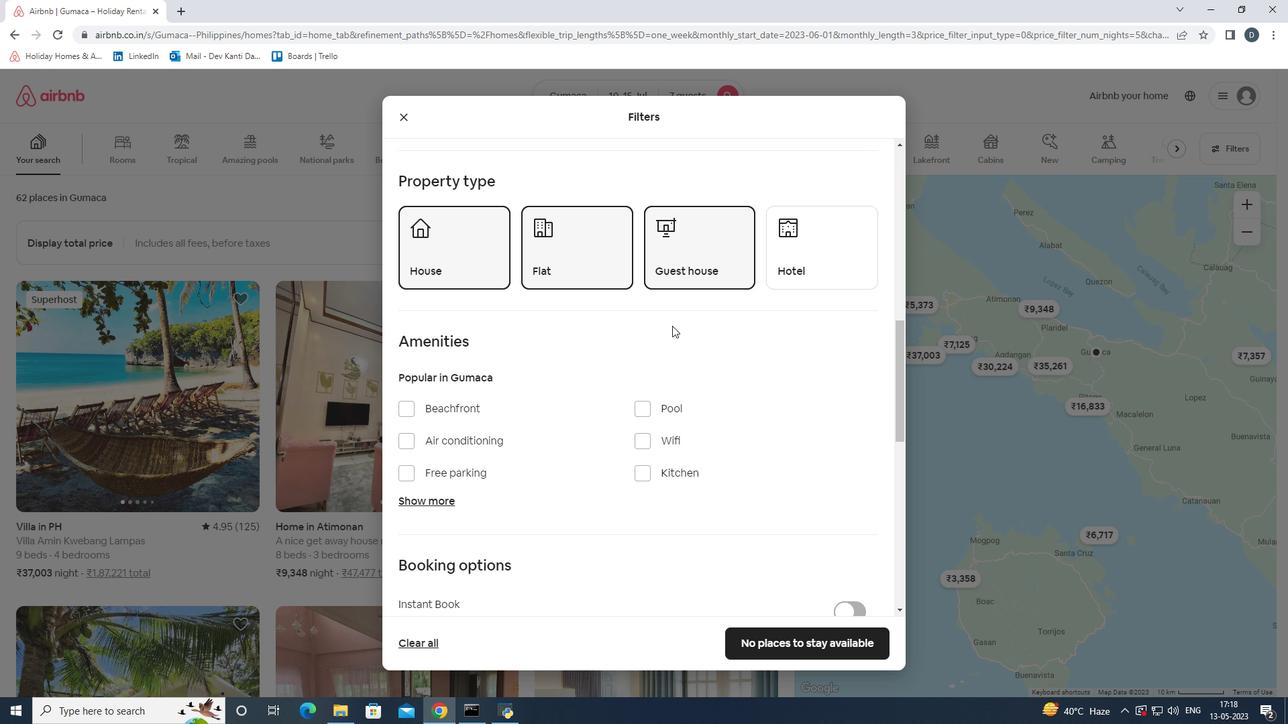 
Action: Mouse moved to (417, 429)
Screenshot: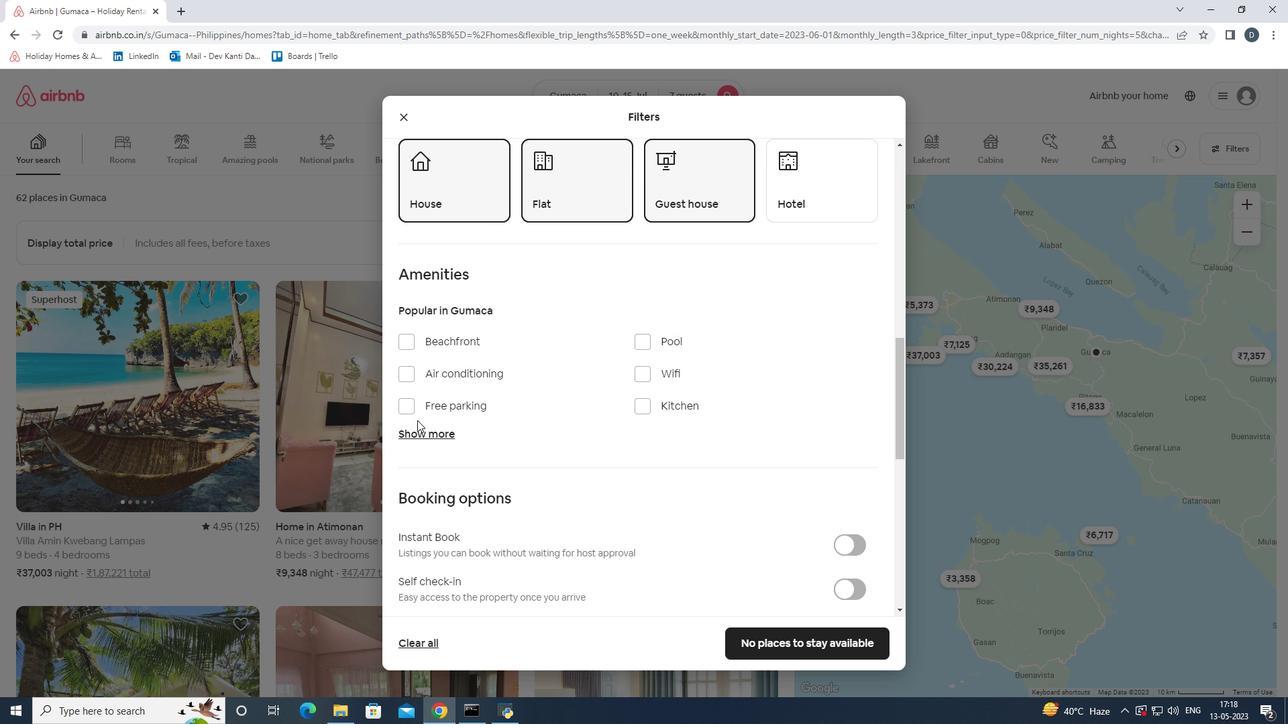 
Action: Mouse pressed left at (417, 429)
Screenshot: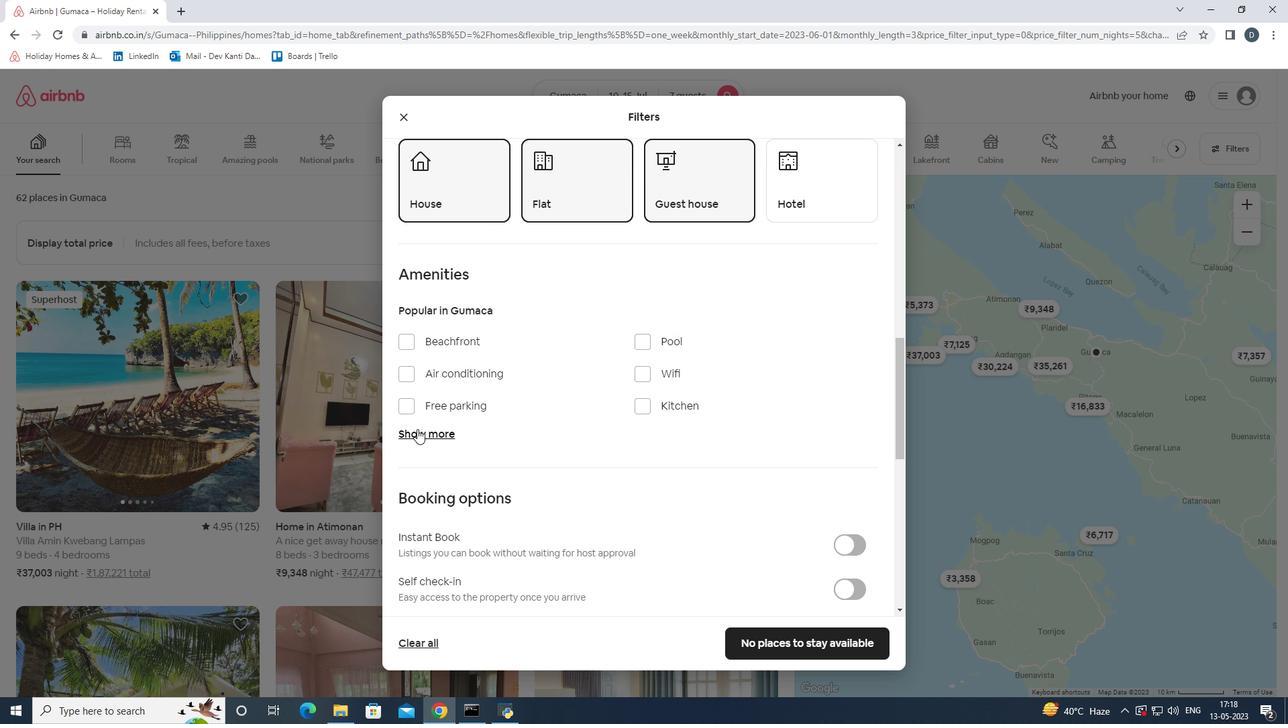 
Action: Mouse moved to (652, 370)
Screenshot: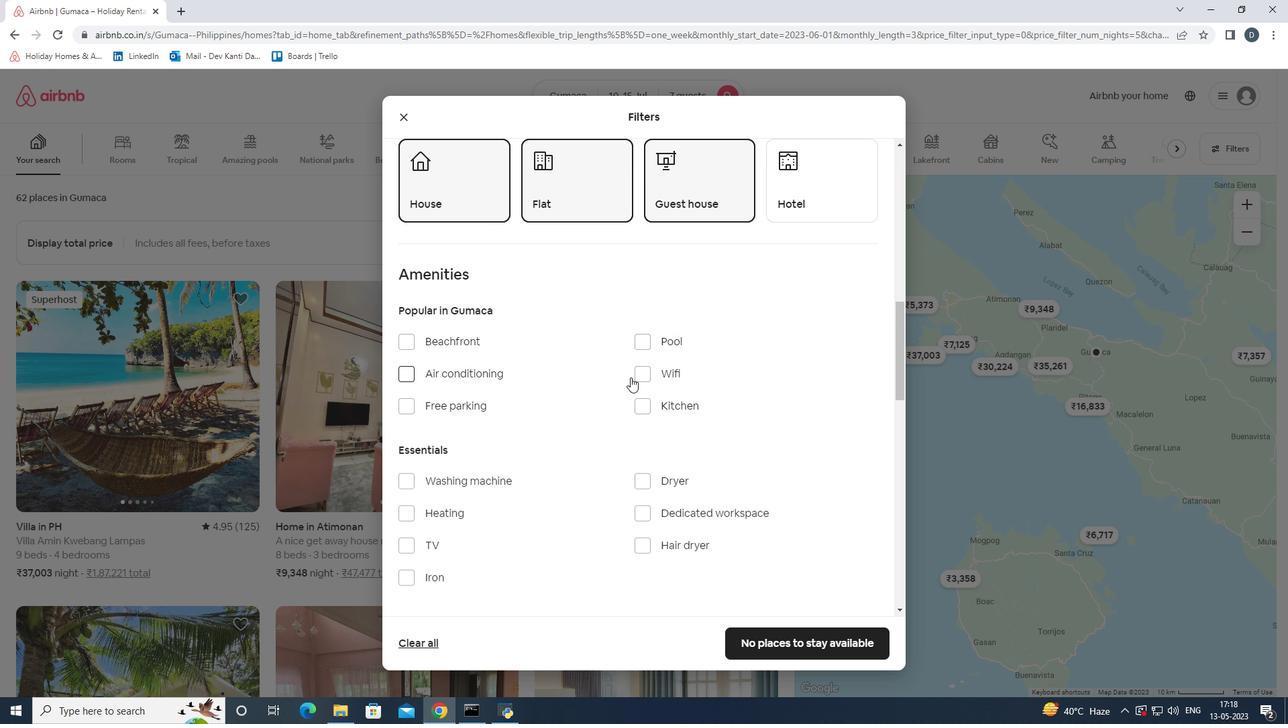 
Action: Mouse pressed left at (652, 370)
Screenshot: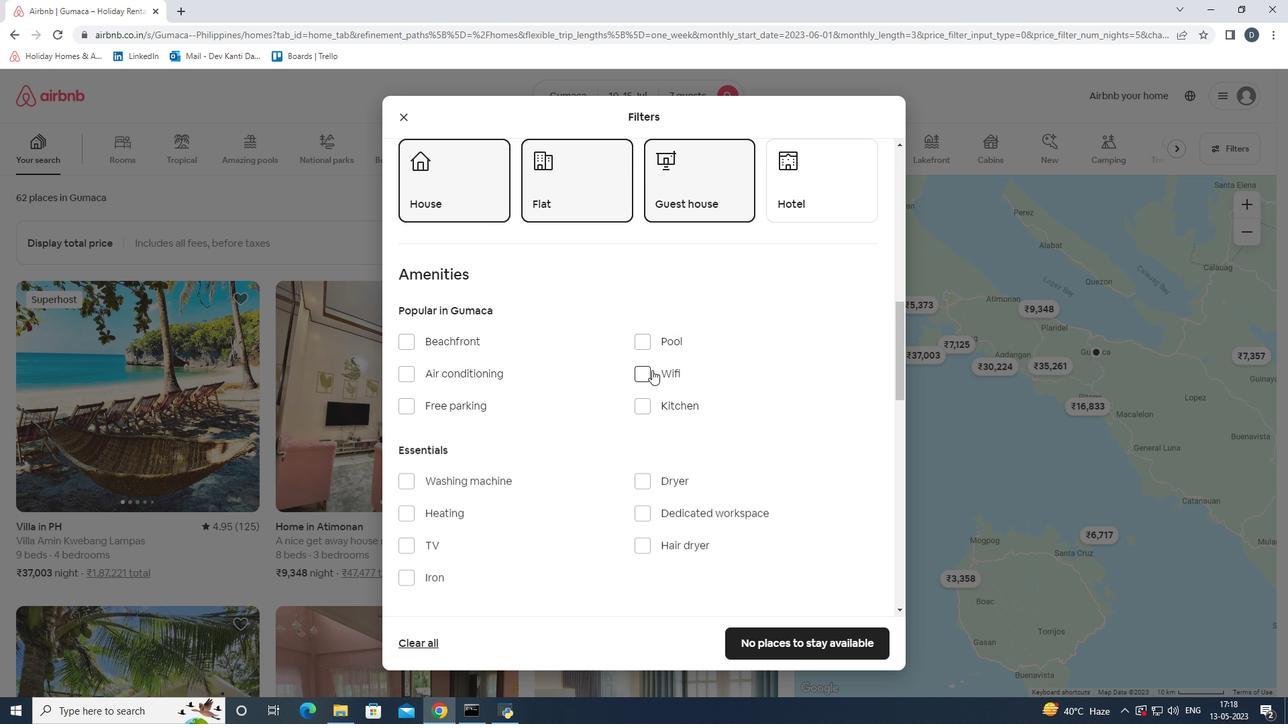 
Action: Mouse scrolled (652, 369) with delta (0, 0)
Screenshot: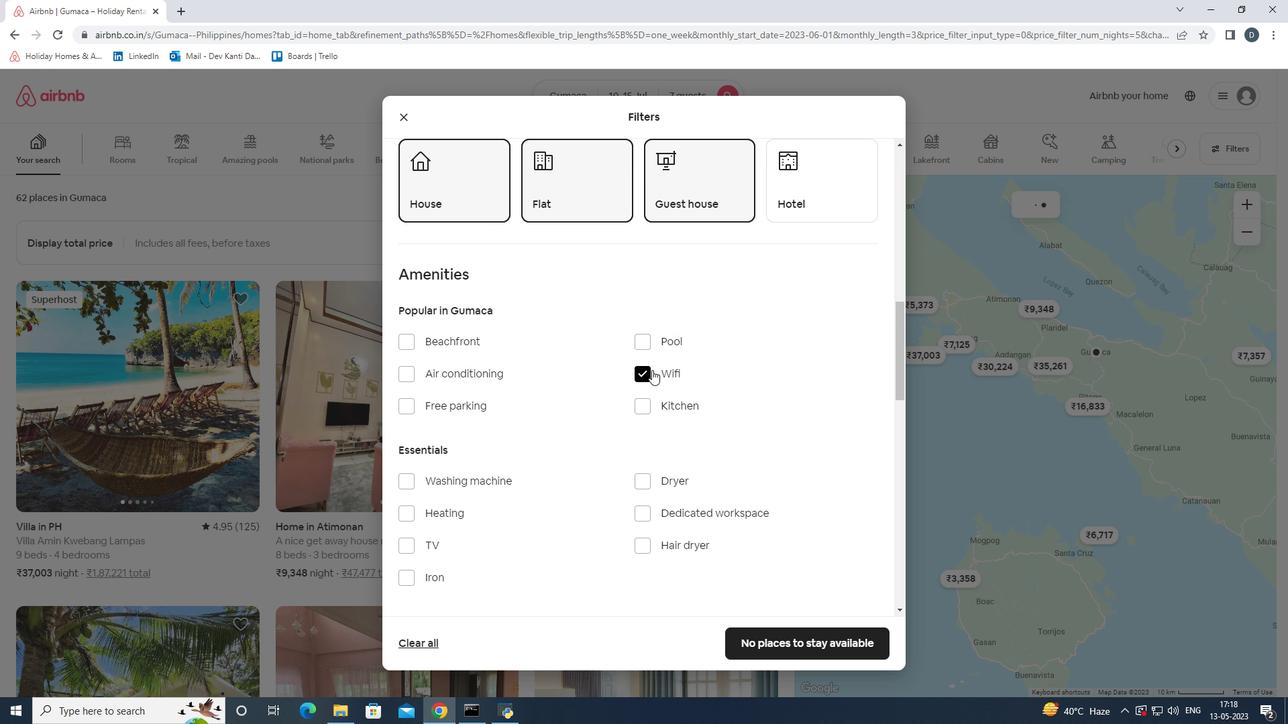 
Action: Mouse scrolled (652, 369) with delta (0, 0)
Screenshot: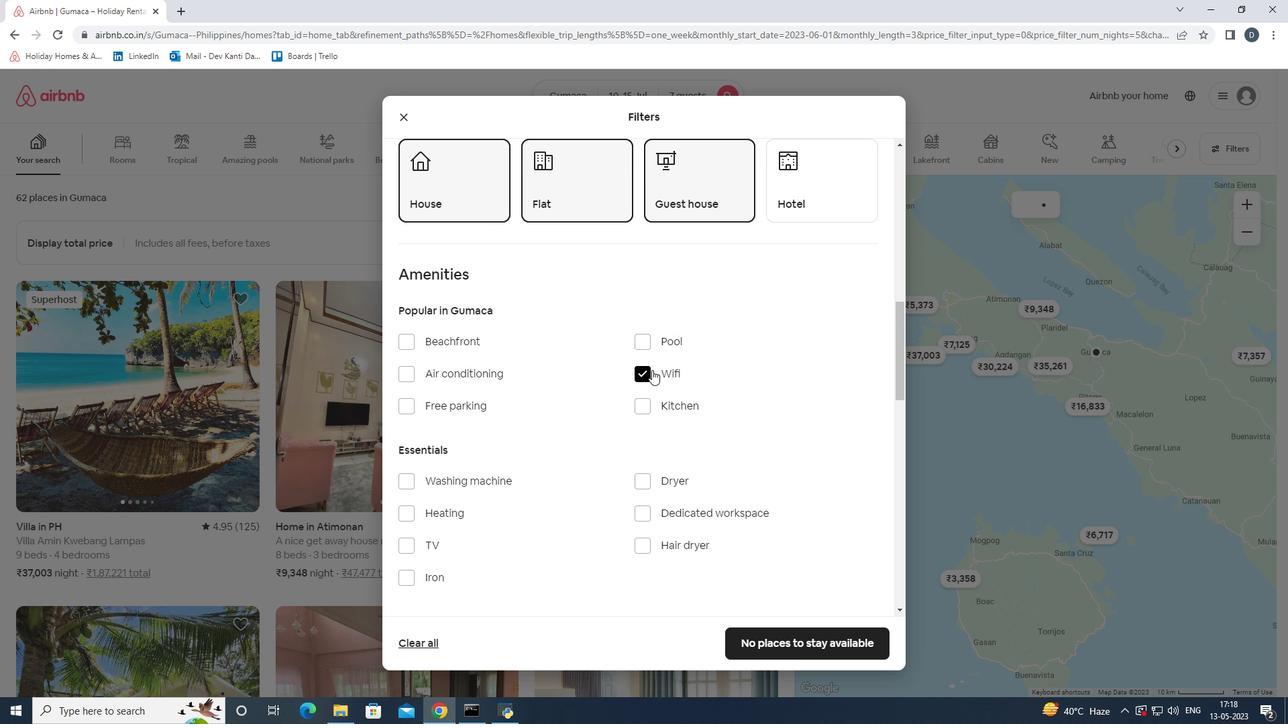 
Action: Mouse moved to (404, 415)
Screenshot: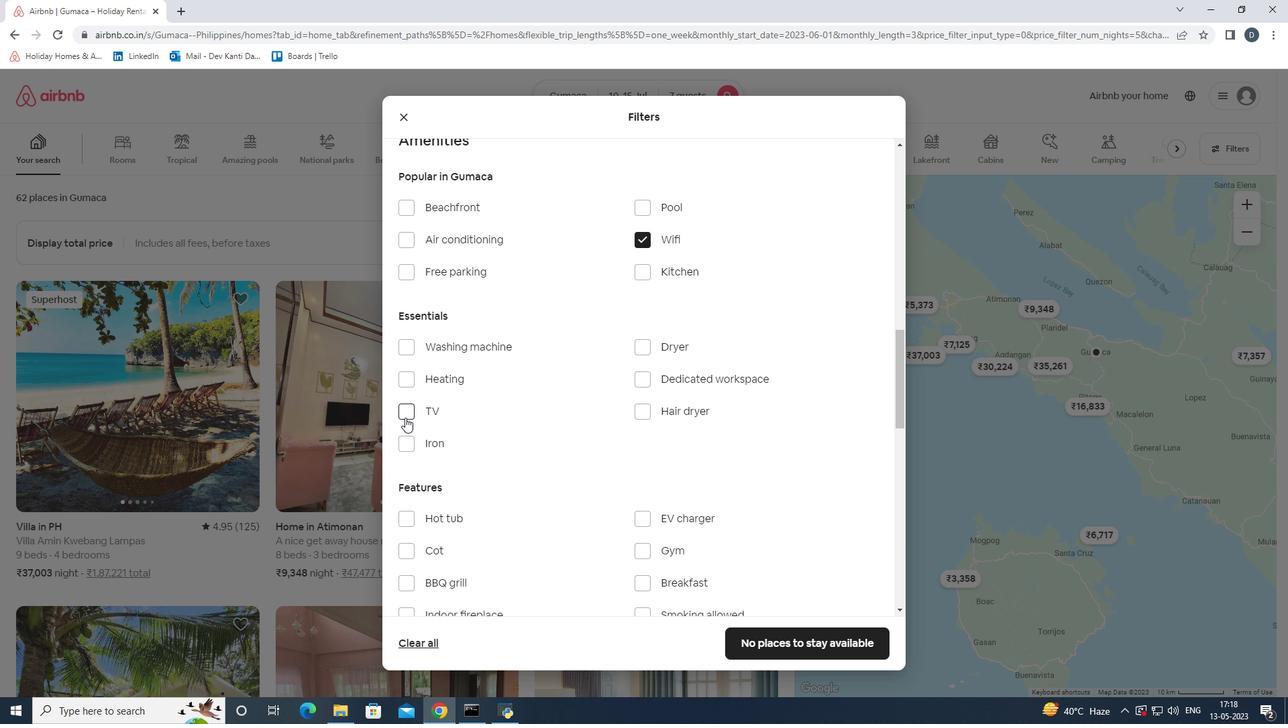 
Action: Mouse pressed left at (404, 415)
Screenshot: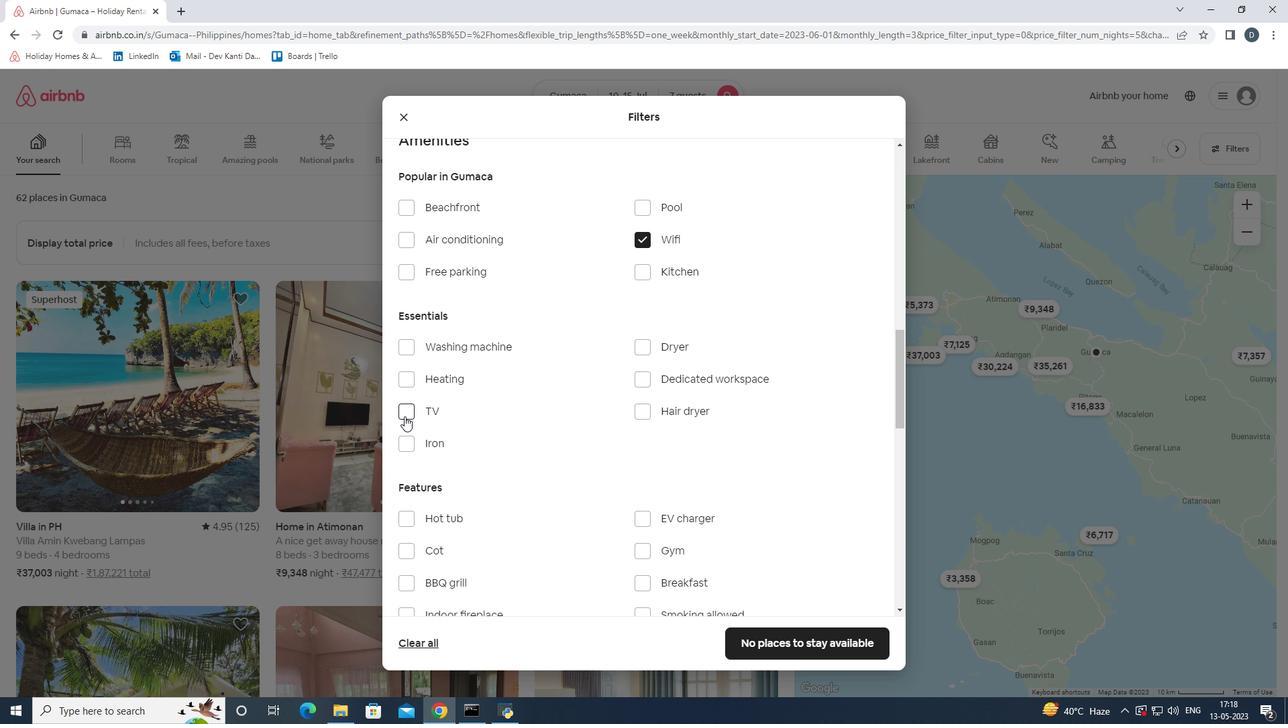 
Action: Mouse moved to (407, 278)
Screenshot: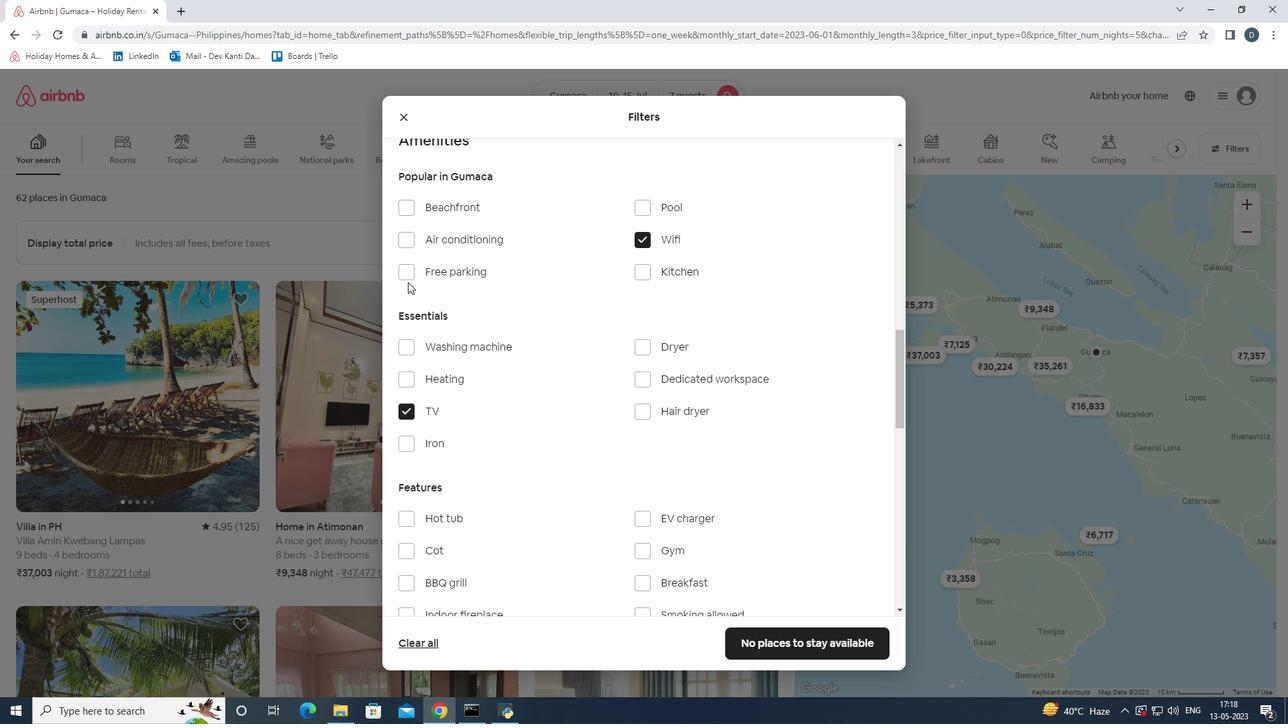 
Action: Mouse pressed left at (407, 278)
Screenshot: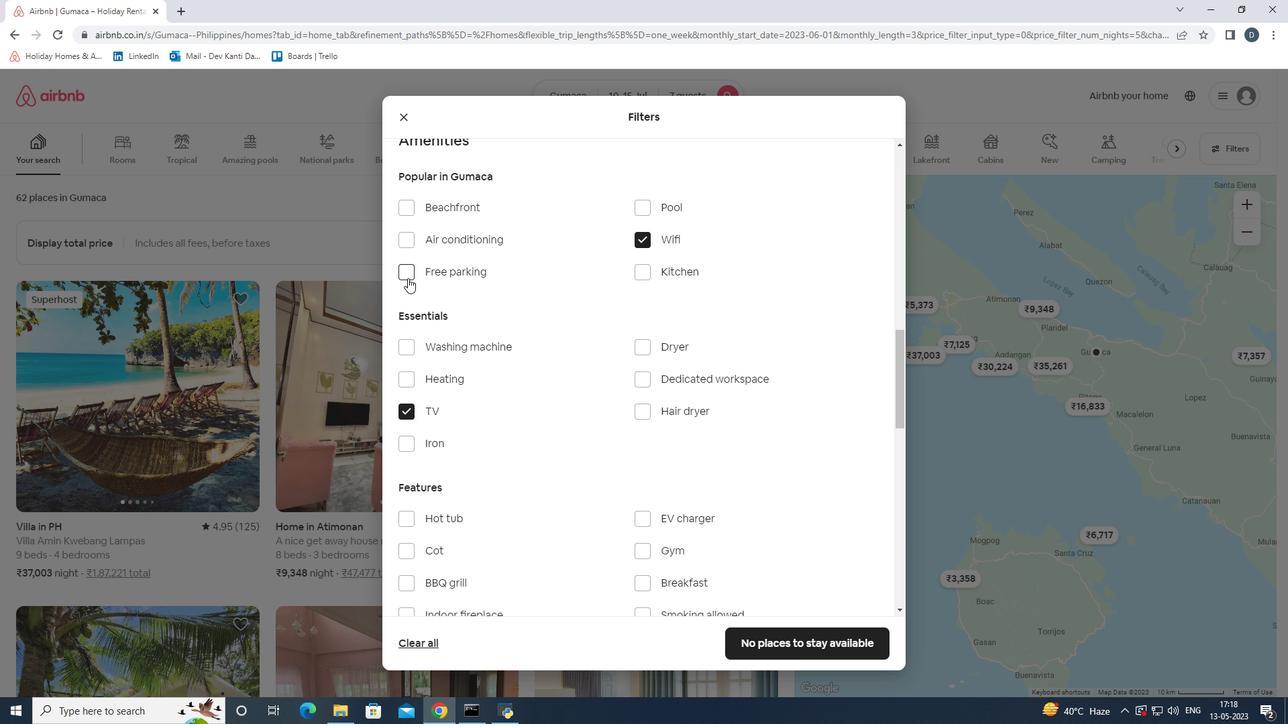 
Action: Mouse moved to (542, 415)
Screenshot: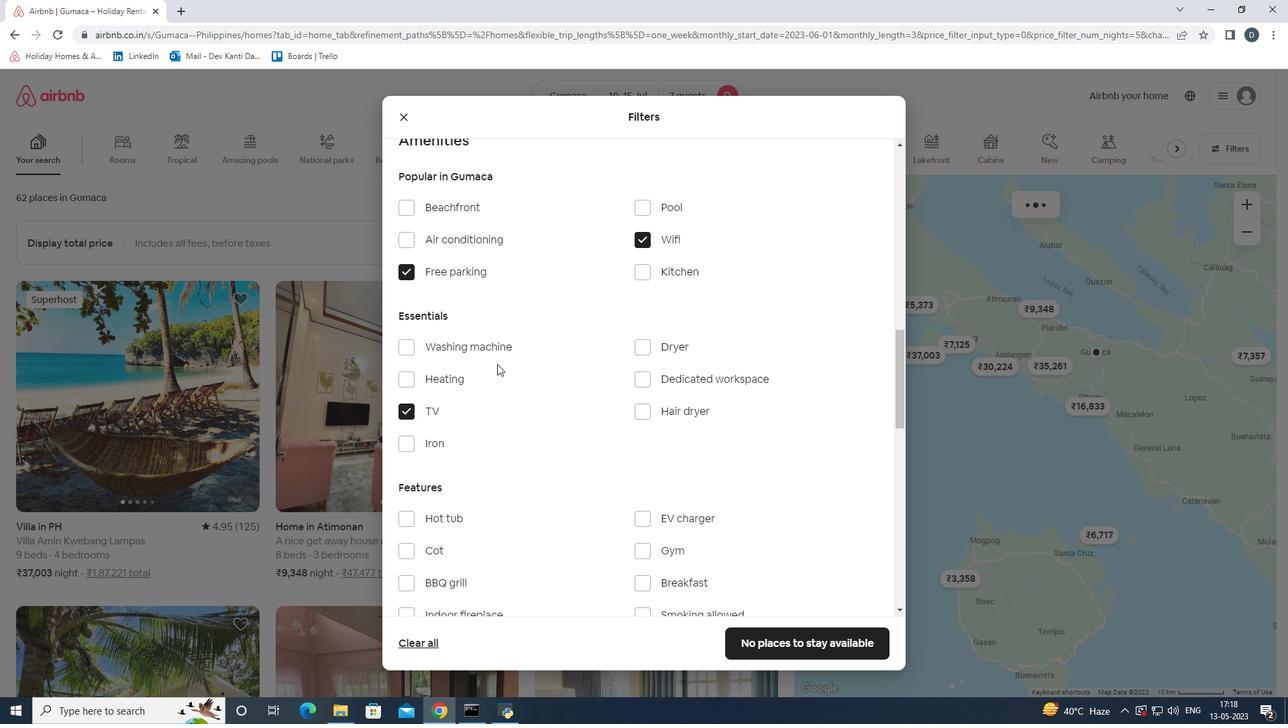 
Action: Mouse scrolled (542, 414) with delta (0, 0)
Screenshot: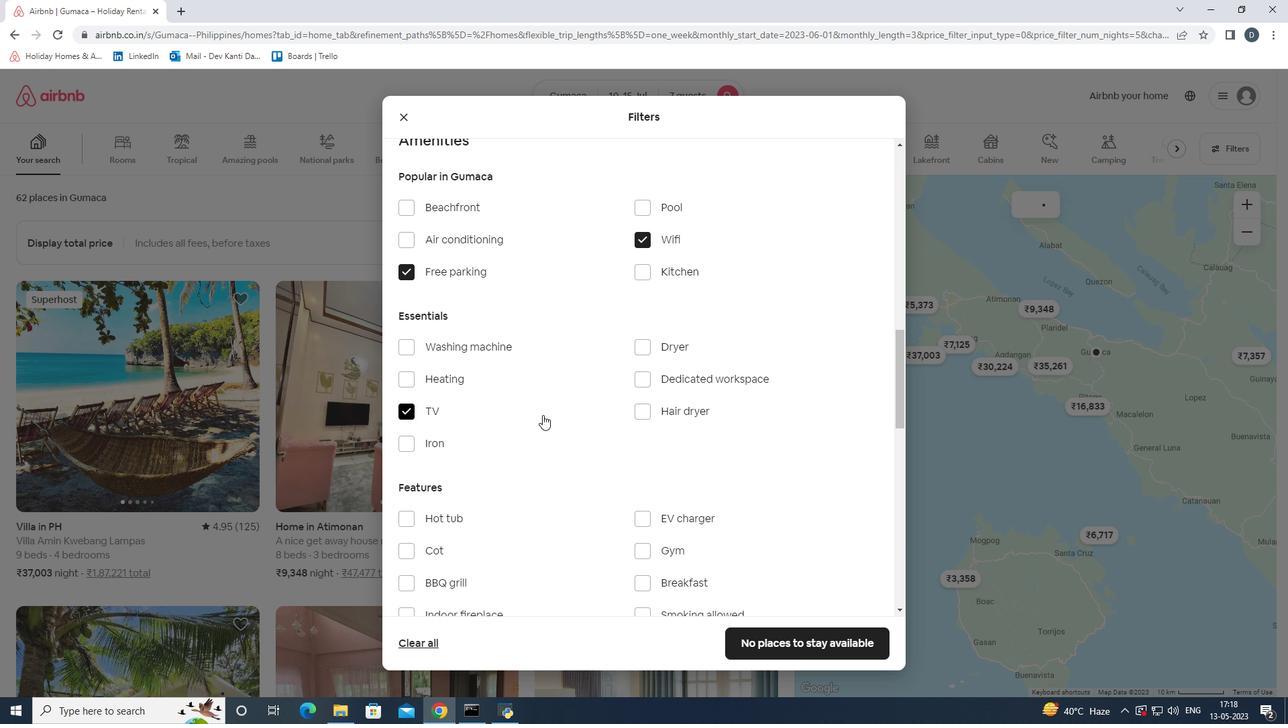 
Action: Mouse moved to (640, 475)
Screenshot: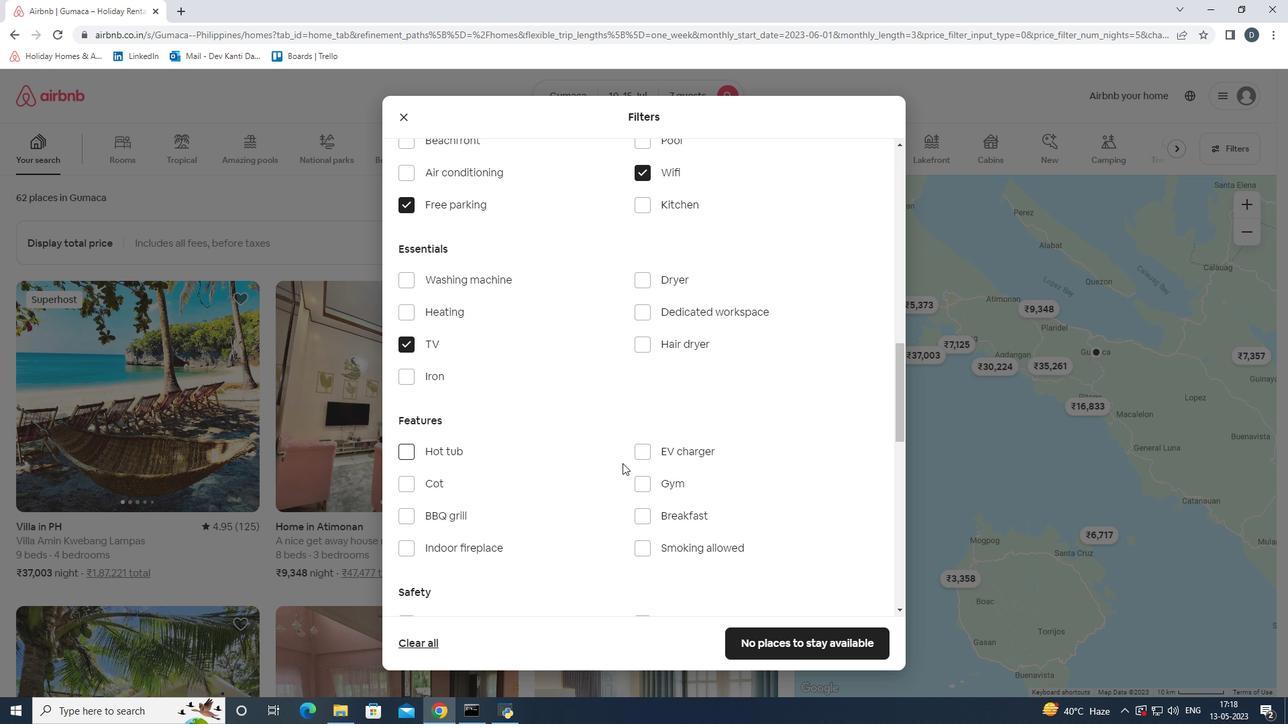 
Action: Mouse pressed left at (640, 475)
Screenshot: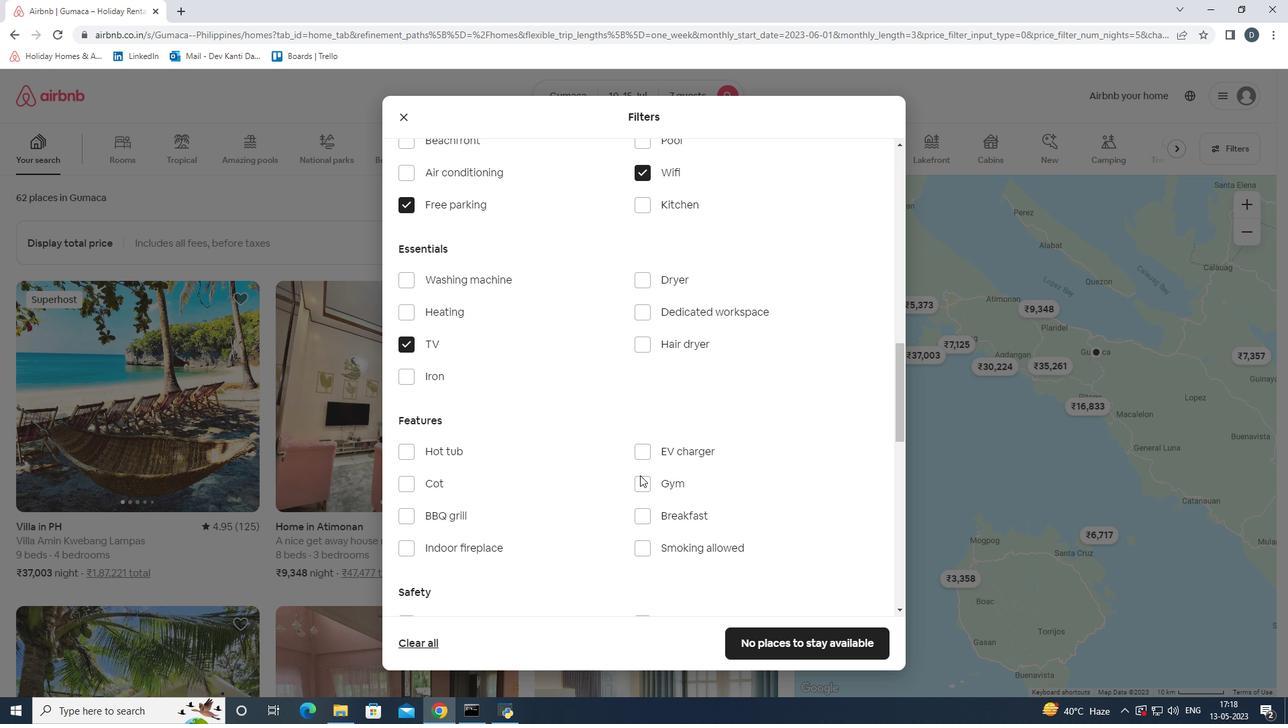 
Action: Mouse moved to (643, 482)
Screenshot: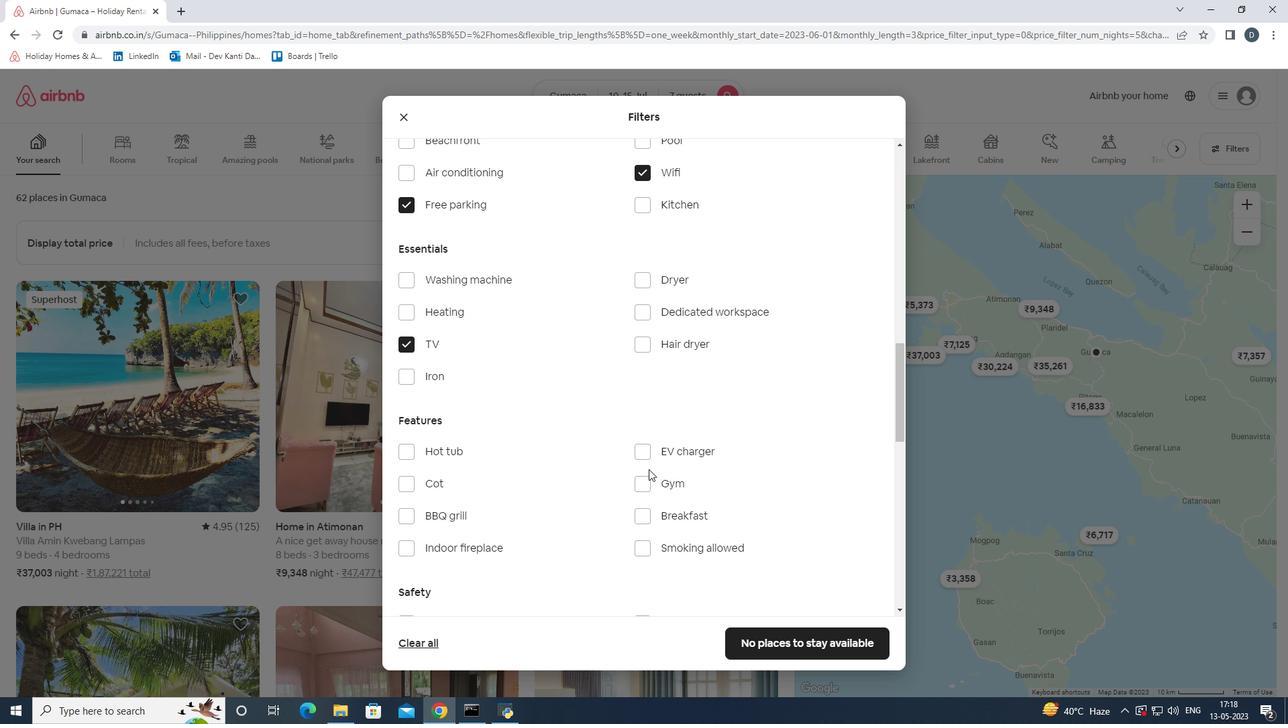 
Action: Mouse pressed left at (643, 482)
Screenshot: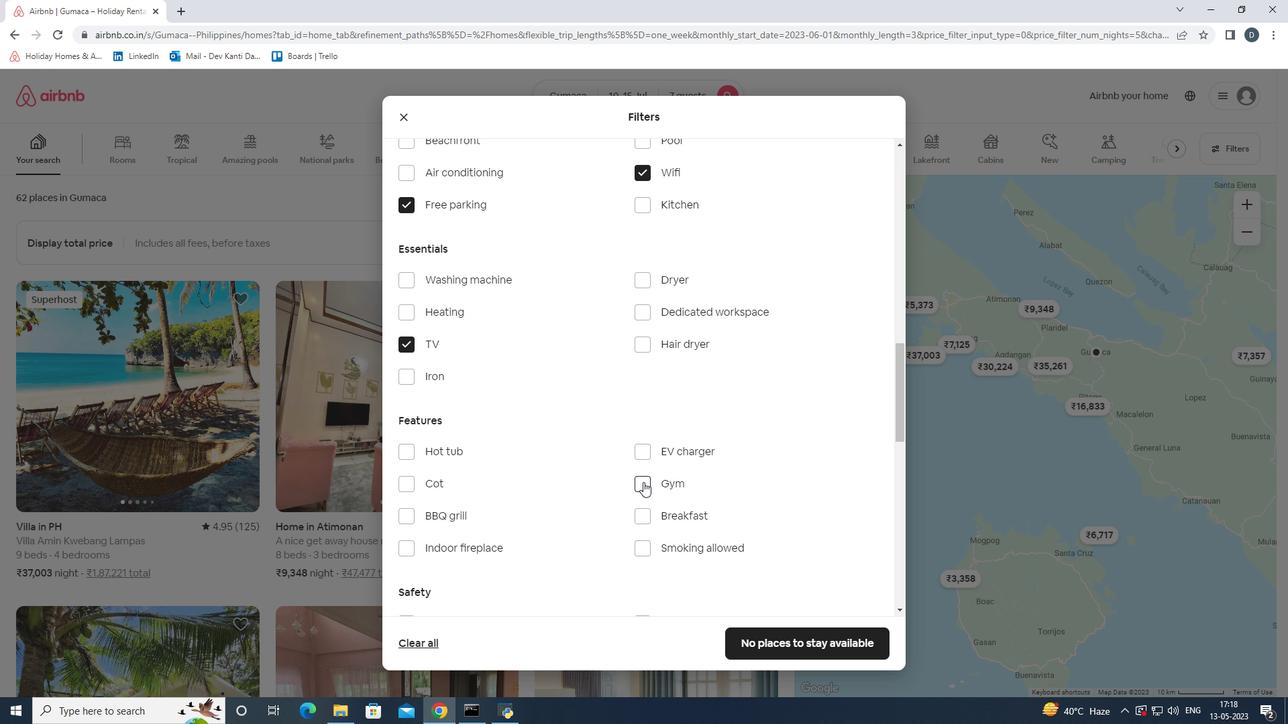 
Action: Mouse moved to (640, 518)
Screenshot: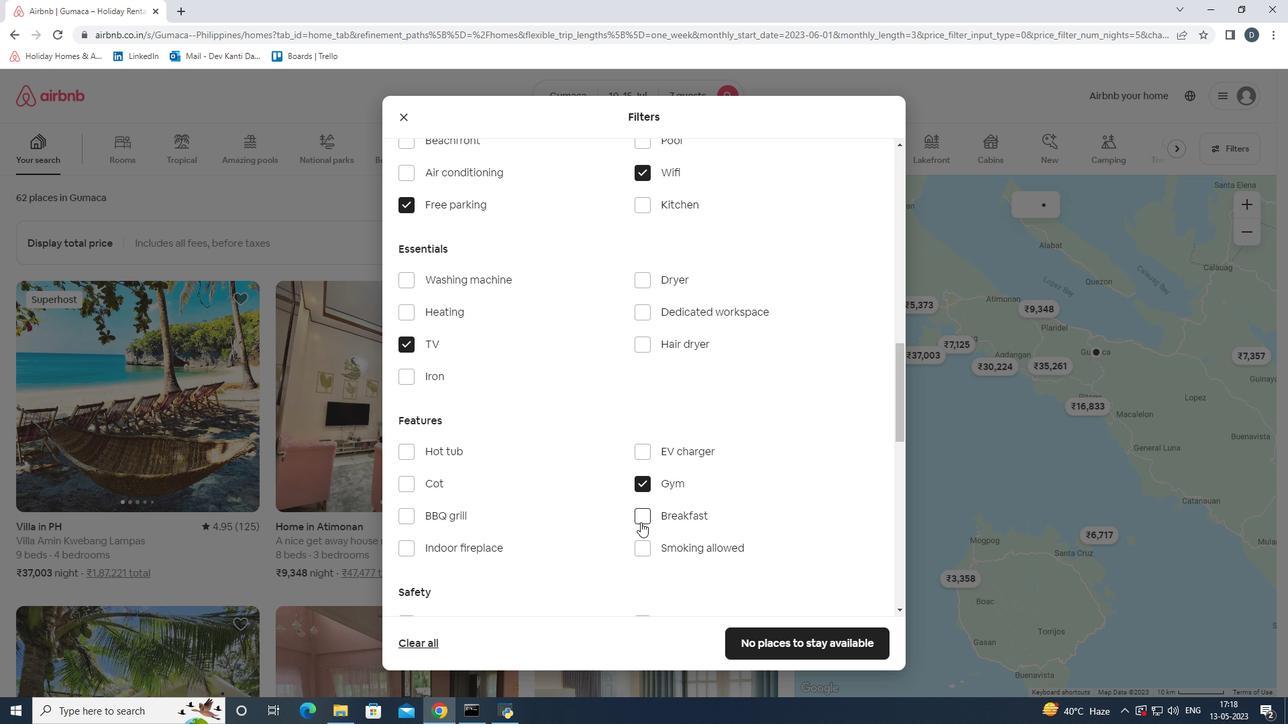
Action: Mouse pressed left at (640, 518)
Screenshot: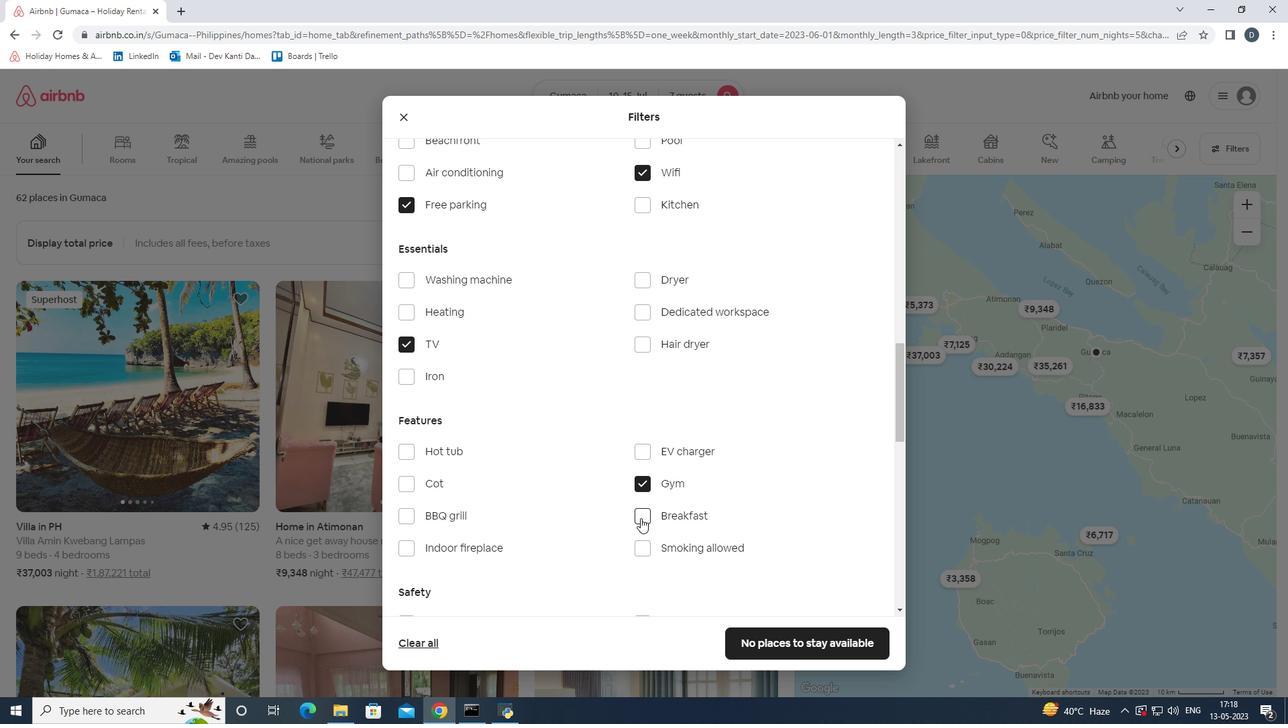 
Action: Mouse moved to (648, 502)
Screenshot: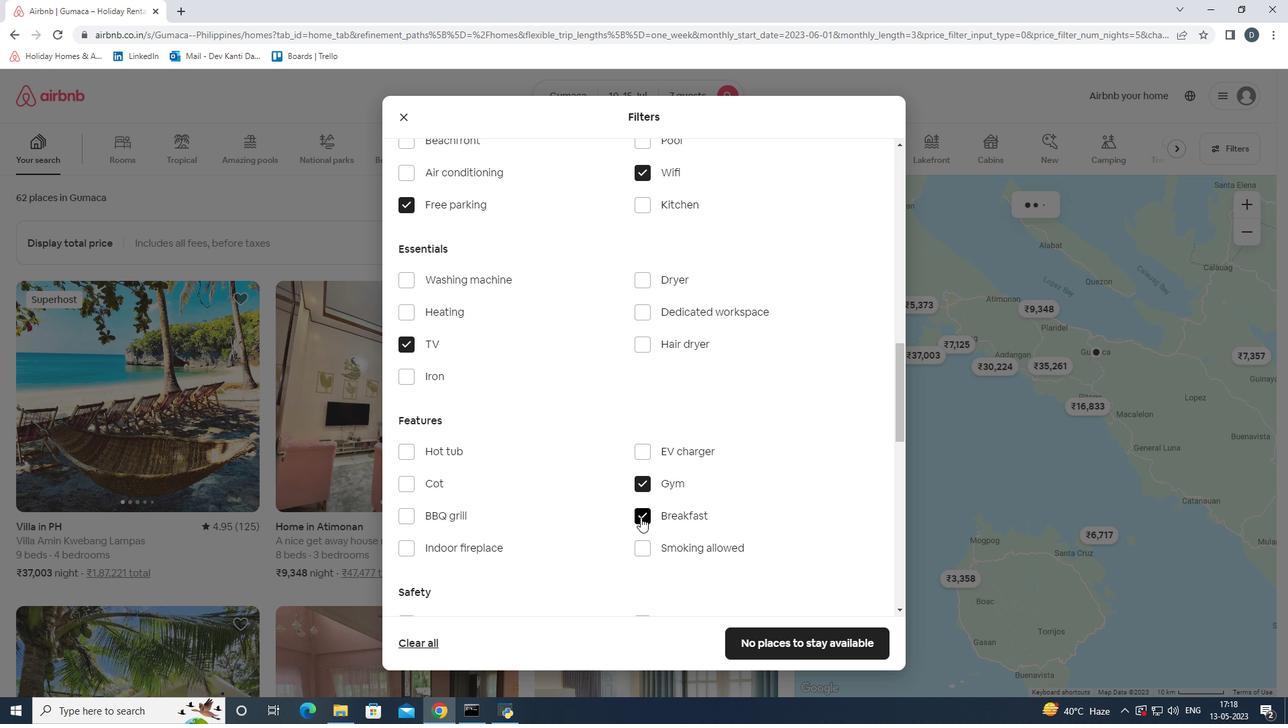 
Action: Mouse scrolled (648, 501) with delta (0, 0)
Screenshot: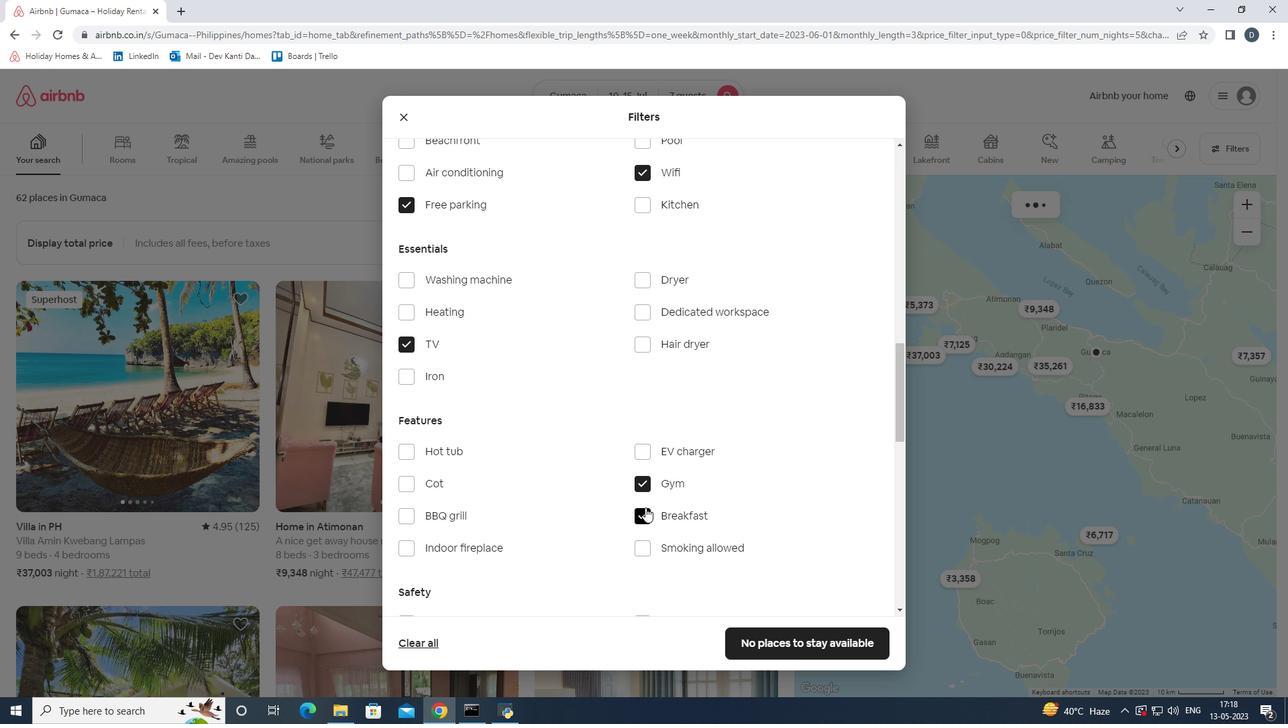 
Action: Mouse scrolled (648, 501) with delta (0, 0)
Screenshot: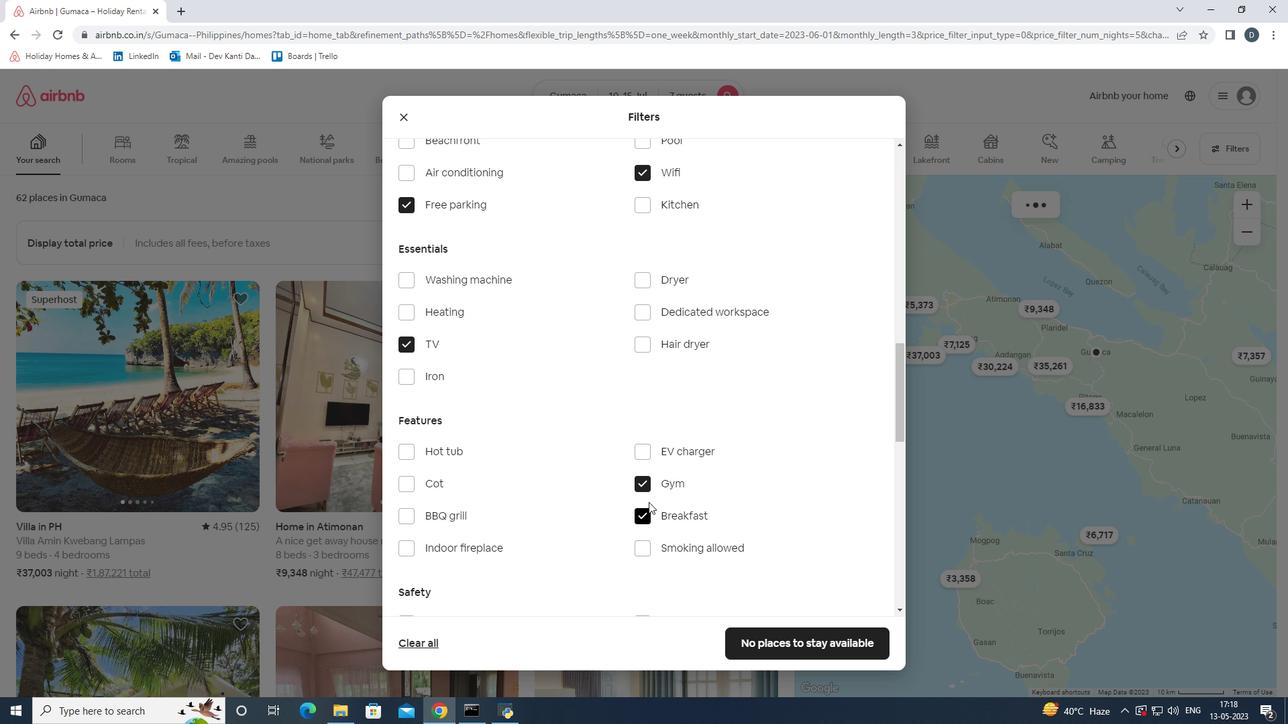 
Action: Mouse scrolled (648, 501) with delta (0, 0)
Screenshot: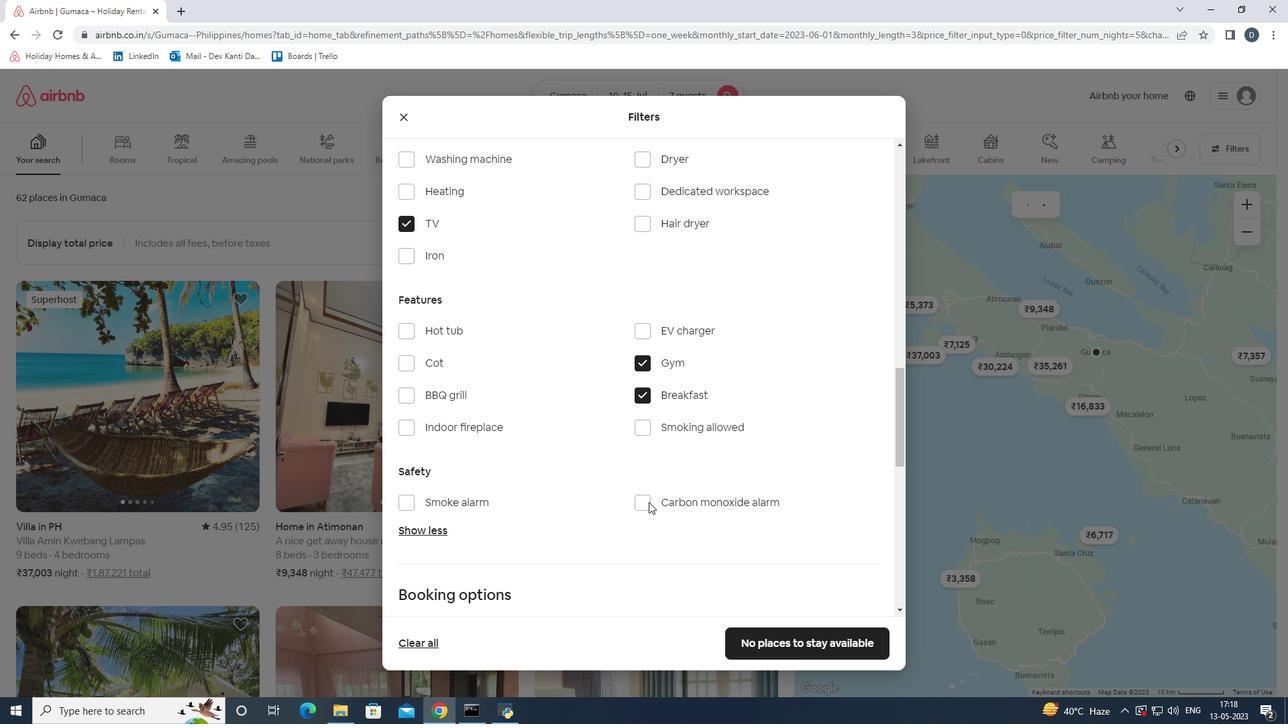 
Action: Mouse scrolled (648, 501) with delta (0, 0)
Screenshot: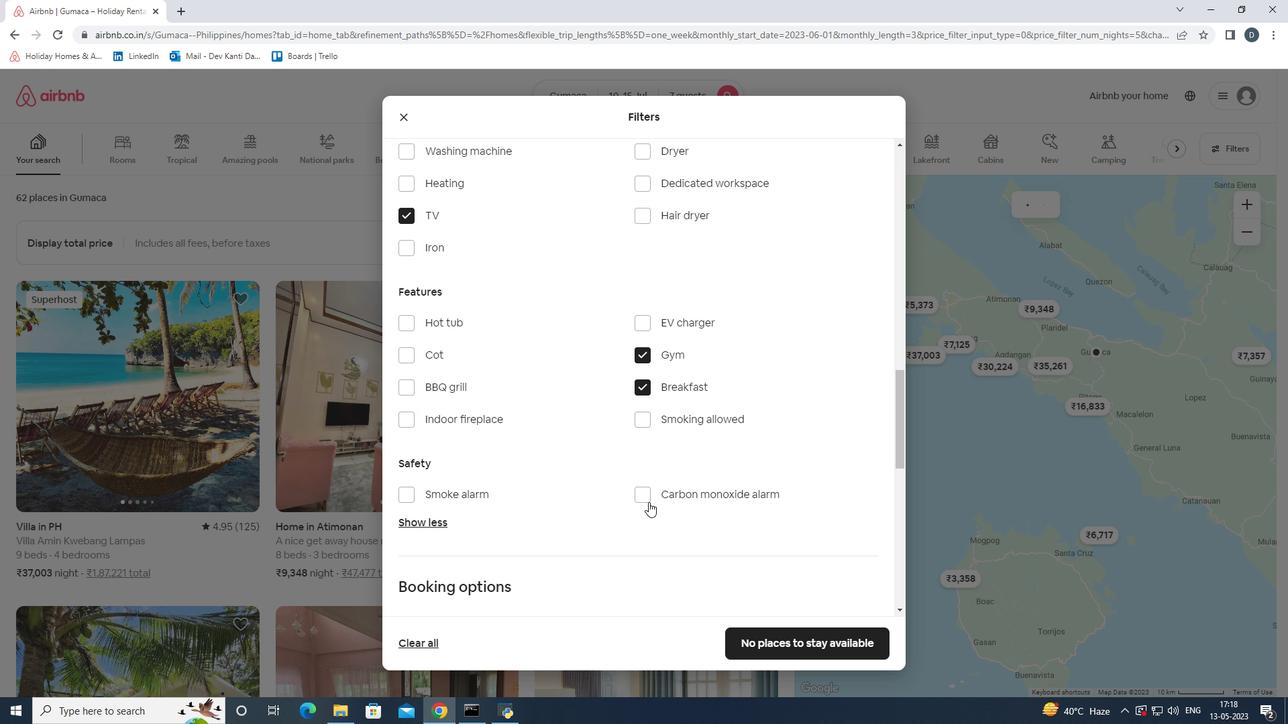 
Action: Mouse scrolled (648, 501) with delta (0, 0)
Screenshot: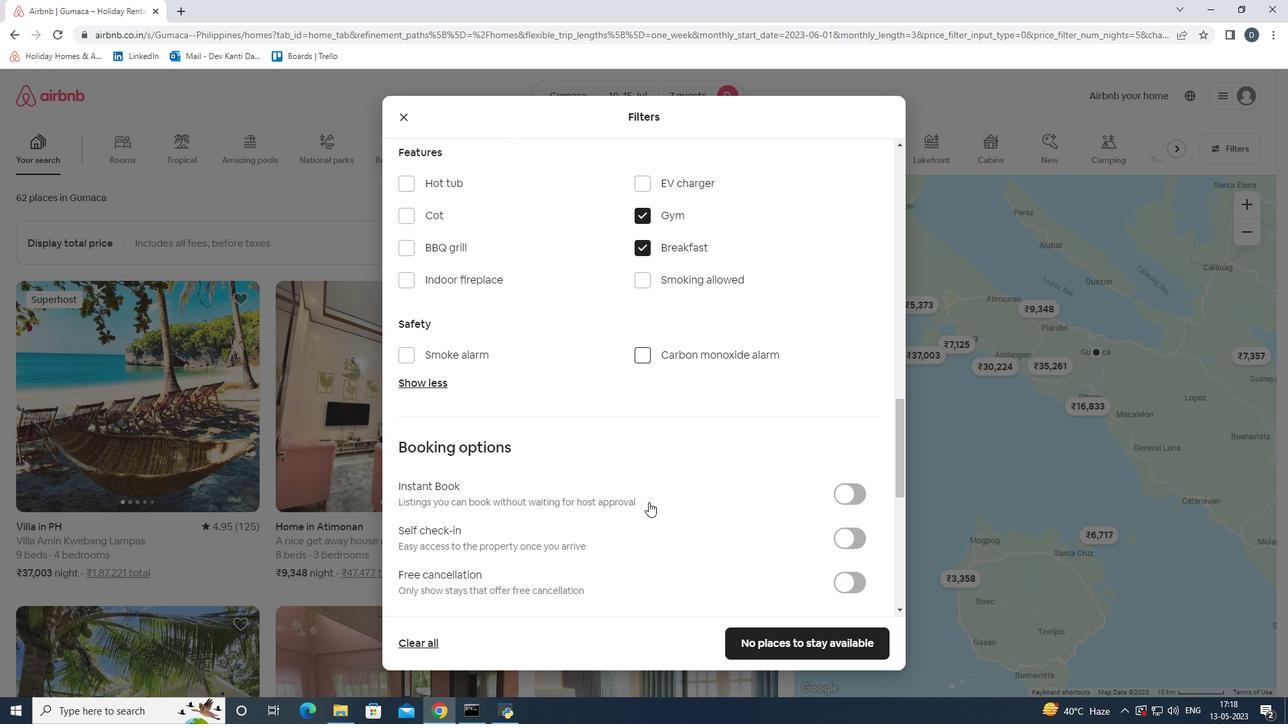
Action: Mouse scrolled (648, 501) with delta (0, 0)
Screenshot: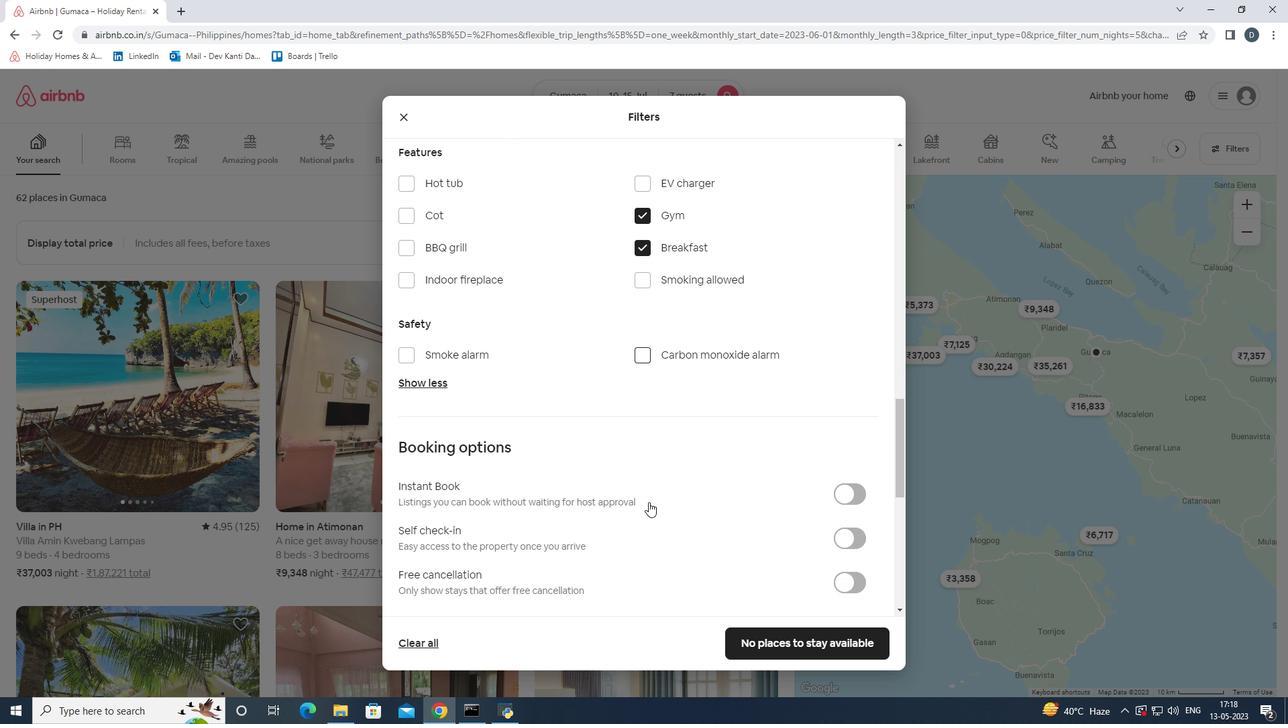 
Action: Mouse moved to (842, 405)
Screenshot: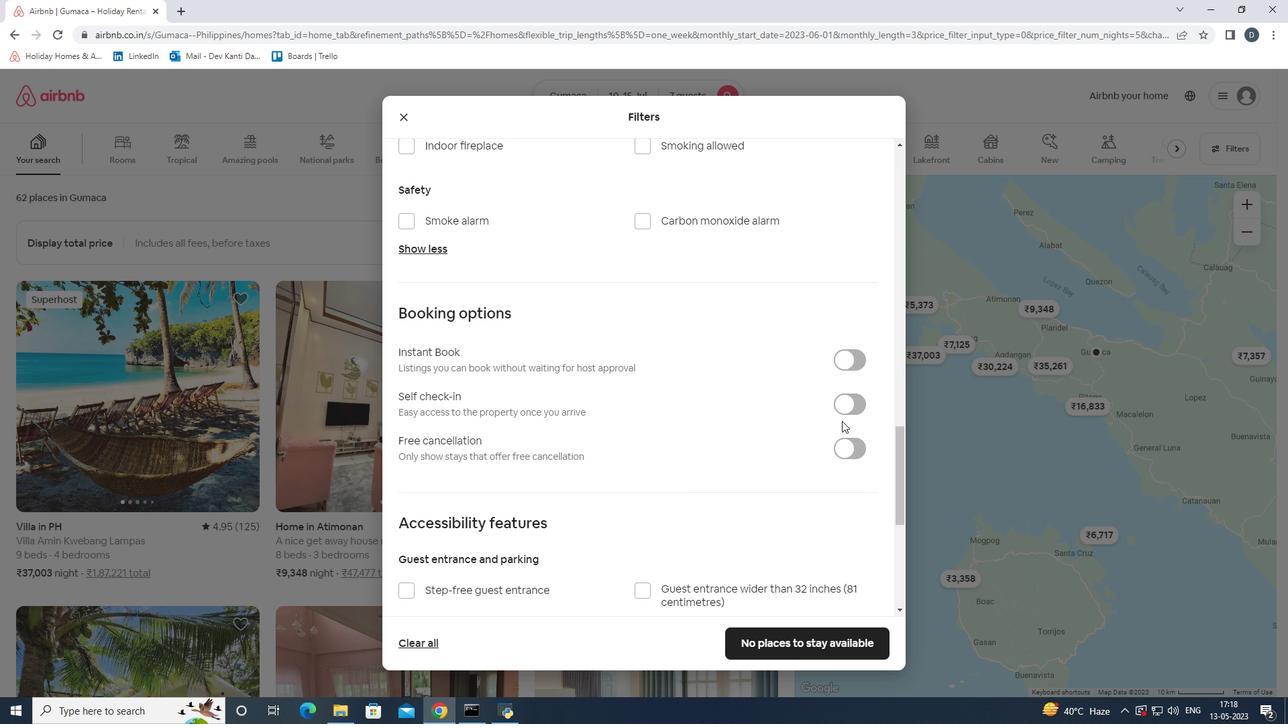 
Action: Mouse pressed left at (842, 405)
Screenshot: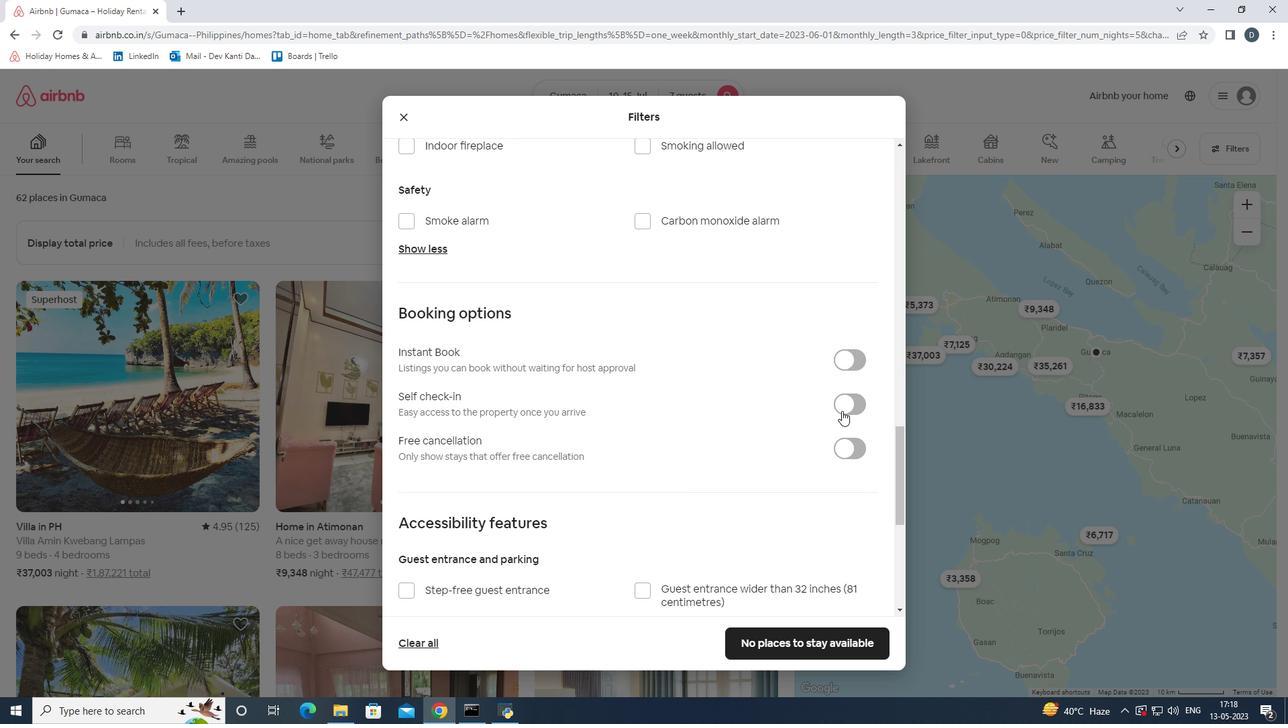 
Action: Mouse moved to (623, 449)
Screenshot: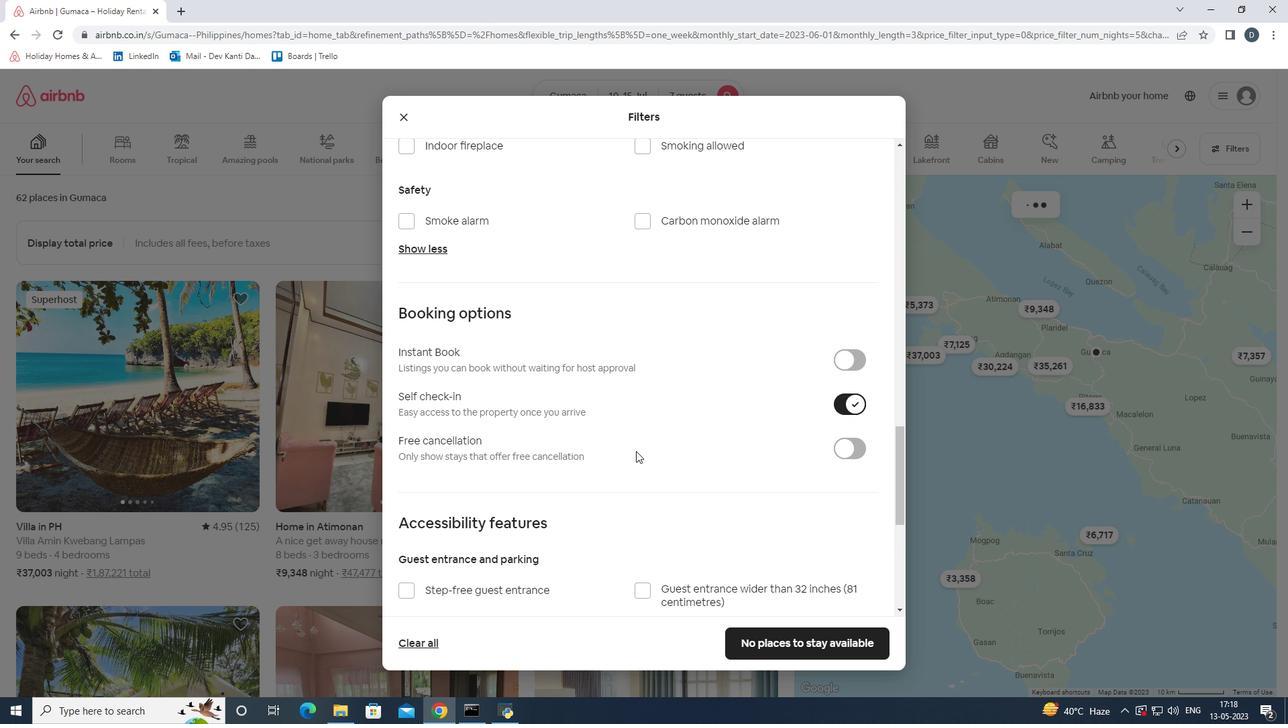 
Action: Mouse scrolled (623, 448) with delta (0, 0)
Screenshot: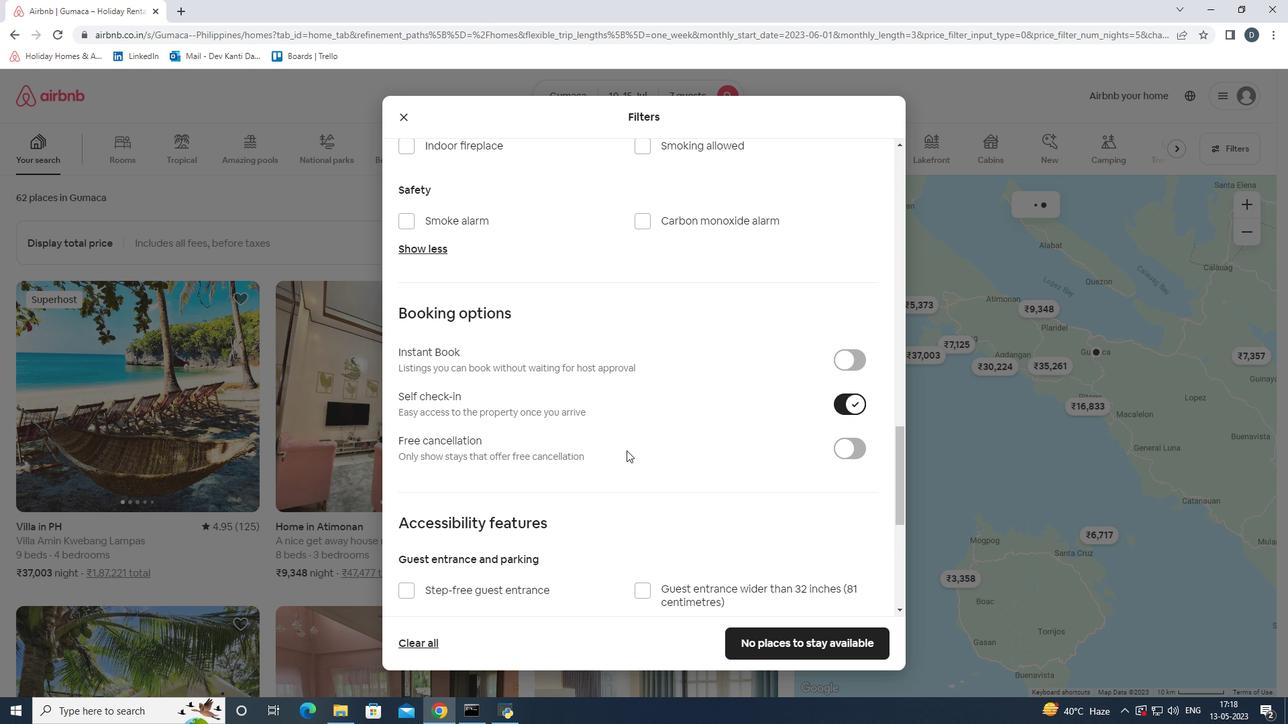 
Action: Mouse scrolled (623, 448) with delta (0, 0)
Screenshot: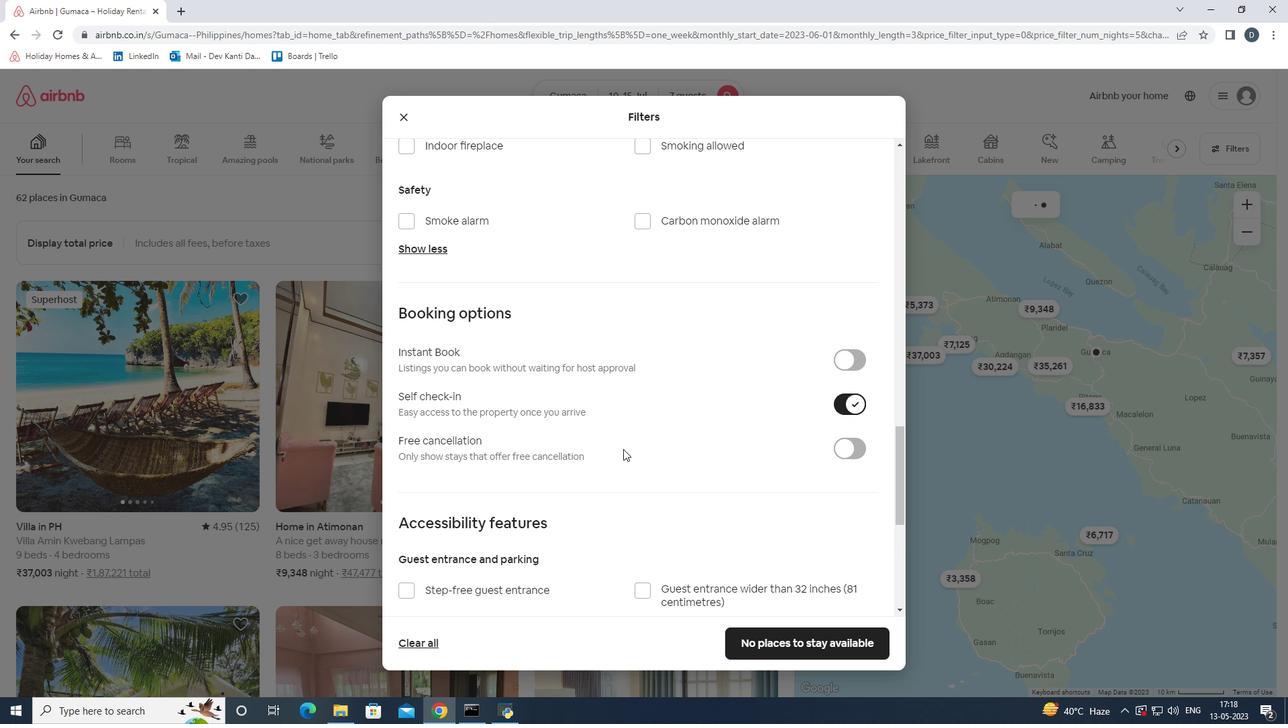 
Action: Mouse scrolled (623, 448) with delta (0, 0)
Screenshot: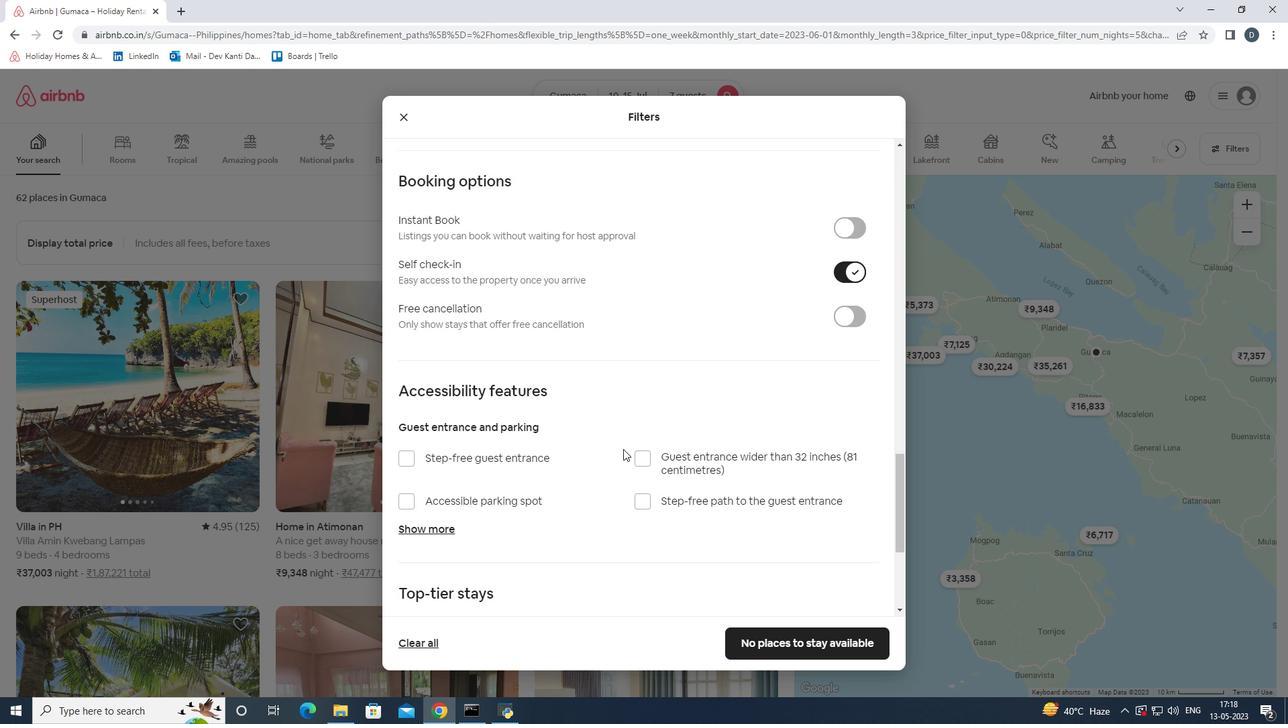 
Action: Mouse scrolled (623, 448) with delta (0, 0)
Screenshot: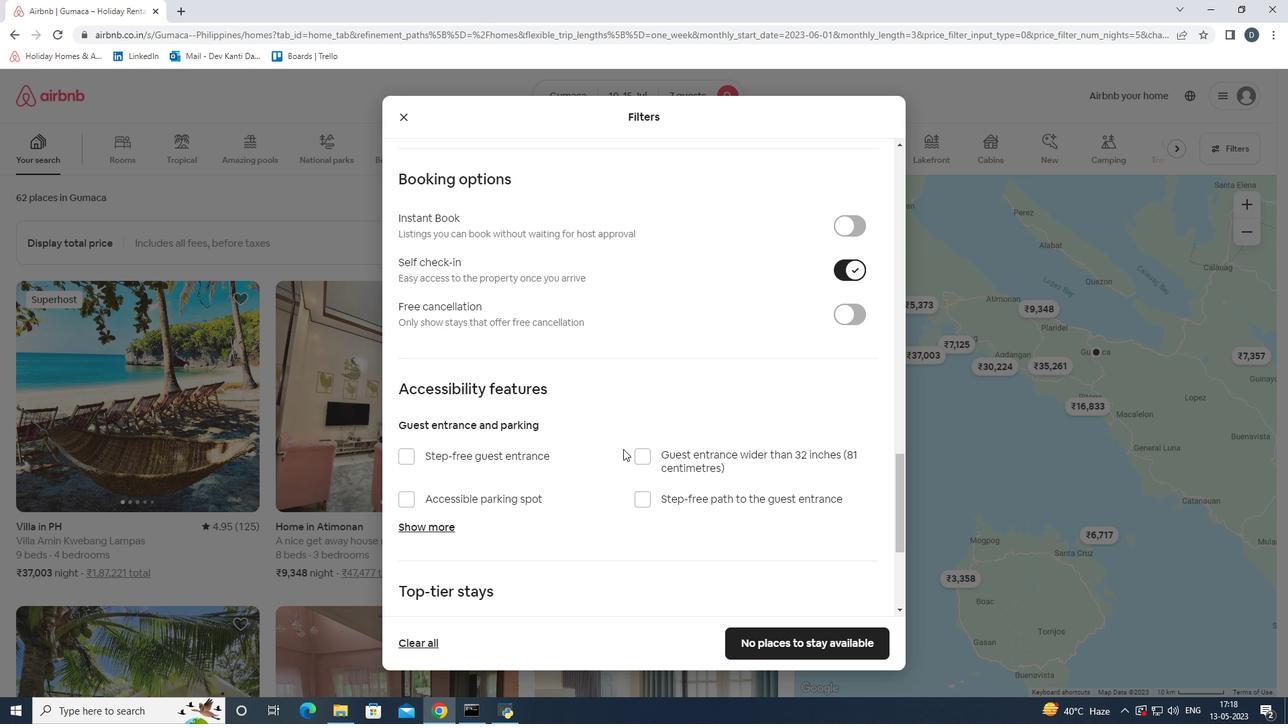 
Action: Mouse scrolled (623, 448) with delta (0, 0)
Screenshot: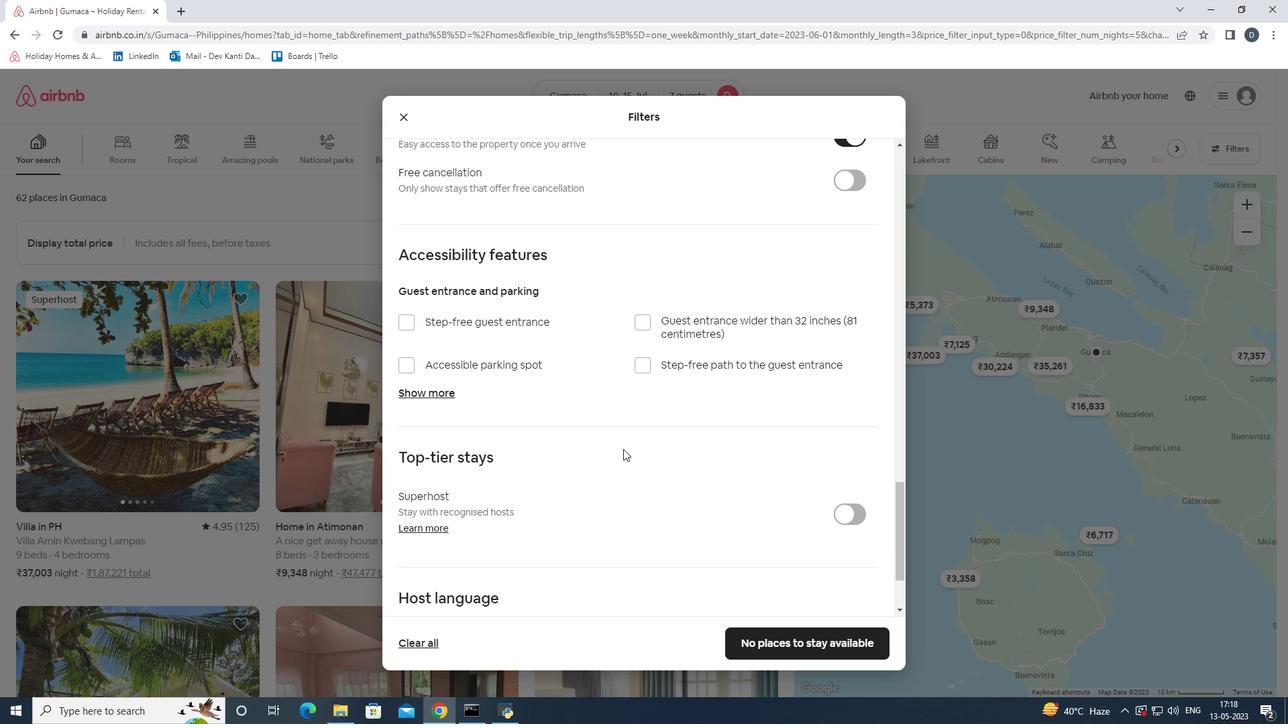 
Action: Mouse scrolled (623, 448) with delta (0, 0)
Screenshot: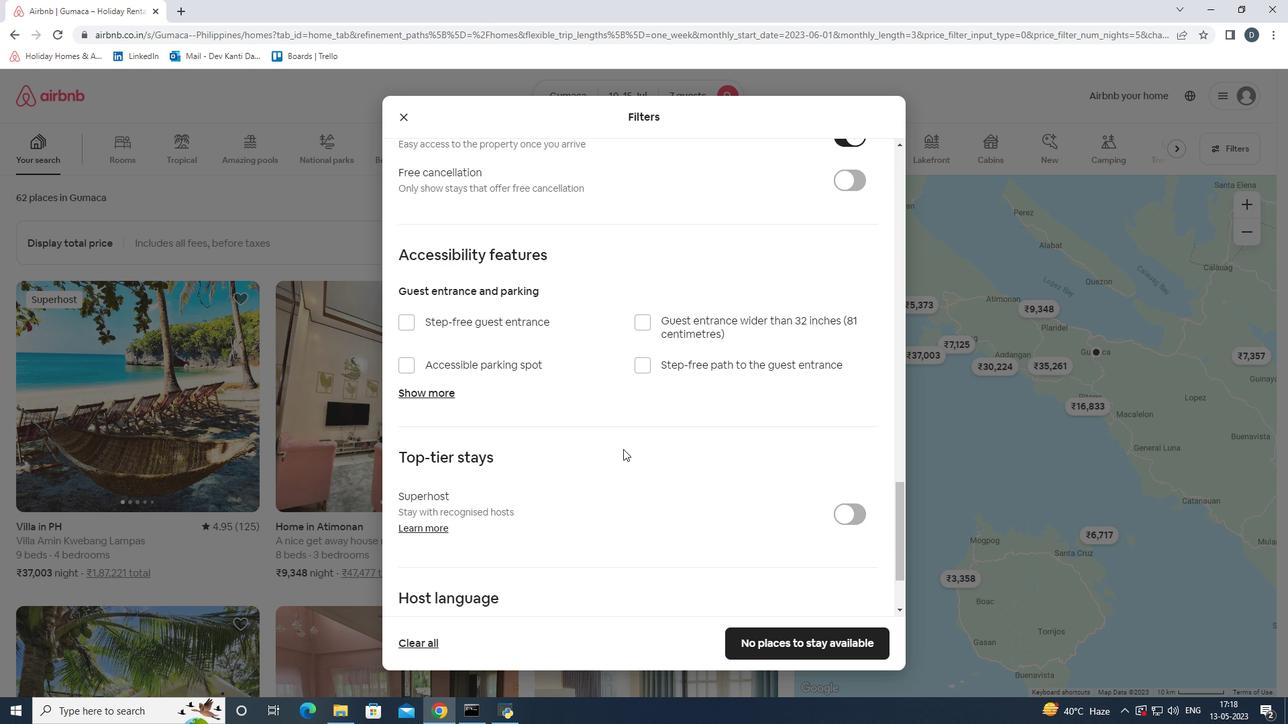 
Action: Mouse scrolled (623, 448) with delta (0, 0)
Screenshot: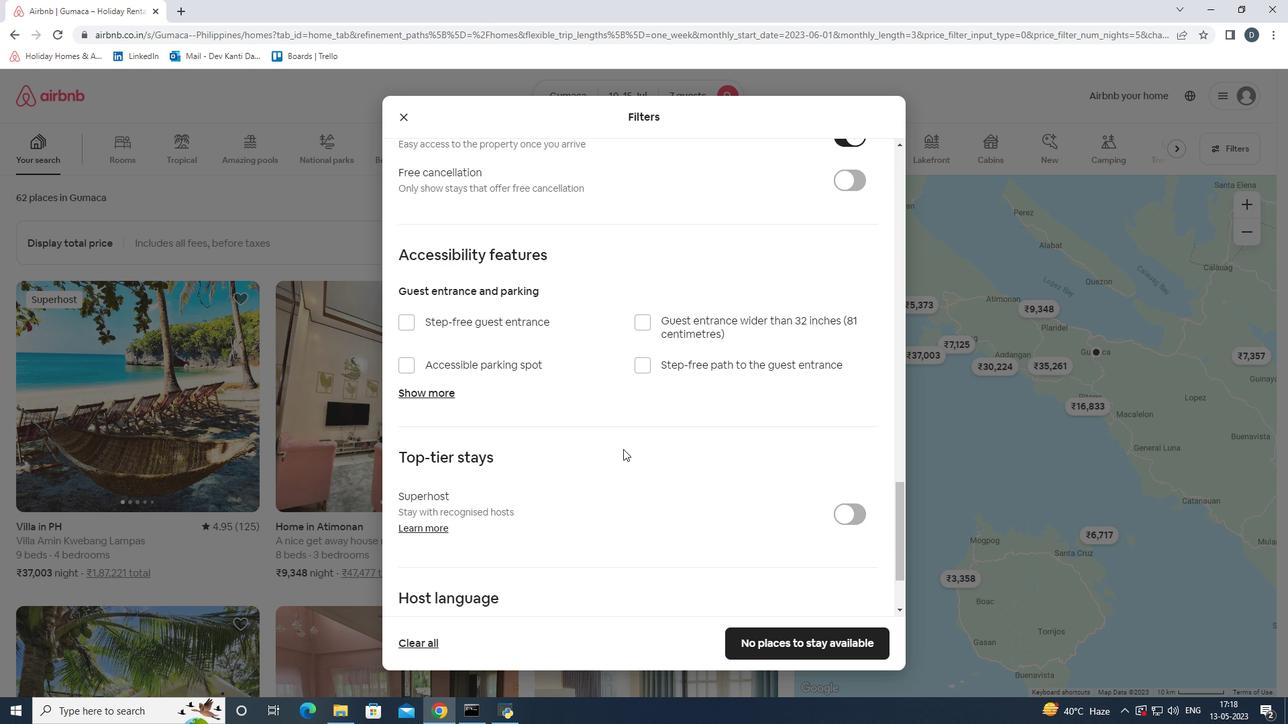 
Action: Mouse scrolled (623, 448) with delta (0, 0)
Screenshot: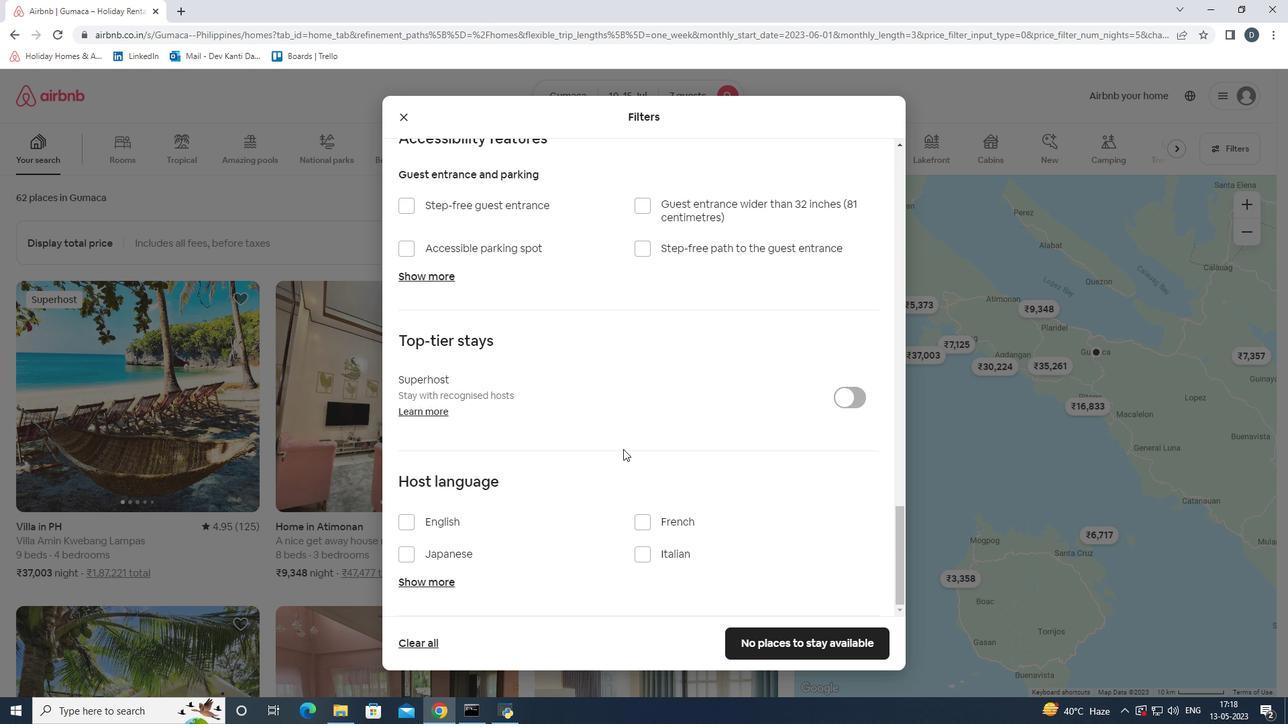 
Action: Mouse scrolled (623, 448) with delta (0, 0)
Screenshot: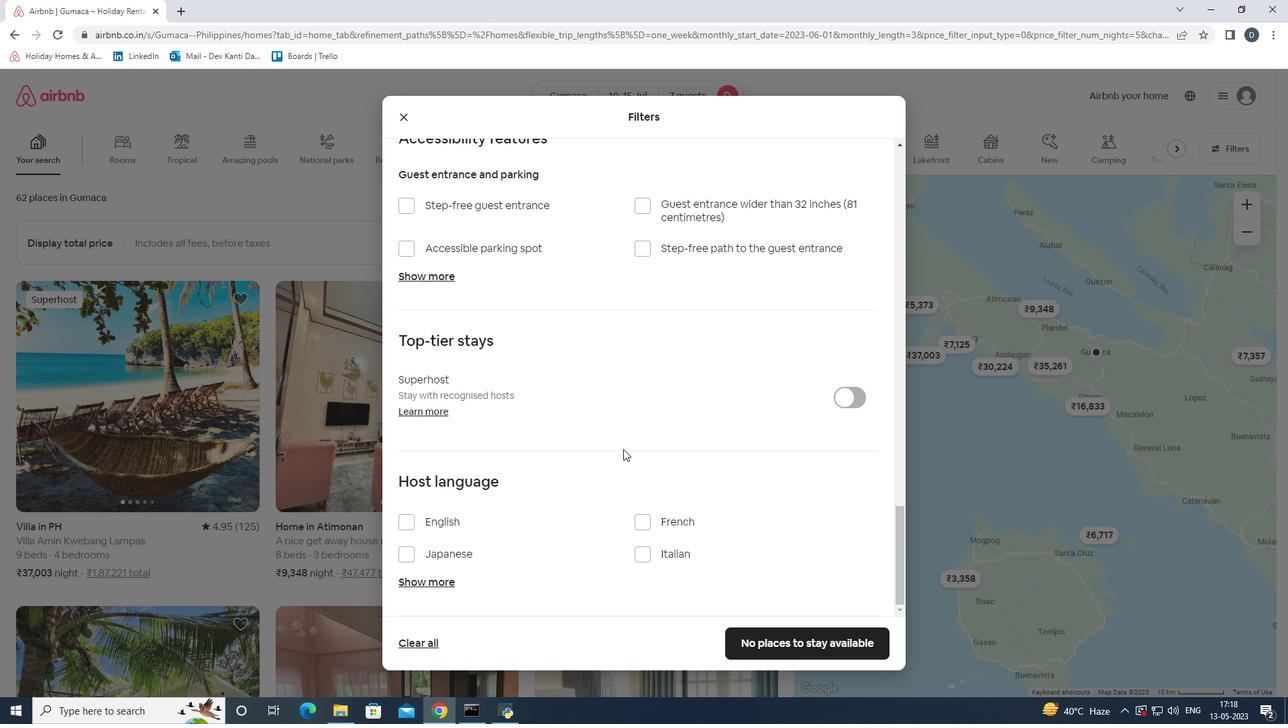 
Action: Mouse moved to (407, 516)
Screenshot: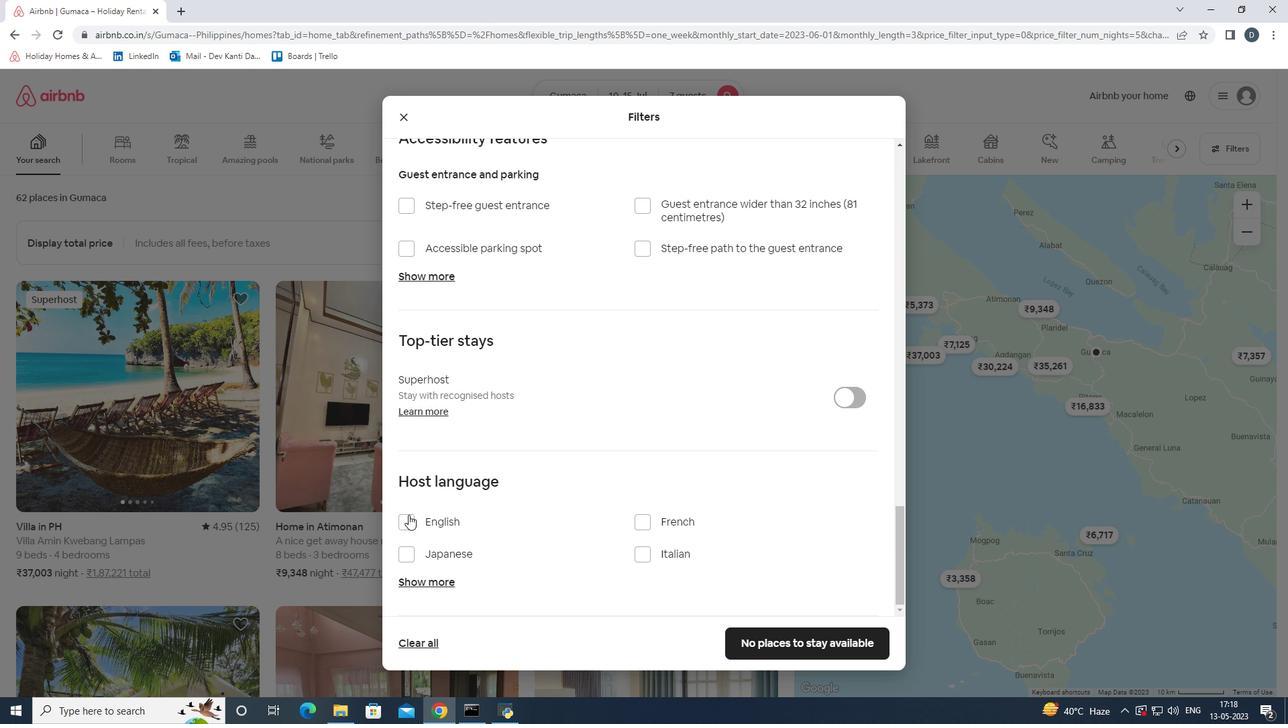 
Action: Mouse pressed left at (407, 516)
Screenshot: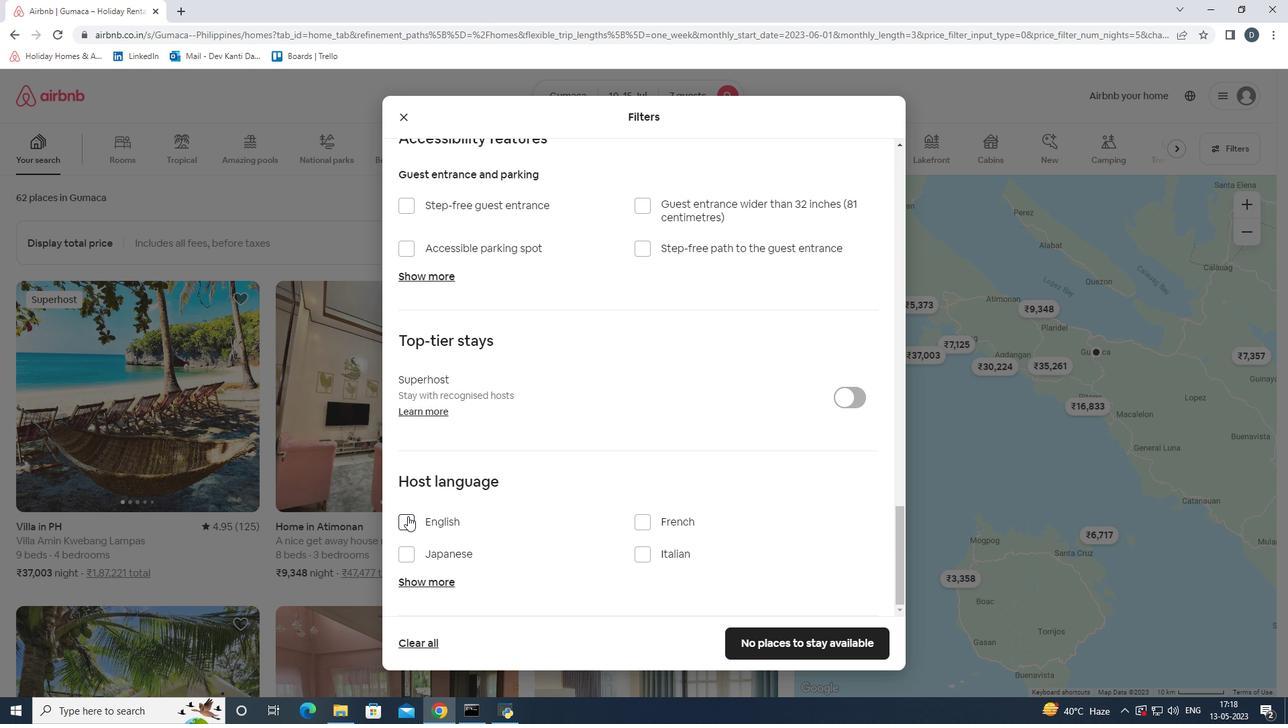
Action: Mouse moved to (780, 641)
Screenshot: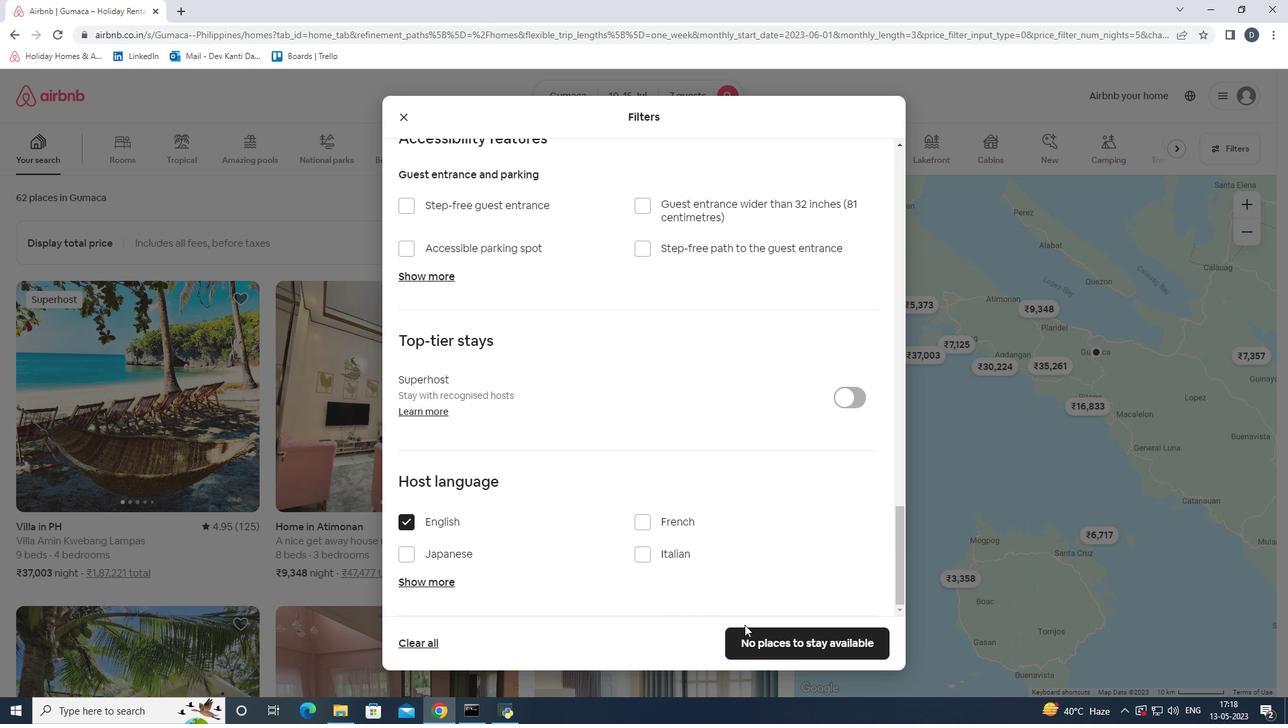 
Action: Mouse pressed left at (780, 641)
Screenshot: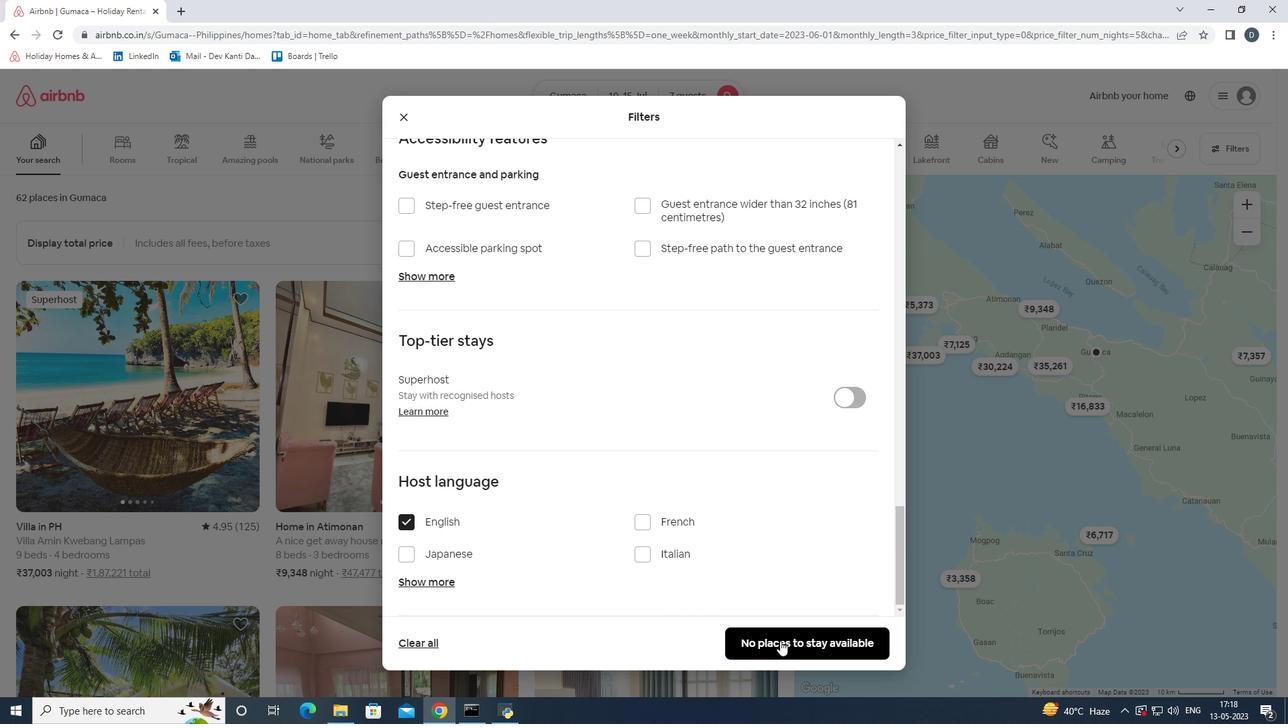 
Action: Mouse moved to (780, 641)
Screenshot: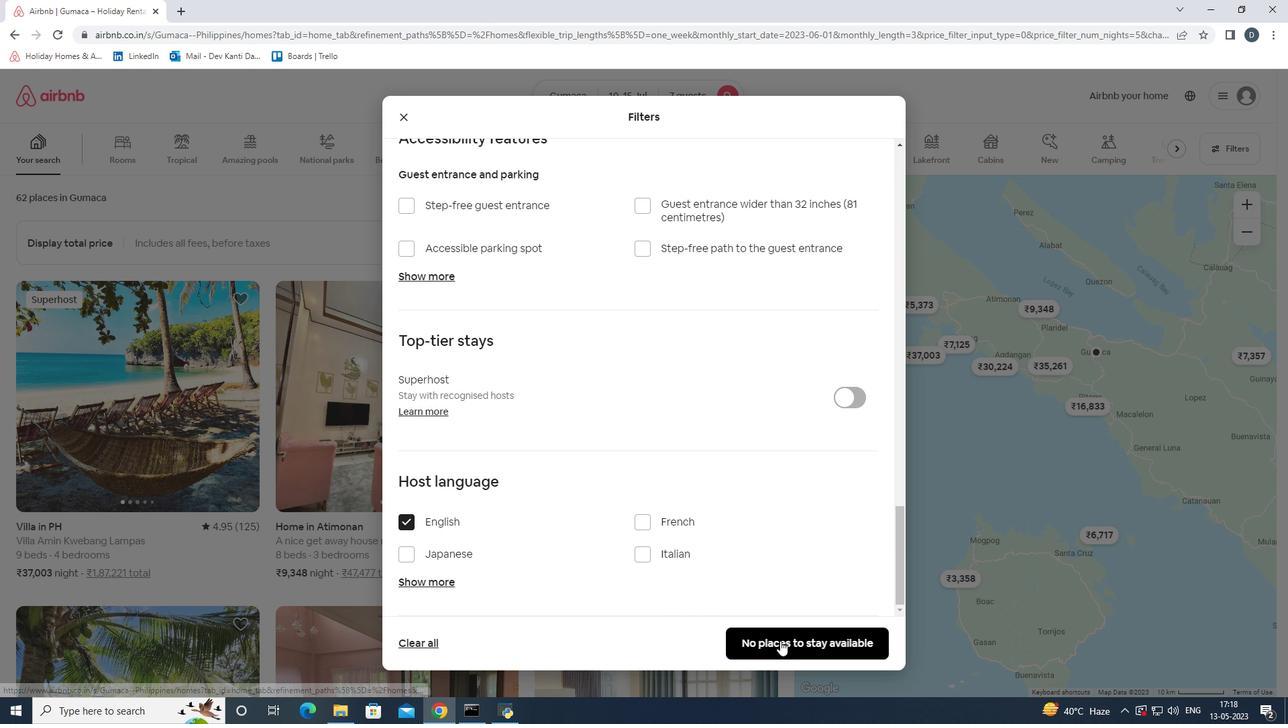
